 Task: Make a complex, multi-part model of a vintage camera with moving parts.
Action: Mouse moved to (225, 155)
Screenshot: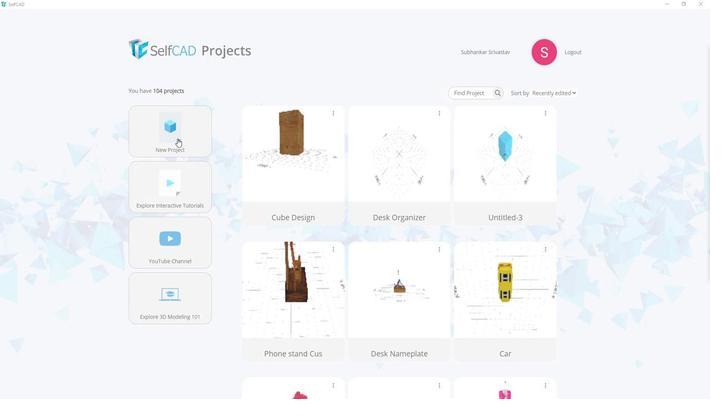 
Action: Mouse pressed left at (225, 155)
Screenshot: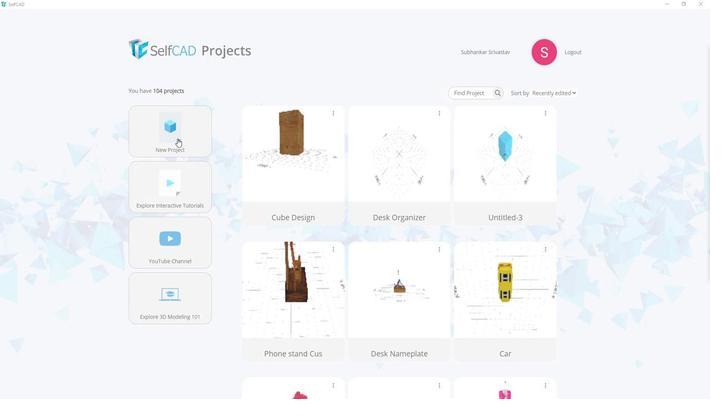 
Action: Mouse moved to (363, 175)
Screenshot: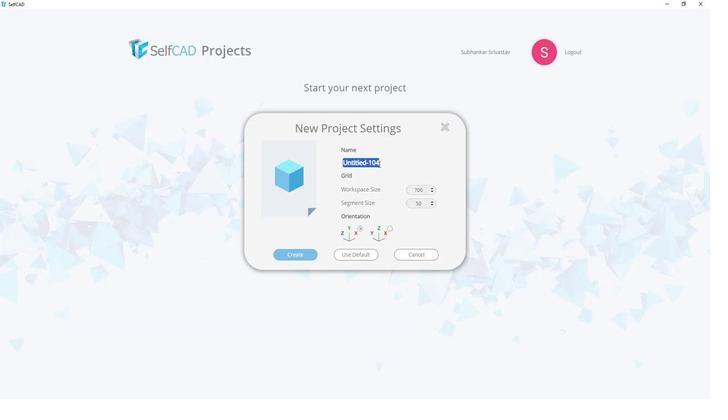 
Action: Mouse pressed left at (363, 175)
Screenshot: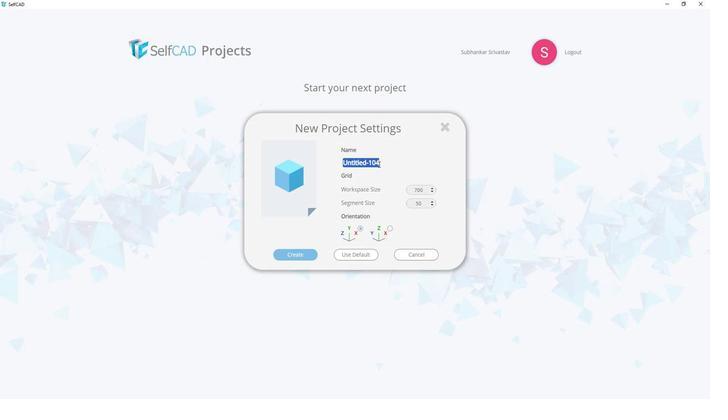 
Action: Mouse pressed left at (363, 175)
Screenshot: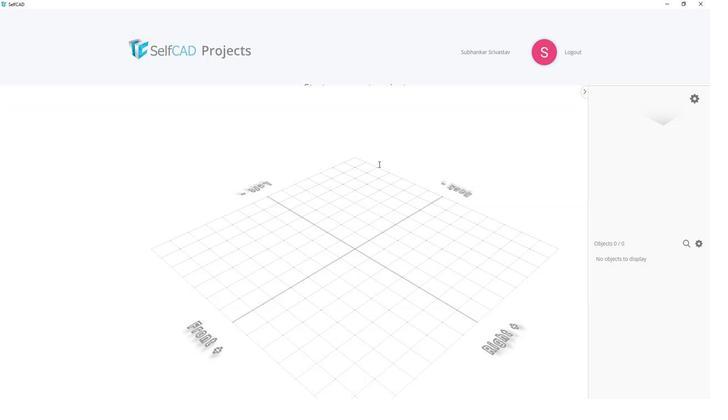 
Action: Key pressed <Key.shift><Key.shift><Key.shift><Key.shift><Key.shift><Key.shift><Key.shift><Key.shift><Key.shift><Key.shift><Key.shift><Key.shift><Key.shift><Key.shift>Camera
Screenshot: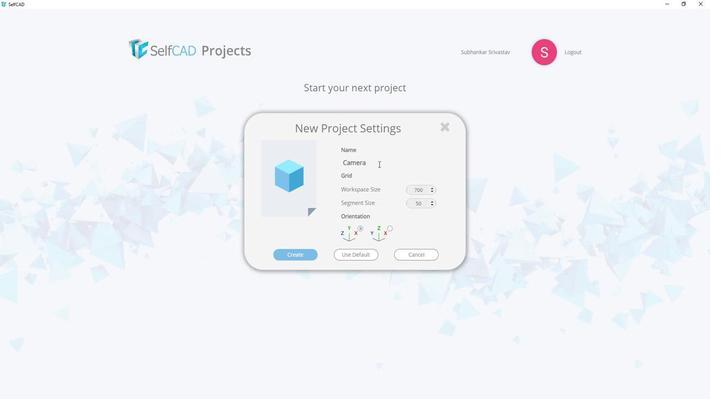 
Action: Mouse moved to (304, 245)
Screenshot: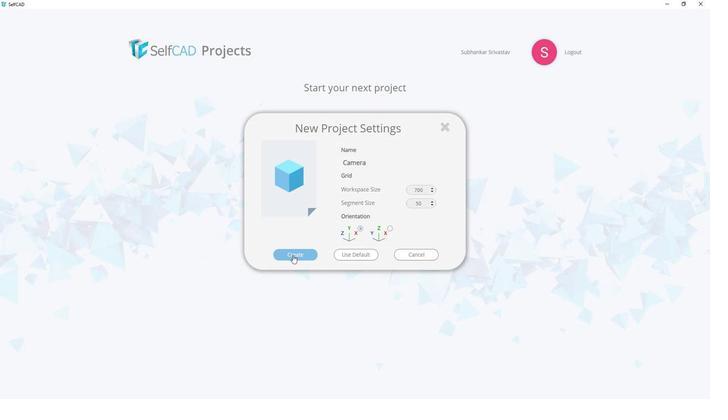 
Action: Mouse pressed left at (304, 245)
Screenshot: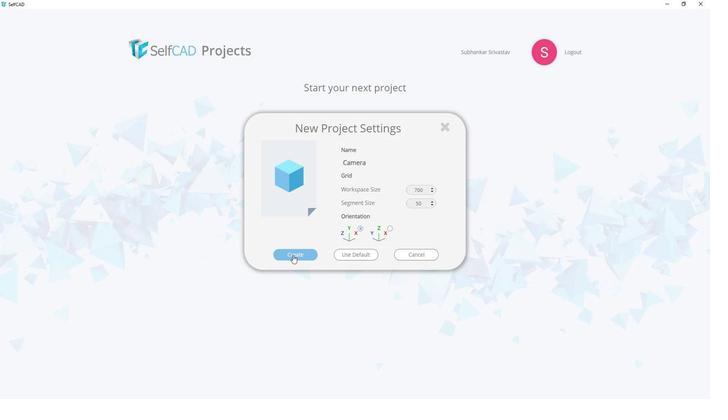
Action: Mouse moved to (397, 240)
Screenshot: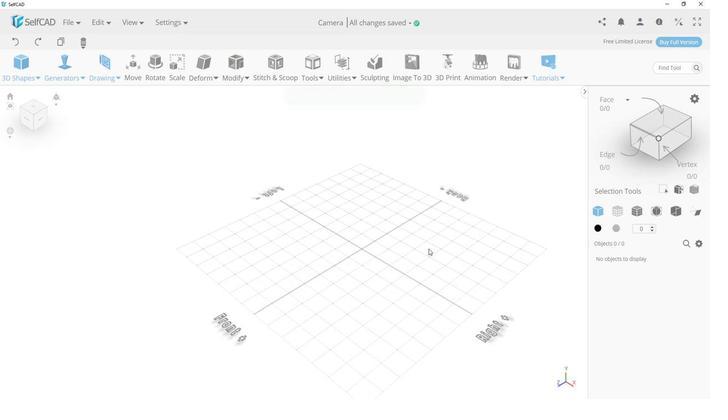 
Action: Mouse scrolled (397, 240) with delta (0, 0)
Screenshot: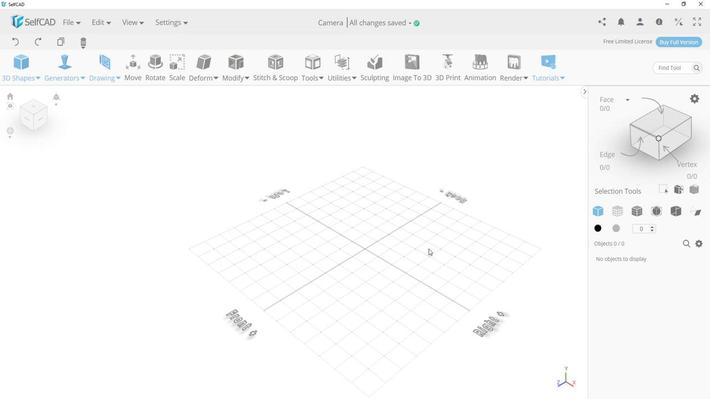 
Action: Mouse scrolled (397, 240) with delta (0, 0)
Screenshot: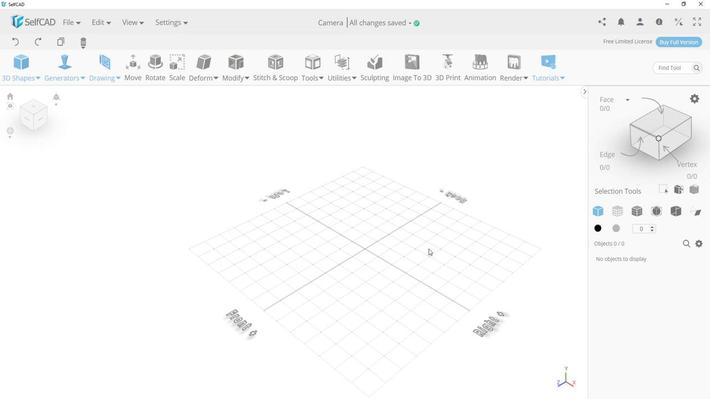 
Action: Mouse scrolled (397, 240) with delta (0, 0)
Screenshot: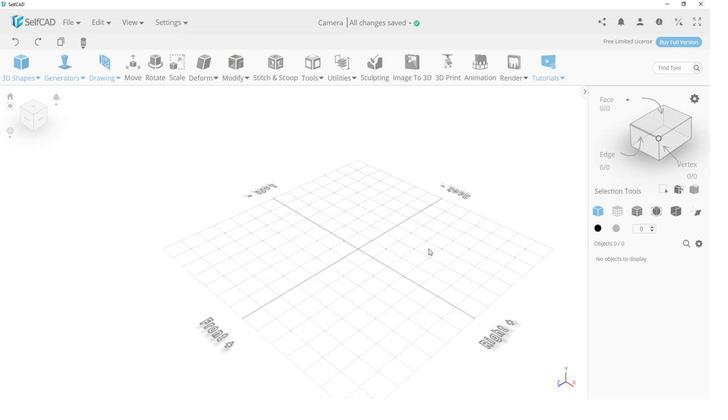 
Action: Mouse scrolled (397, 241) with delta (0, 0)
Screenshot: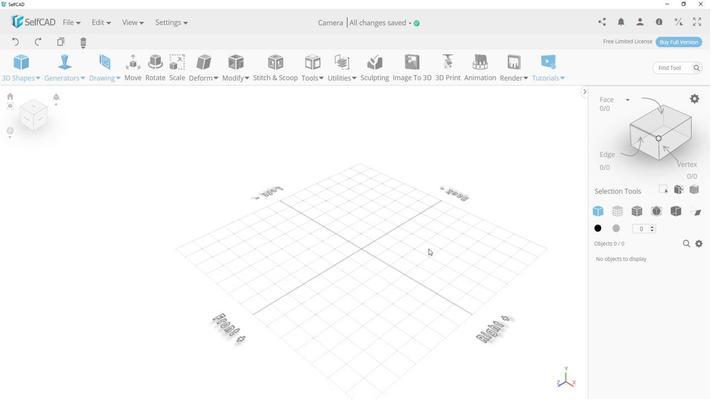 
Action: Mouse scrolled (397, 241) with delta (0, 0)
Screenshot: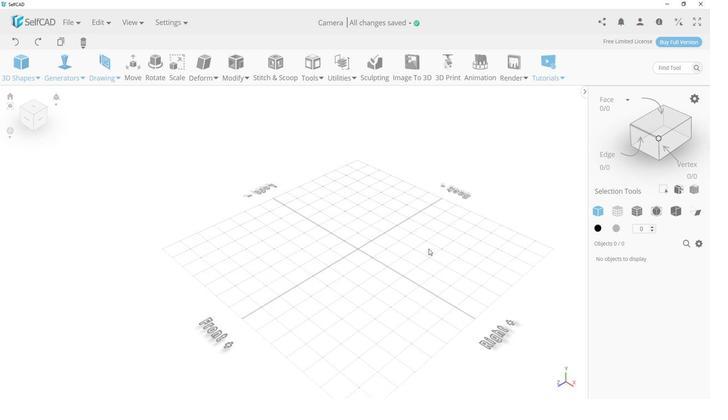 
Action: Mouse scrolled (397, 240) with delta (0, 0)
Screenshot: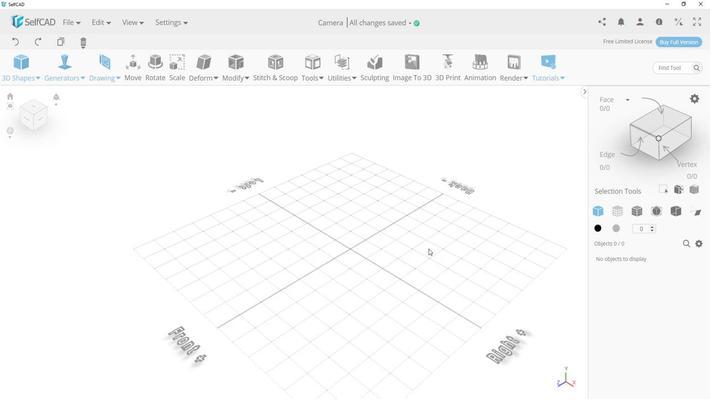 
Action: Mouse scrolled (397, 241) with delta (0, 0)
Screenshot: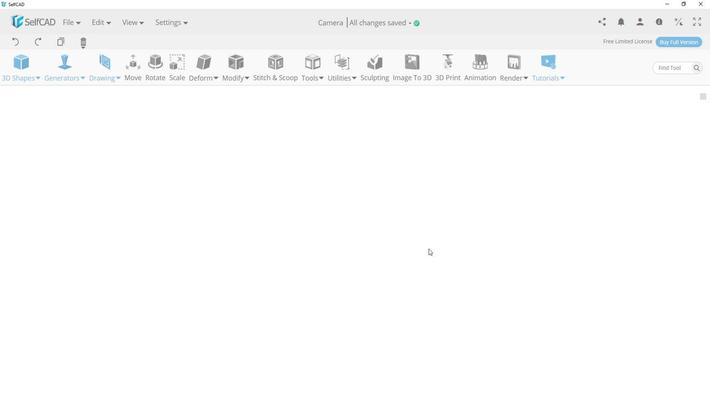 
Action: Mouse scrolled (397, 241) with delta (0, 0)
Screenshot: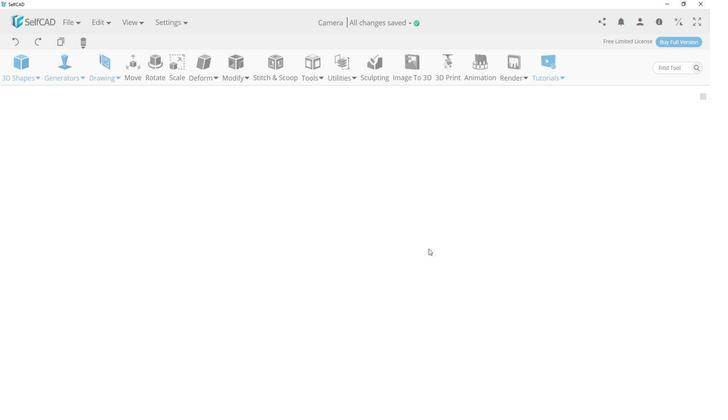 
Action: Mouse scrolled (397, 241) with delta (0, 0)
Screenshot: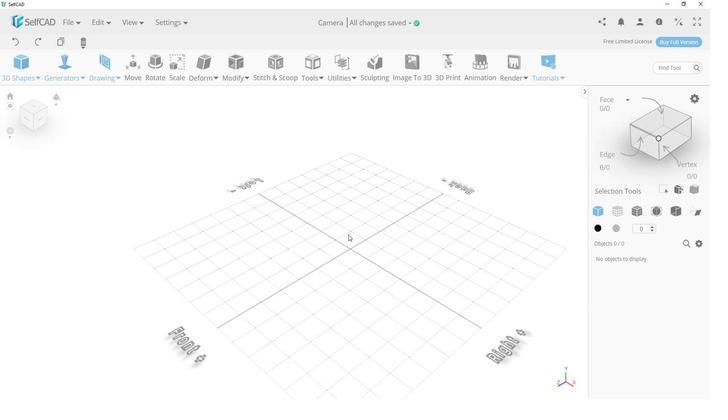 
Action: Mouse moved to (118, 104)
Screenshot: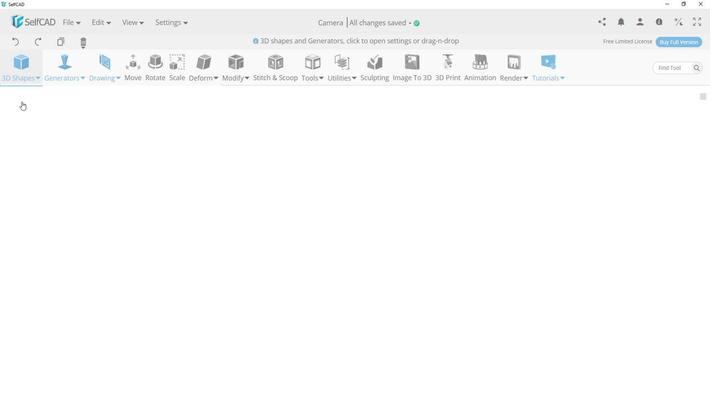 
Action: Mouse pressed left at (118, 104)
Screenshot: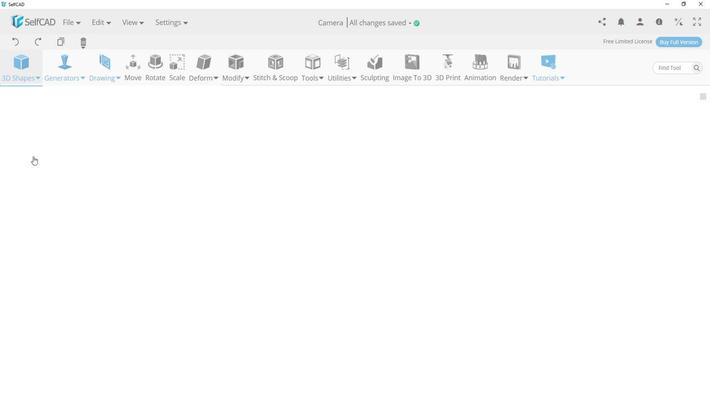 
Action: Mouse moved to (127, 170)
Screenshot: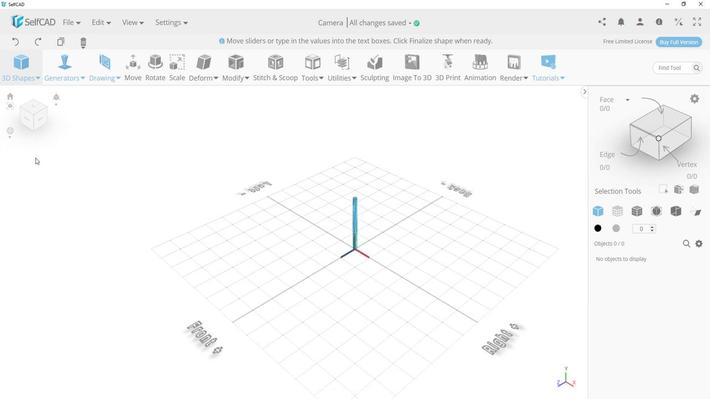 
Action: Mouse pressed left at (127, 170)
Screenshot: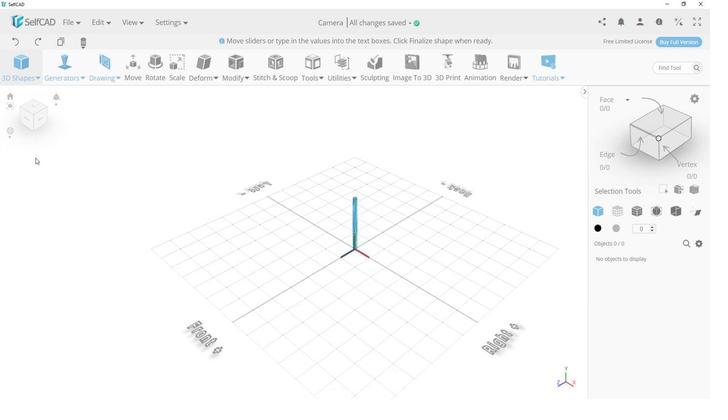 
Action: Mouse moved to (110, 160)
Screenshot: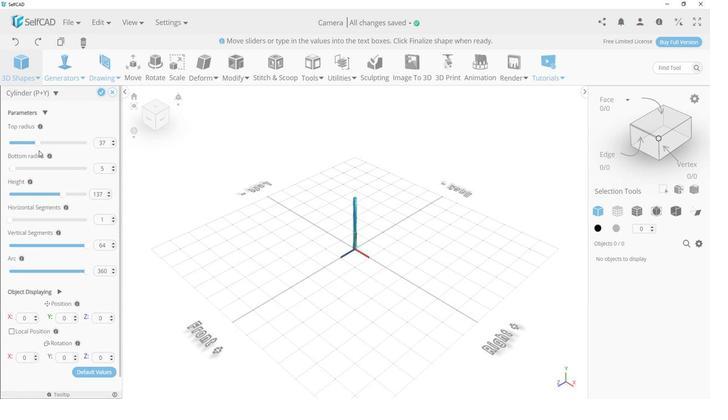 
Action: Mouse pressed left at (110, 160)
Screenshot: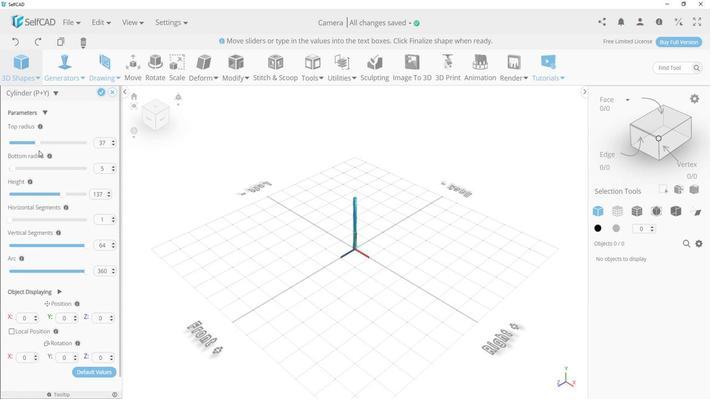 
Action: Mouse moved to (181, 158)
Screenshot: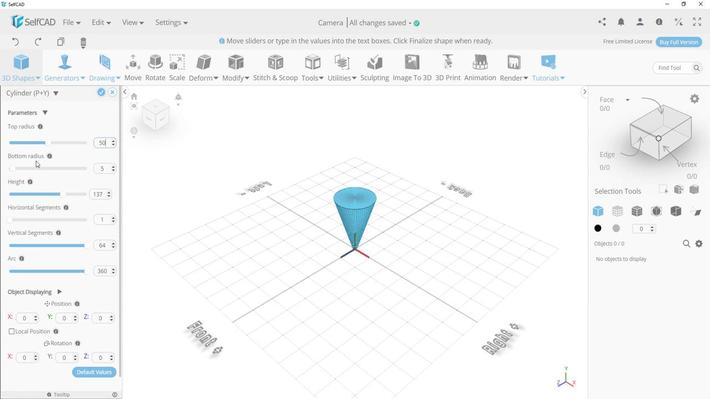 
Action: Mouse pressed left at (181, 158)
Screenshot: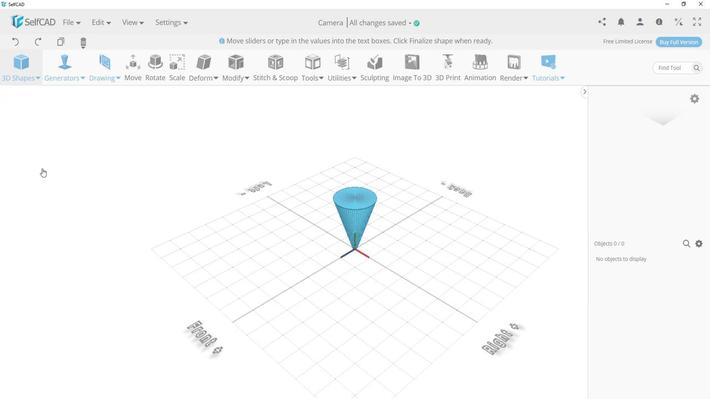 
Action: Mouse moved to (134, 179)
Screenshot: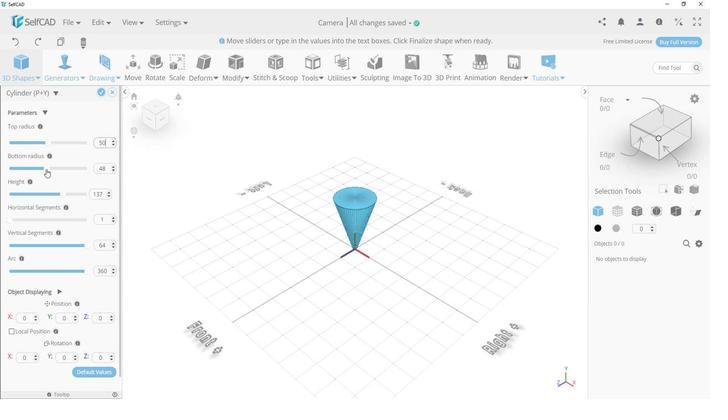 
Action: Mouse pressed left at (134, 179)
Screenshot: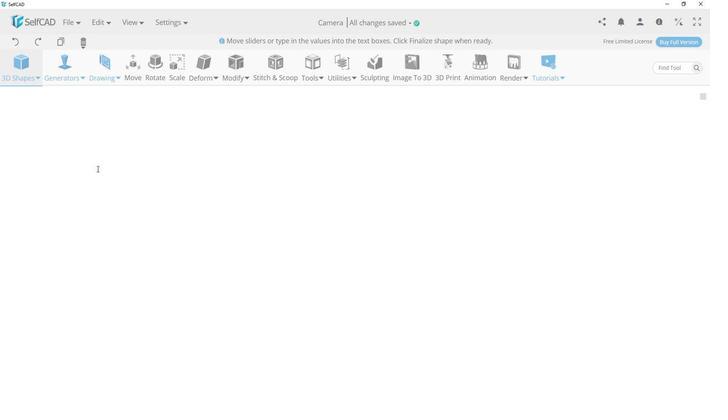 
Action: Mouse moved to (181, 178)
Screenshot: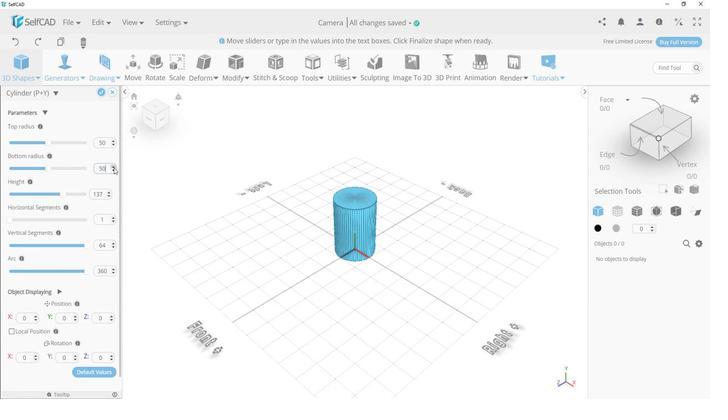 
Action: Mouse pressed left at (181, 178)
Screenshot: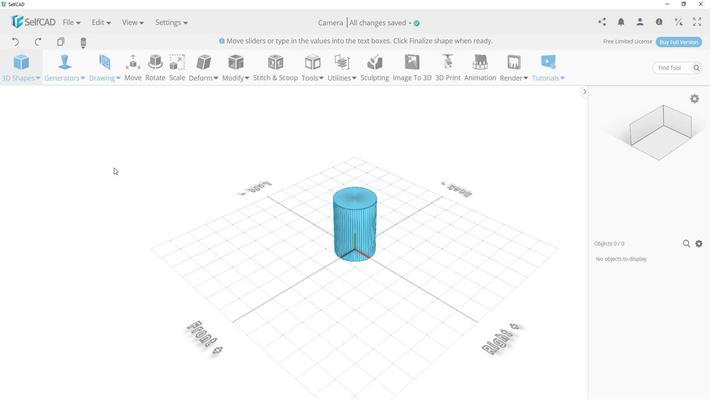 
Action: Mouse pressed left at (181, 178)
Screenshot: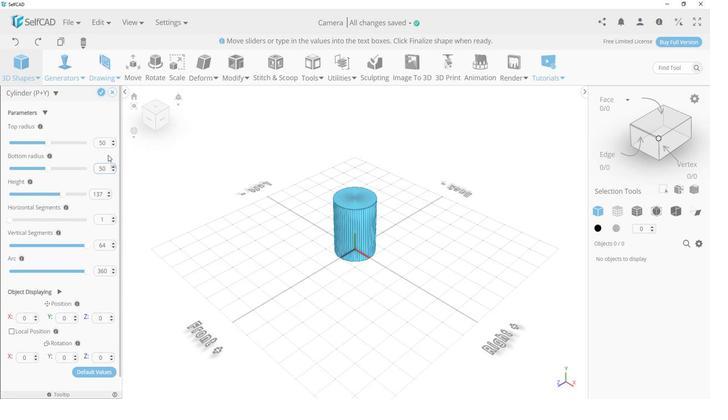
Action: Mouse moved to (171, 119)
Screenshot: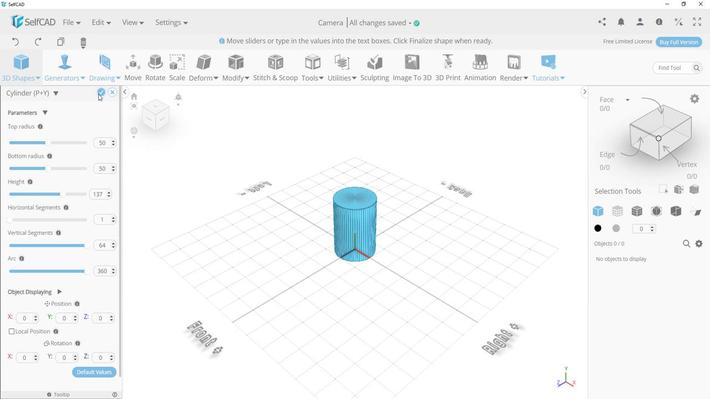 
Action: Mouse pressed left at (171, 119)
Screenshot: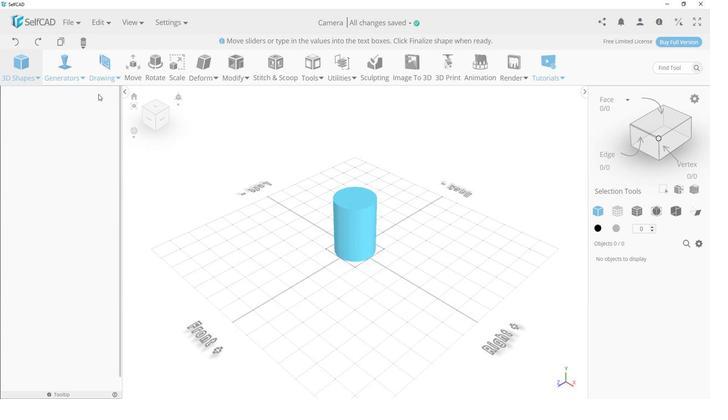 
Action: Mouse moved to (410, 189)
Screenshot: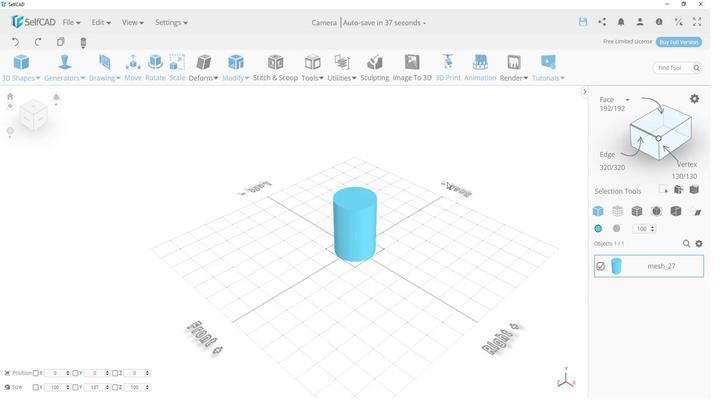 
Action: Mouse scrolled (410, 189) with delta (0, 0)
Screenshot: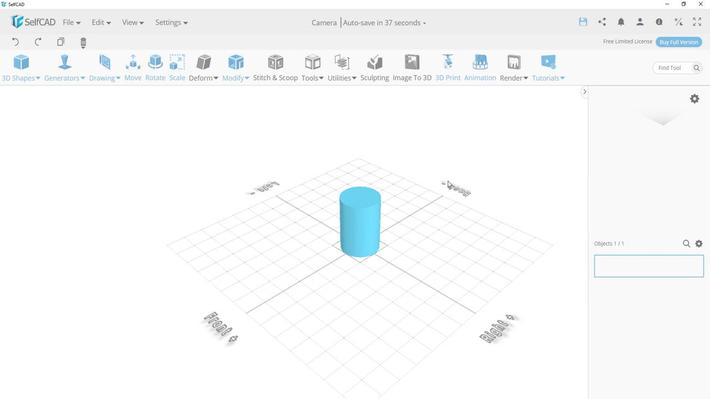 
Action: Mouse moved to (411, 187)
Screenshot: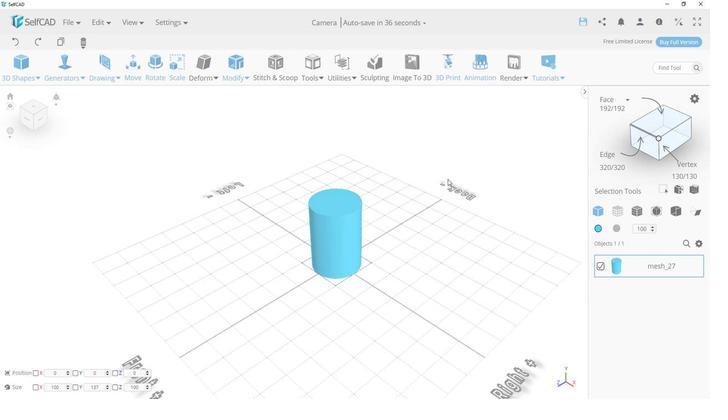 
Action: Mouse scrolled (411, 187) with delta (0, 0)
Screenshot: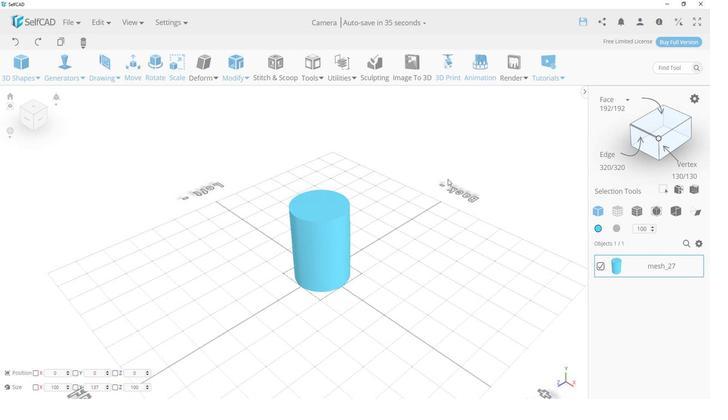 
Action: Mouse scrolled (411, 187) with delta (0, 0)
Screenshot: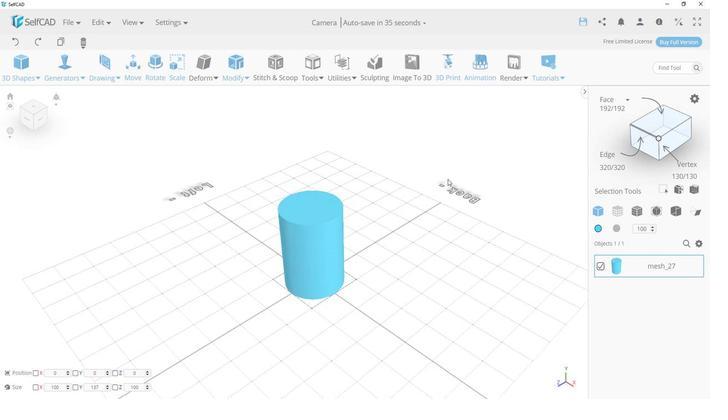 
Action: Mouse scrolled (411, 187) with delta (0, 0)
Screenshot: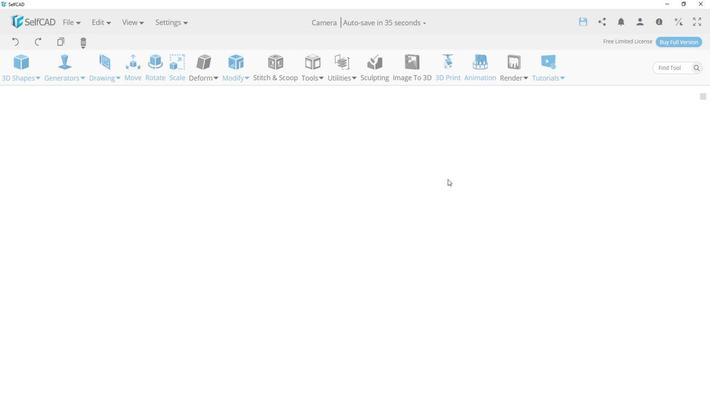 
Action: Mouse scrolled (411, 187) with delta (0, 0)
Screenshot: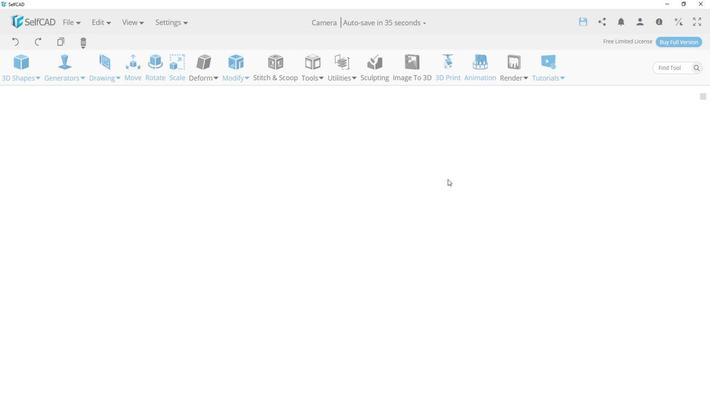 
Action: Mouse moved to (411, 186)
Screenshot: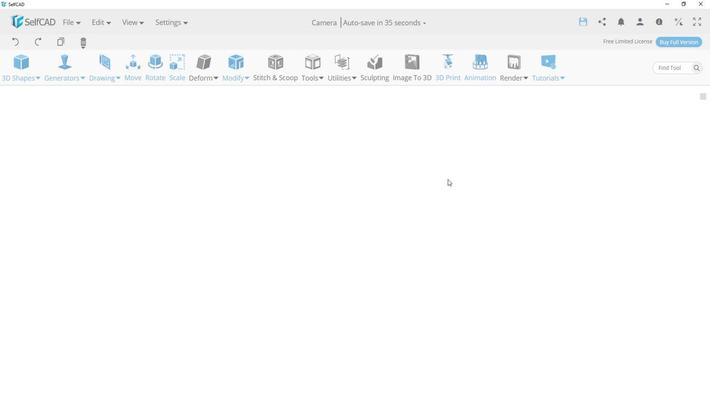 
Action: Mouse scrolled (411, 187) with delta (0, 0)
Screenshot: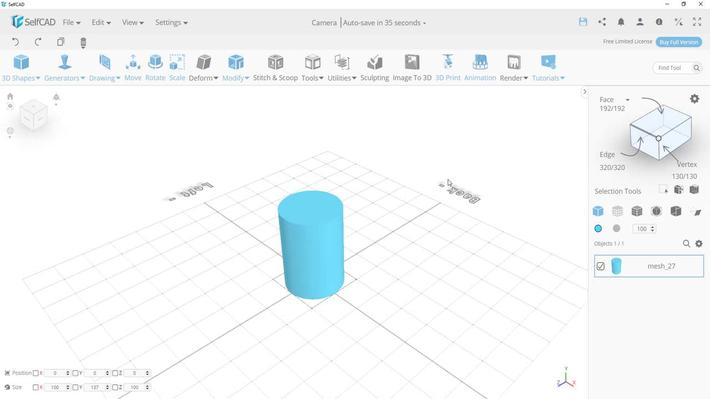 
Action: Mouse scrolled (411, 187) with delta (0, 0)
Screenshot: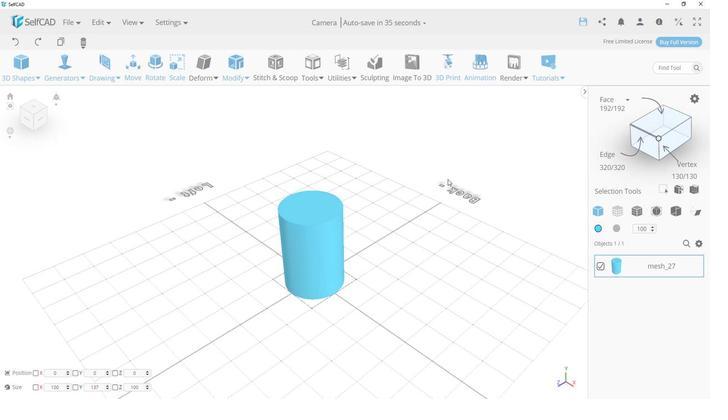 
Action: Mouse scrolled (411, 187) with delta (0, 0)
Screenshot: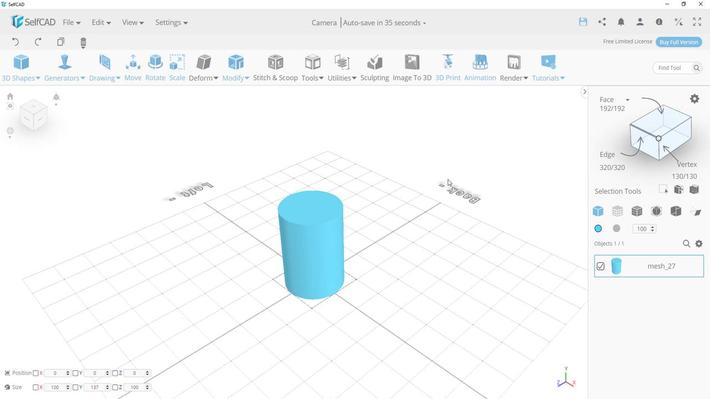 
Action: Mouse moved to (366, 199)
Screenshot: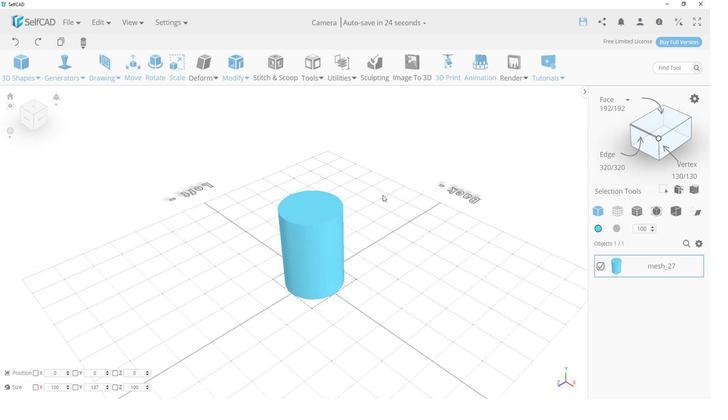 
Action: Key pressed <Key.space>
Screenshot: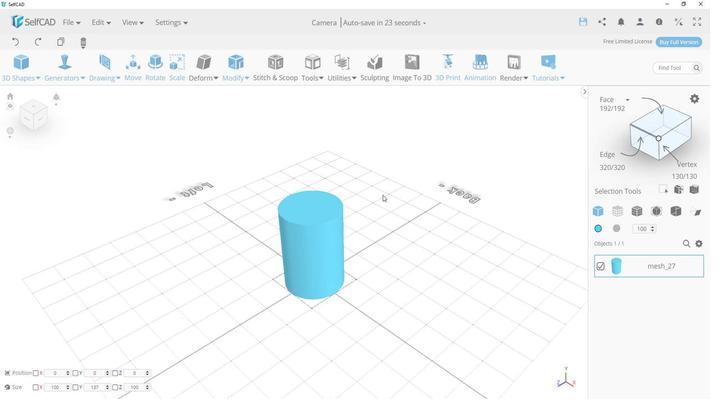 
Action: Mouse moved to (321, 228)
Screenshot: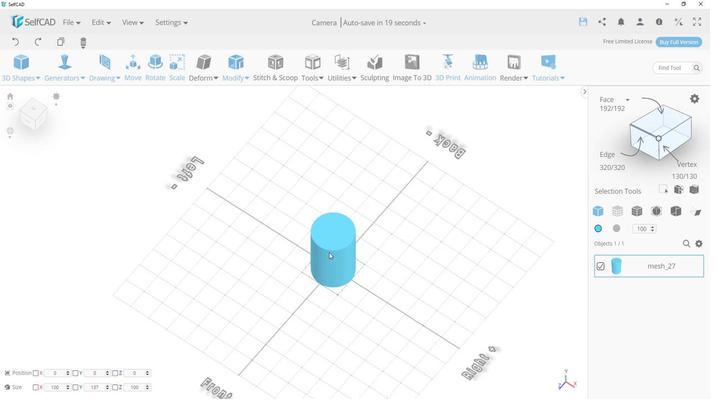 
Action: Mouse pressed left at (321, 228)
Screenshot: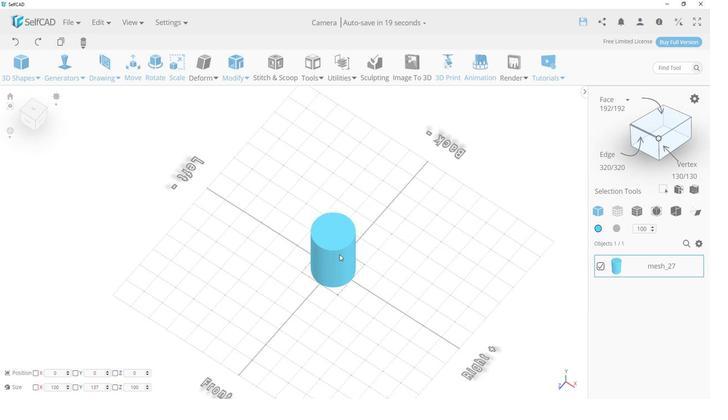 
Action: Mouse moved to (374, 225)
Screenshot: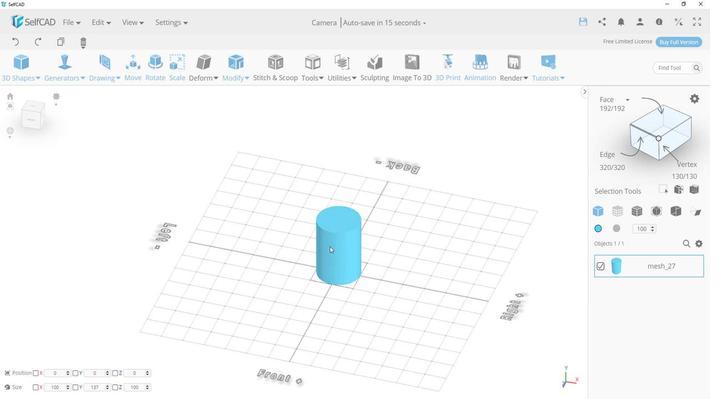 
Action: Mouse pressed left at (374, 225)
Screenshot: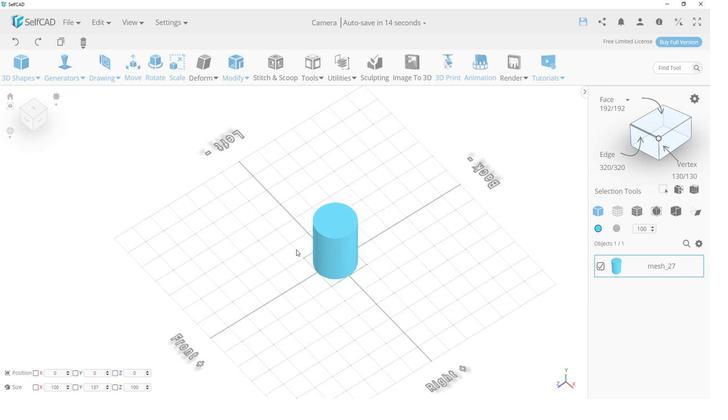 
Action: Mouse moved to (289, 188)
Screenshot: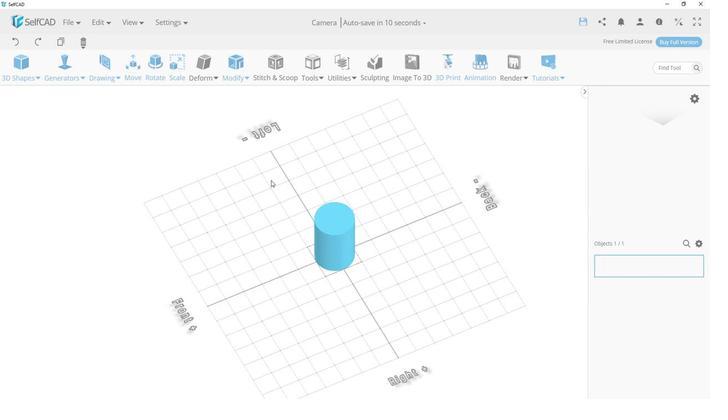 
Action: Mouse scrolled (289, 187) with delta (0, 0)
Screenshot: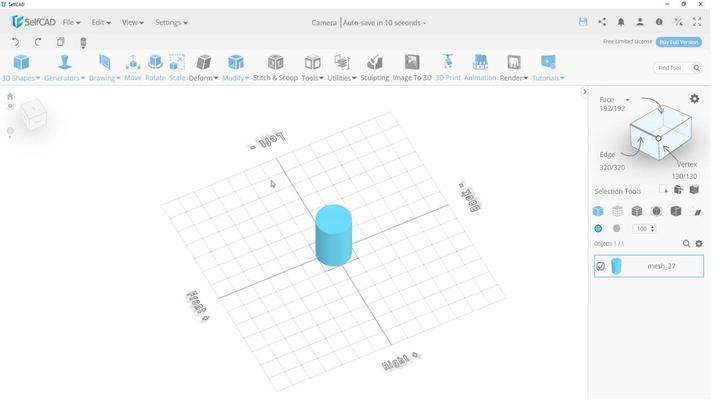 
Action: Mouse scrolled (289, 187) with delta (0, 0)
Screenshot: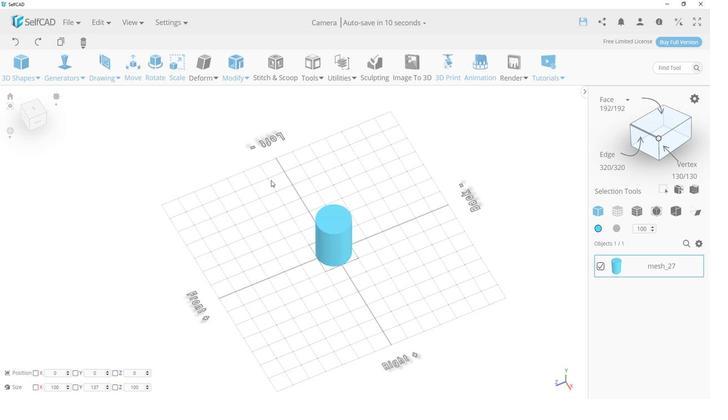 
Action: Mouse scrolled (289, 188) with delta (0, 0)
Screenshot: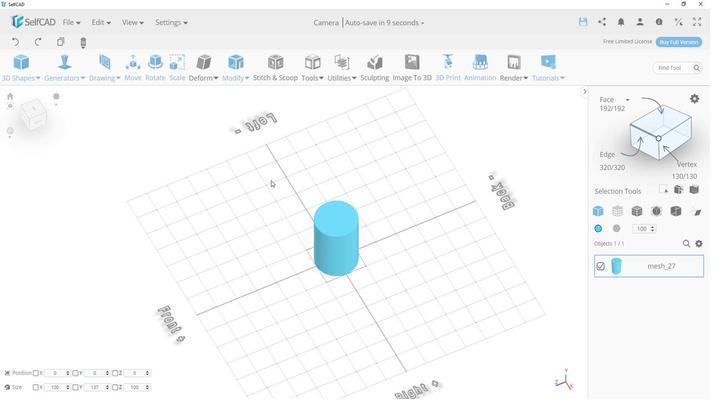 
Action: Mouse scrolled (289, 188) with delta (0, 0)
Screenshot: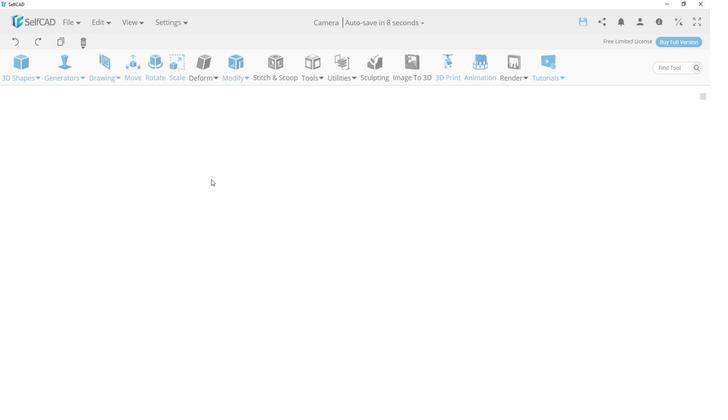 
Action: Mouse moved to (345, 248)
Screenshot: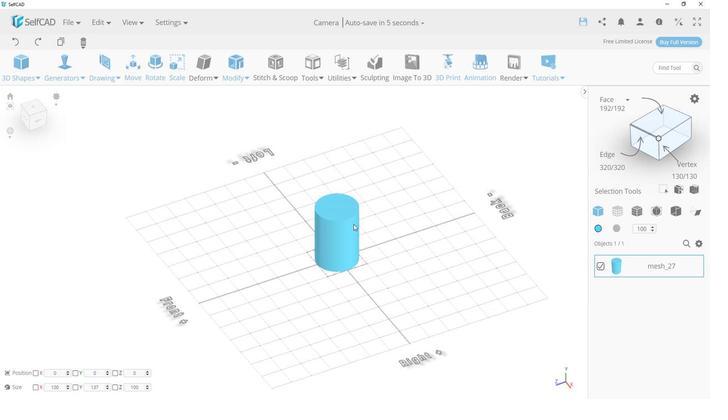 
Action: Mouse pressed left at (345, 248)
Screenshot: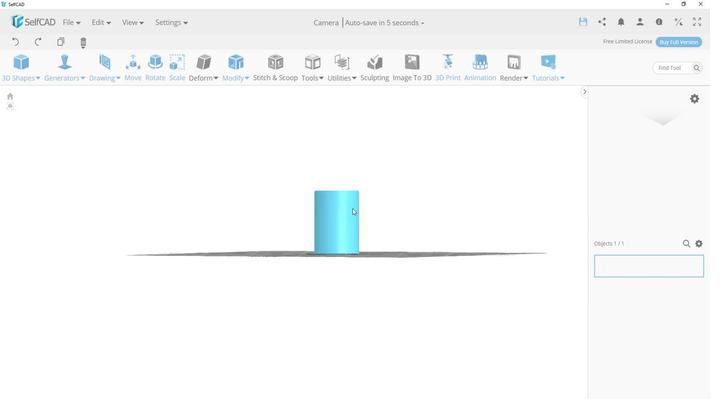 
Action: Mouse moved to (113, 347)
Screenshot: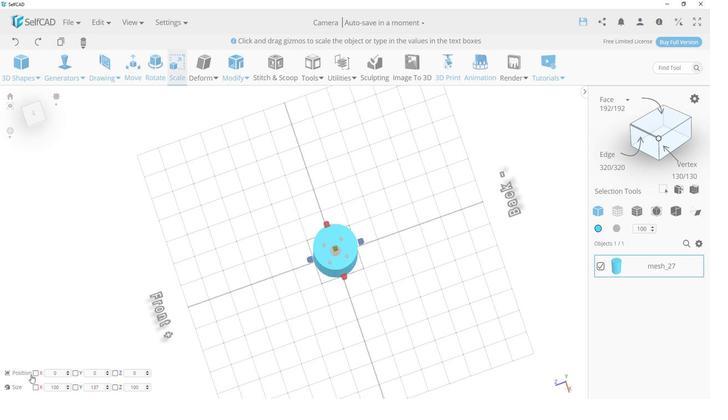 
Action: Mouse pressed left at (113, 347)
Screenshot: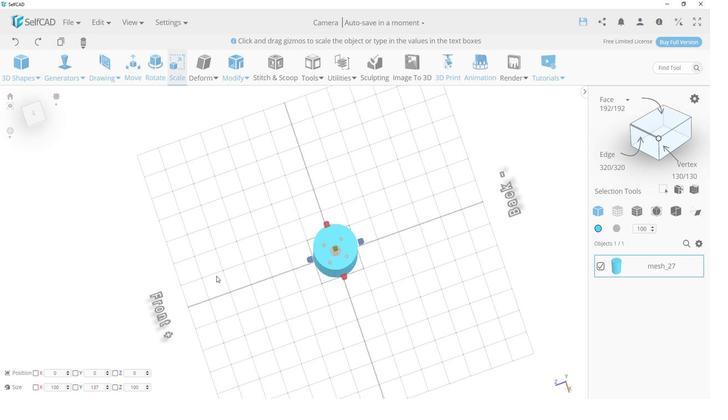 
Action: Mouse moved to (340, 263)
Screenshot: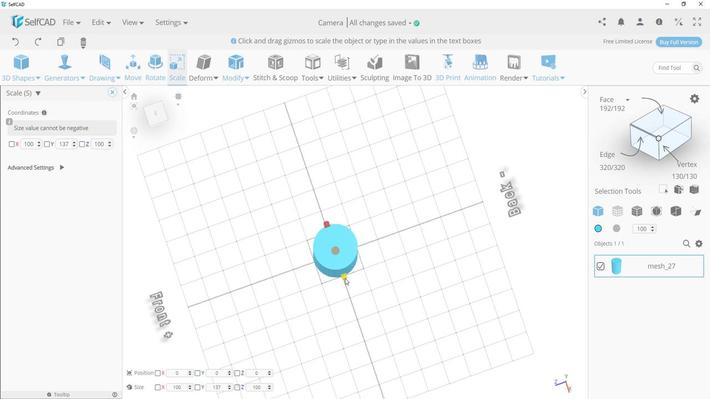 
Action: Mouse pressed left at (340, 263)
Screenshot: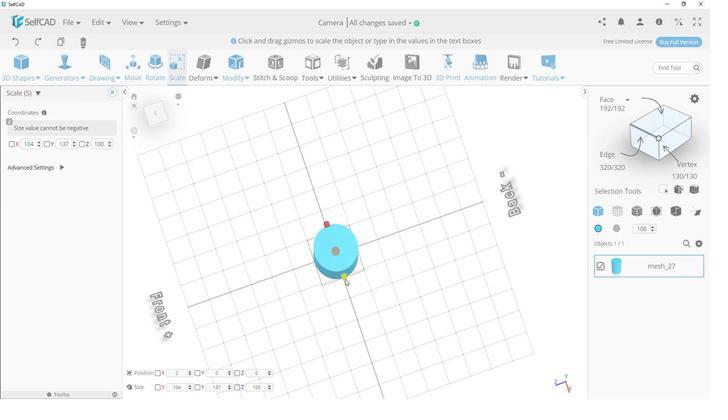 
Action: Mouse moved to (368, 263)
Screenshot: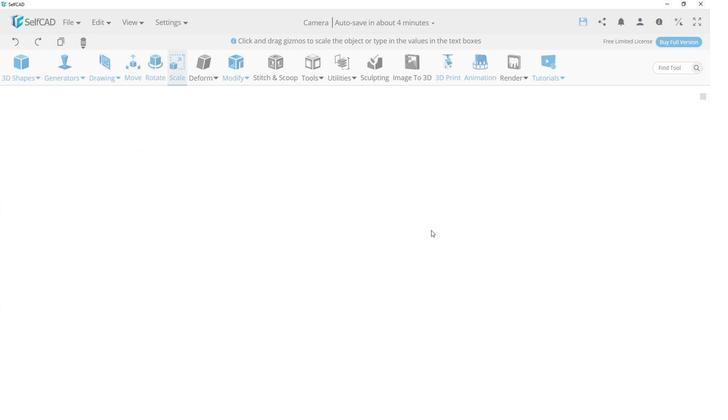 
Action: Mouse pressed left at (368, 263)
Screenshot: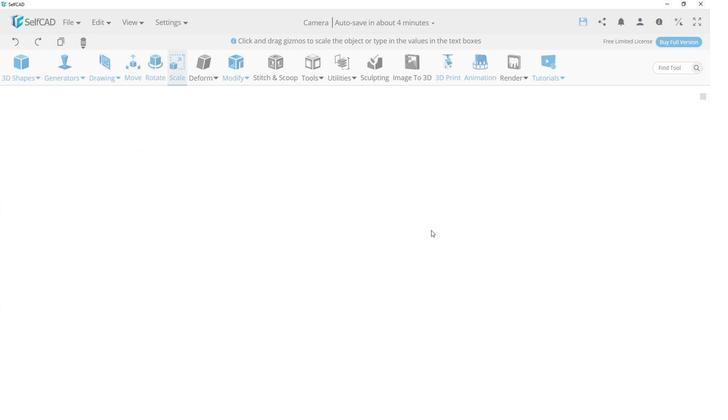 
Action: Mouse moved to (342, 243)
Screenshot: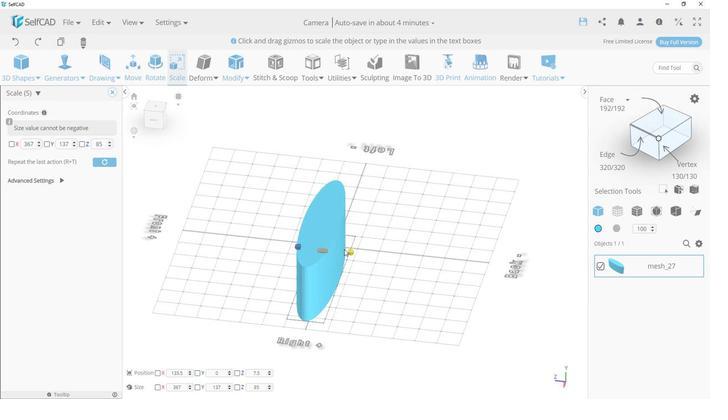 
Action: Mouse pressed left at (342, 243)
Screenshot: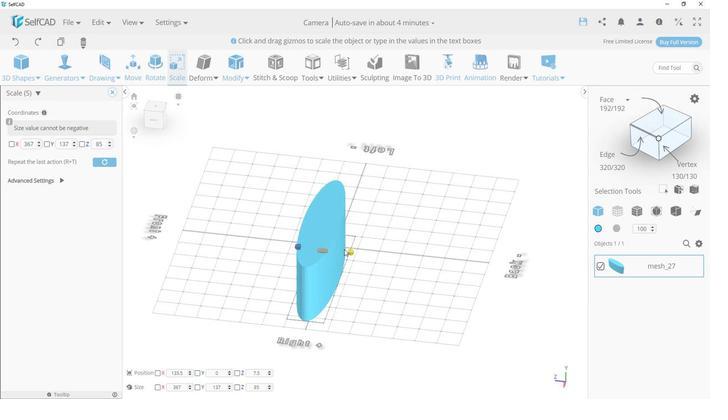 
Action: Mouse moved to (367, 213)
Screenshot: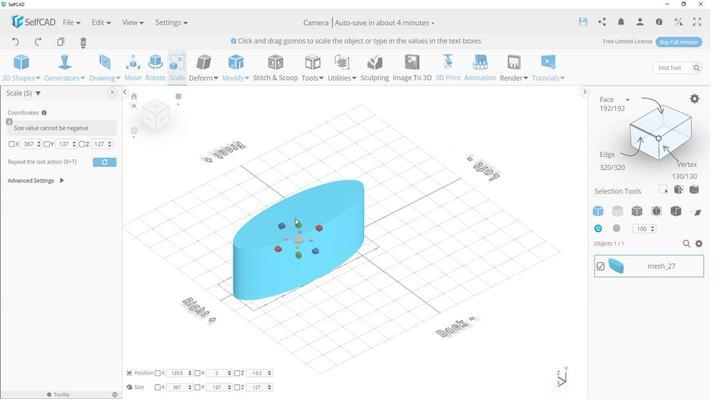 
Action: Mouse pressed left at (367, 213)
Screenshot: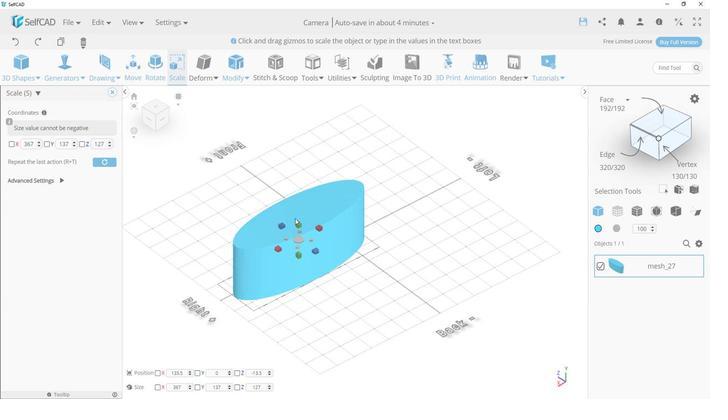 
Action: Mouse moved to (321, 224)
Screenshot: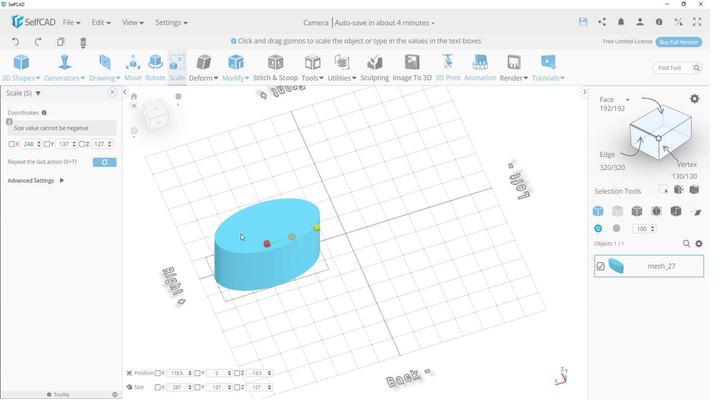 
Action: Mouse pressed left at (321, 224)
Screenshot: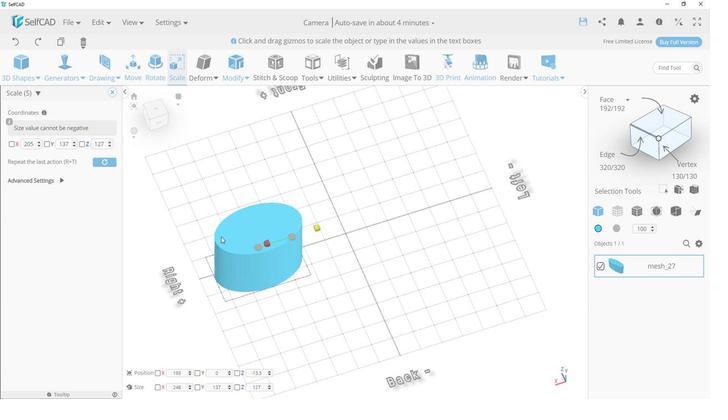 
Action: Mouse moved to (319, 211)
Screenshot: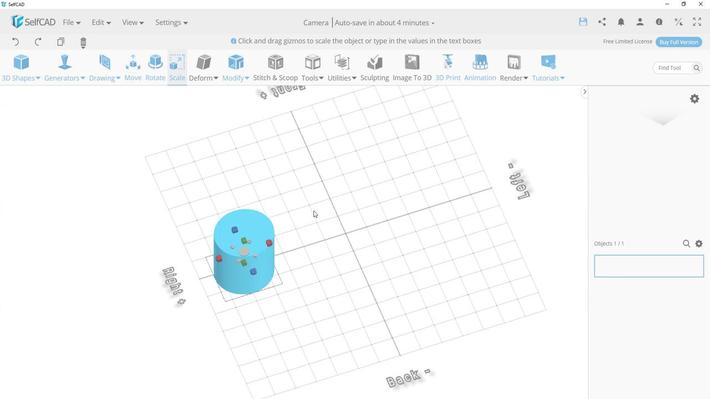 
Action: Mouse pressed left at (319, 211)
Screenshot: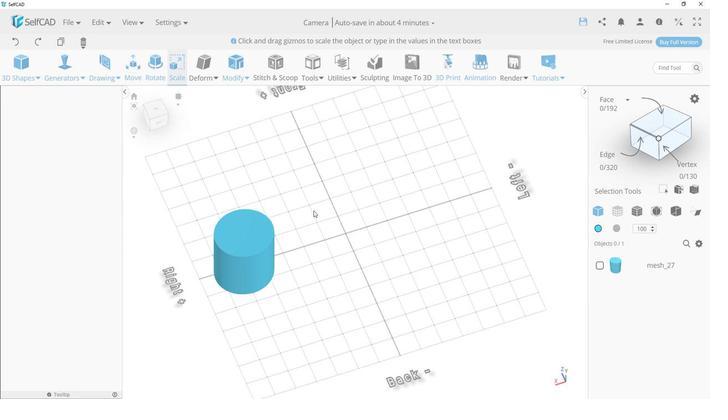 
Action: Mouse moved to (127, 124)
Screenshot: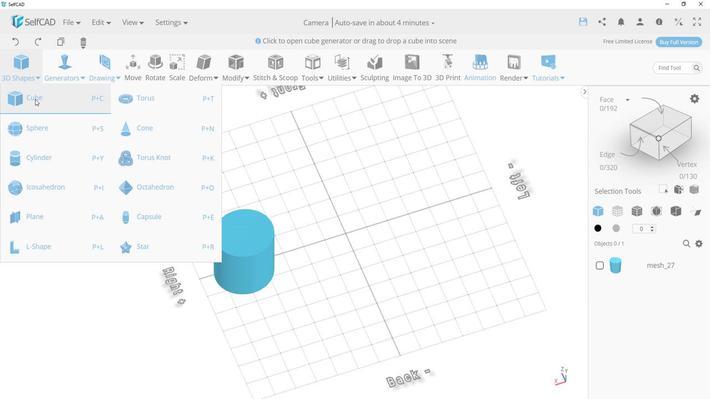 
Action: Mouse pressed left at (127, 124)
Screenshot: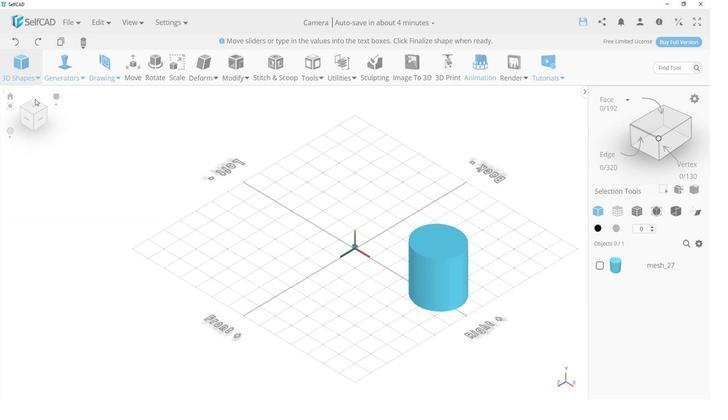 
Action: Mouse moved to (230, 169)
Screenshot: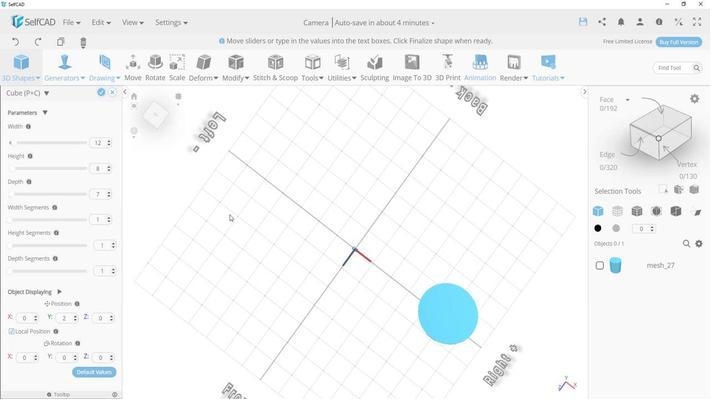 
Action: Mouse pressed left at (230, 169)
Screenshot: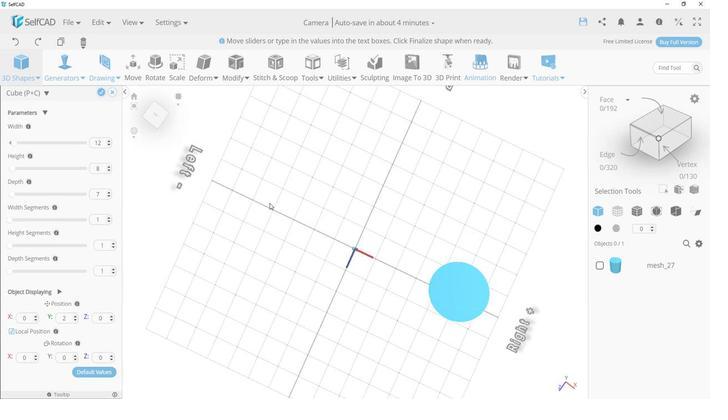 
Action: Mouse moved to (110, 160)
Screenshot: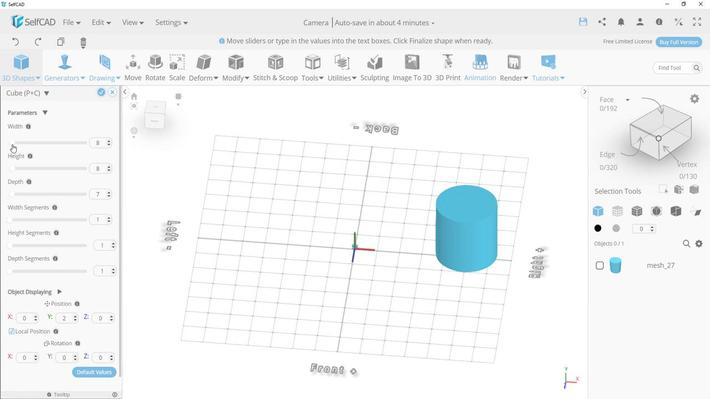 
Action: Mouse pressed left at (110, 160)
Screenshot: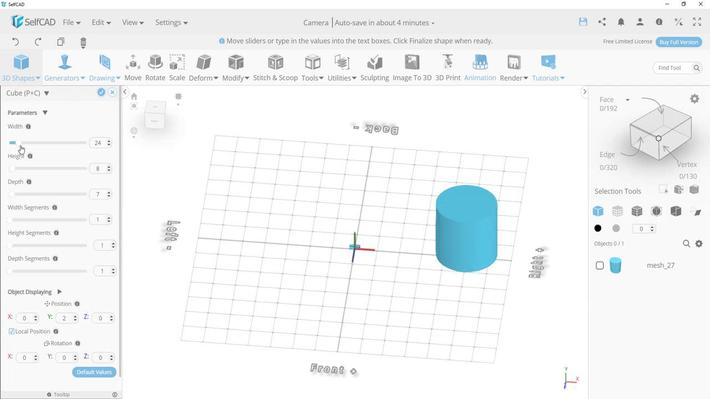 
Action: Mouse moved to (110, 177)
Screenshot: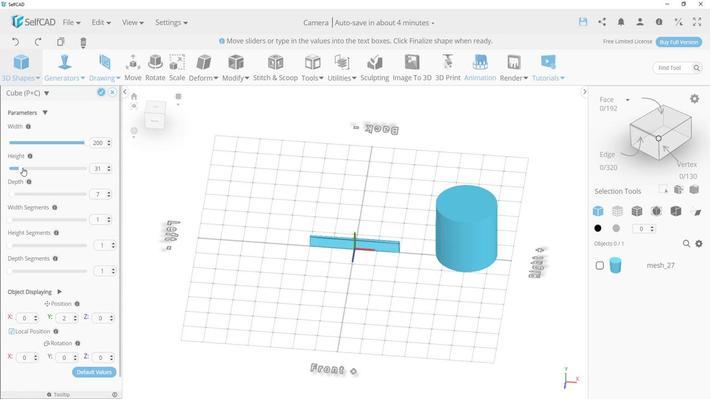 
Action: Mouse pressed left at (110, 177)
Screenshot: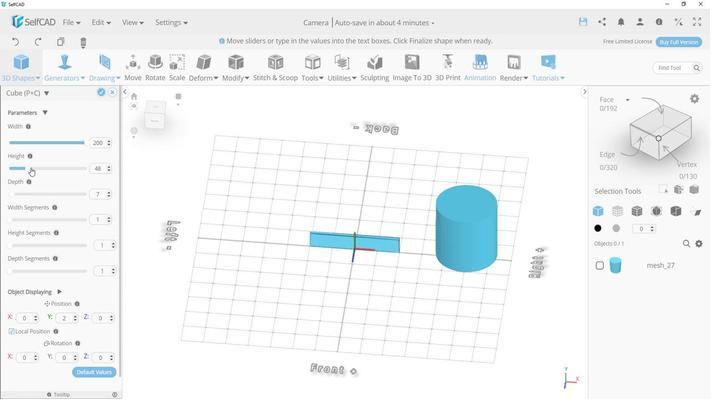 
Action: Mouse moved to (177, 178)
Screenshot: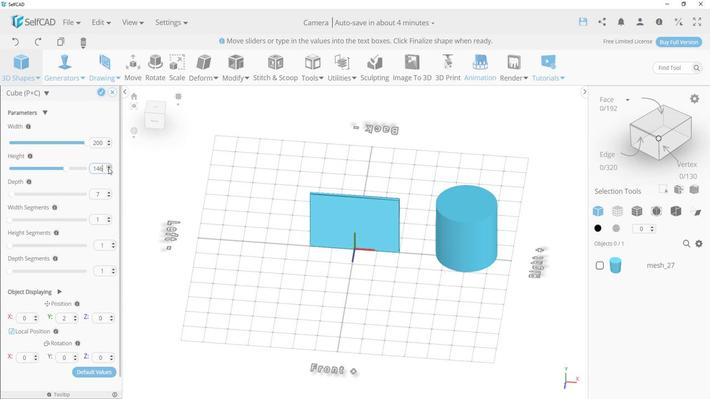 
Action: Mouse pressed left at (177, 178)
Screenshot: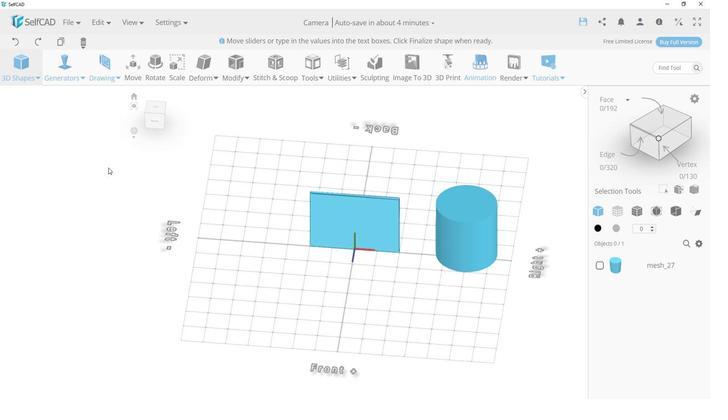 
Action: Mouse moved to (177, 178)
Screenshot: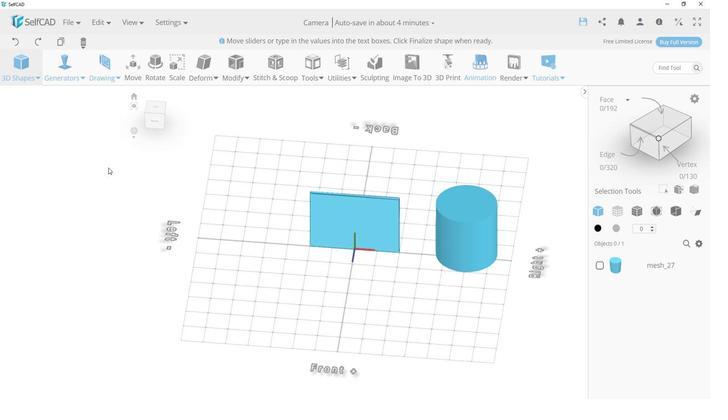 
Action: Mouse pressed left at (177, 178)
Screenshot: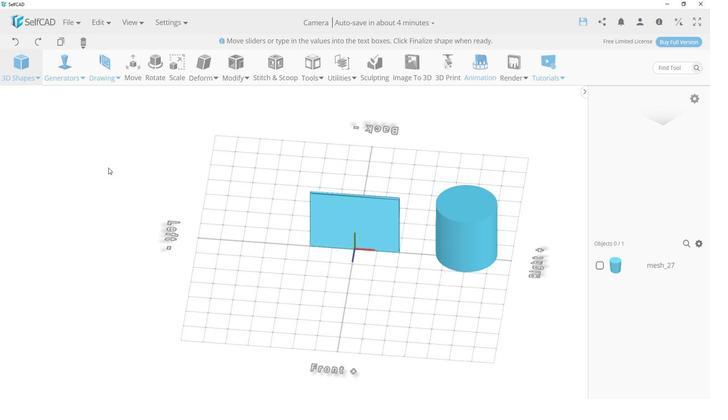 
Action: Mouse pressed left at (177, 178)
Screenshot: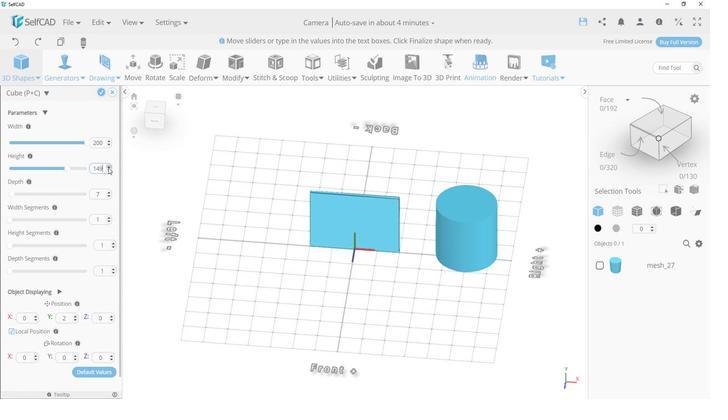 
Action: Mouse pressed left at (177, 178)
Screenshot: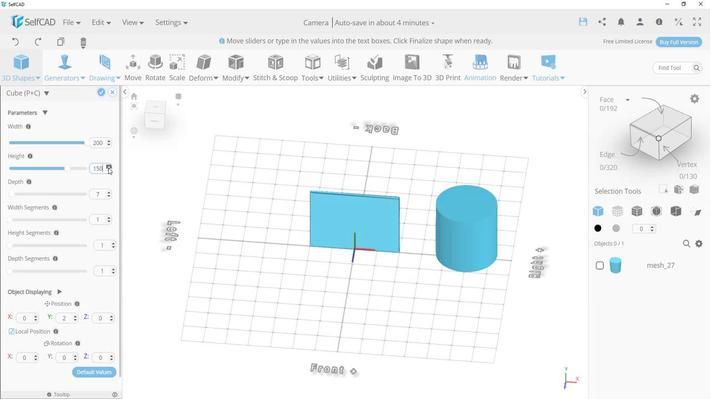 
Action: Mouse pressed left at (177, 178)
Screenshot: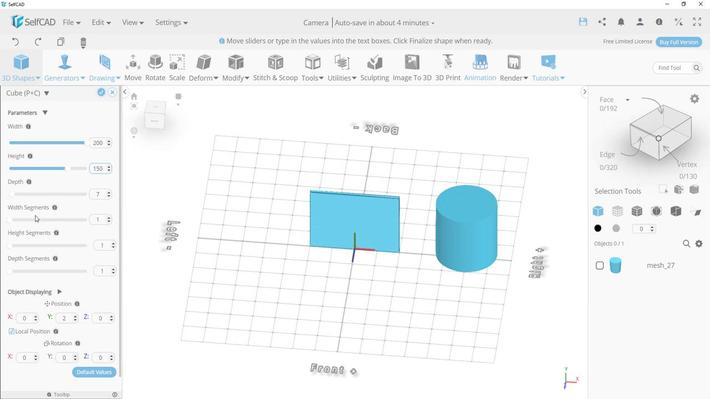 
Action: Mouse moved to (110, 199)
Screenshot: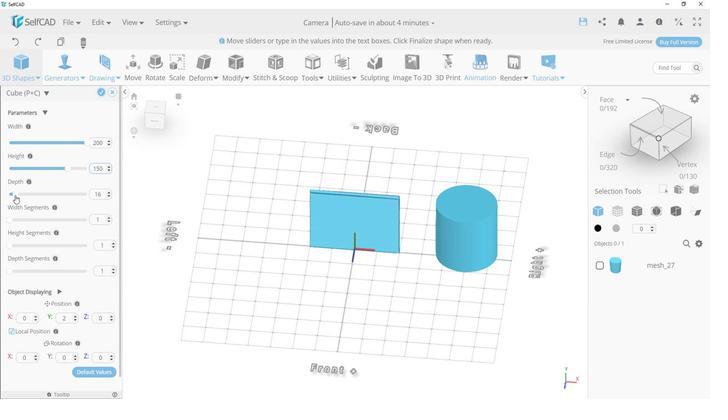 
Action: Mouse pressed left at (110, 199)
Screenshot: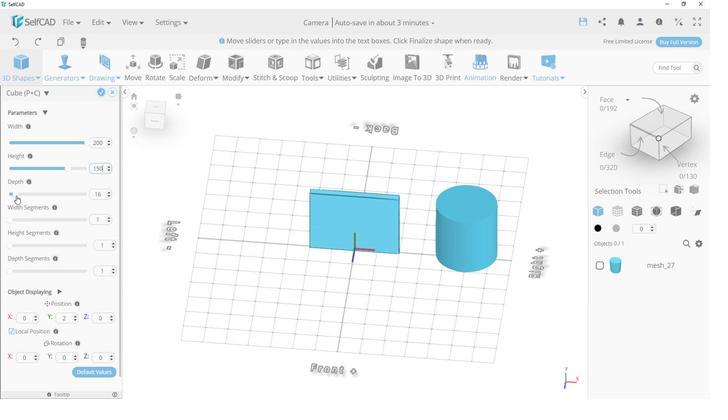 
Action: Mouse moved to (176, 200)
Screenshot: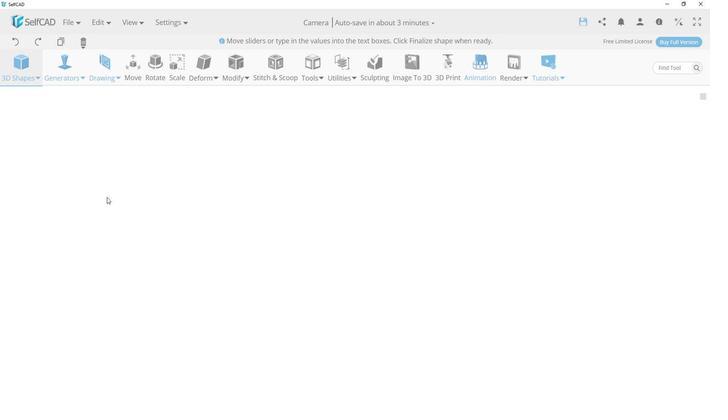 
Action: Mouse pressed left at (176, 200)
Screenshot: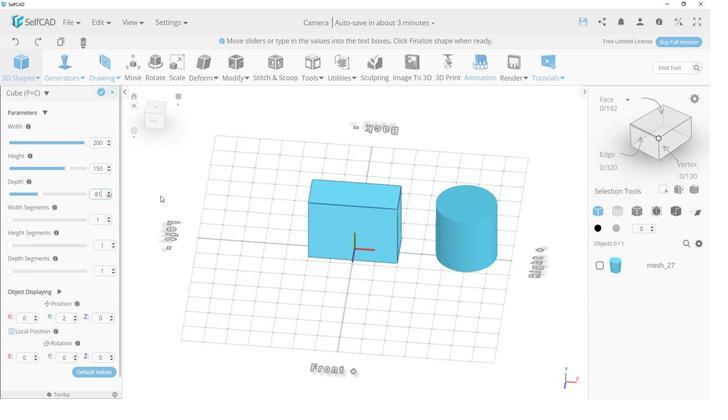 
Action: Mouse moved to (275, 199)
Screenshot: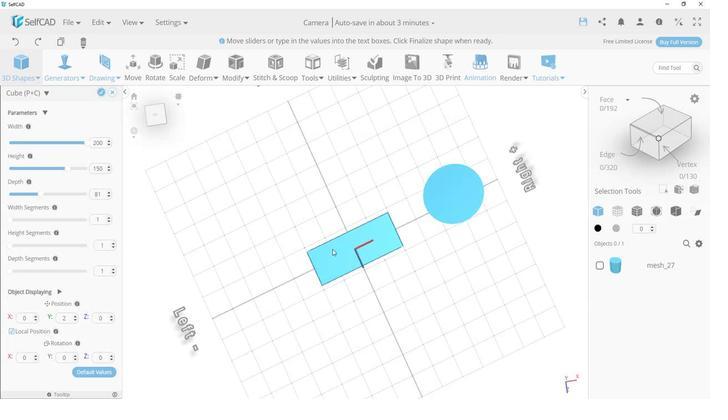 
Action: Mouse pressed left at (275, 199)
Screenshot: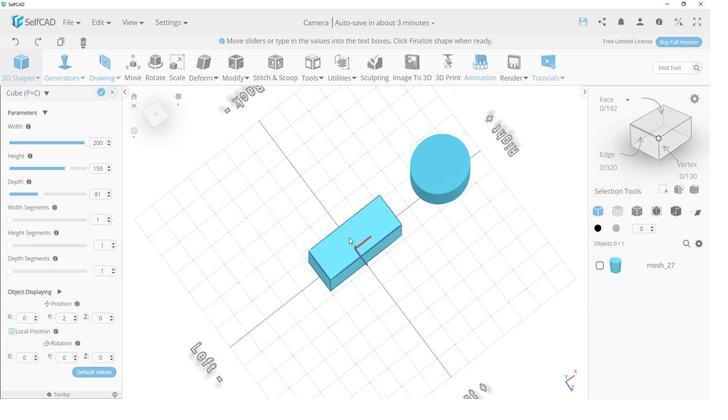 
Action: Mouse moved to (178, 201)
Screenshot: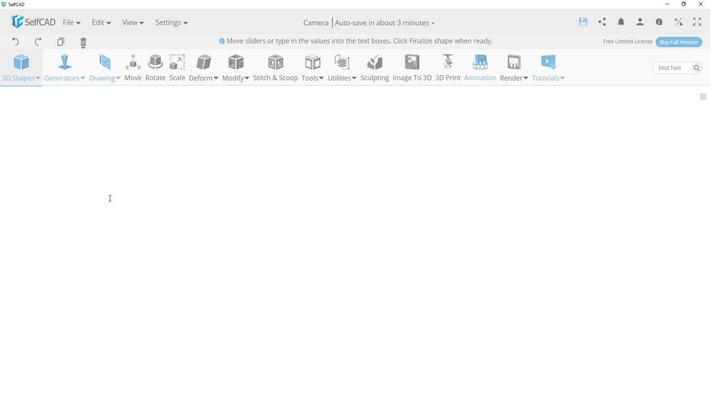 
Action: Mouse pressed left at (178, 201)
Screenshot: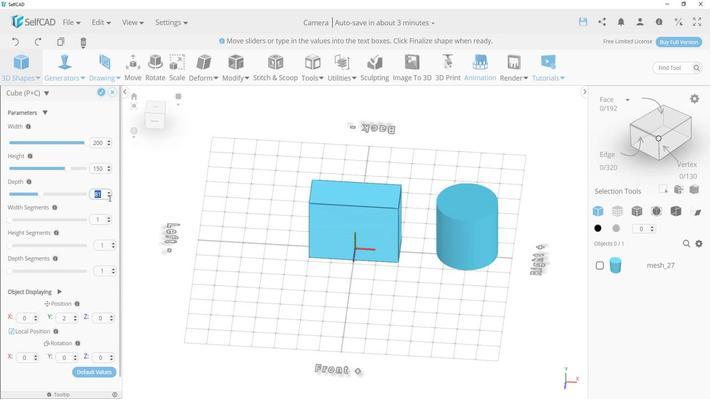 
Action: Mouse moved to (178, 199)
Screenshot: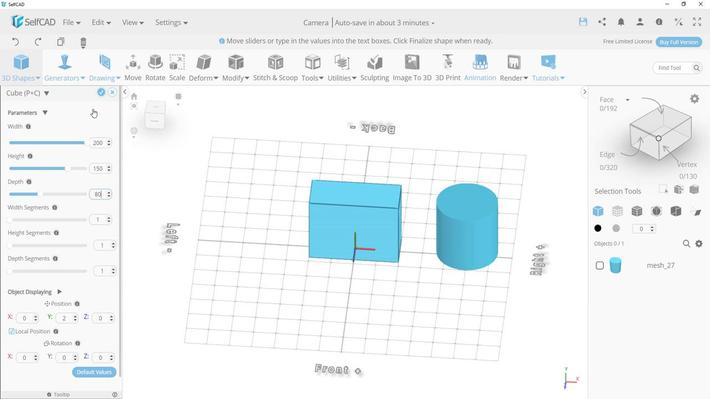 
Action: Mouse pressed left at (178, 199)
Screenshot: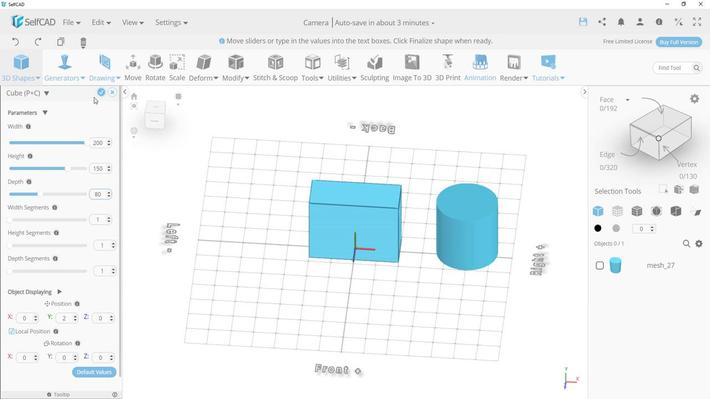 
Action: Mouse moved to (172, 119)
Screenshot: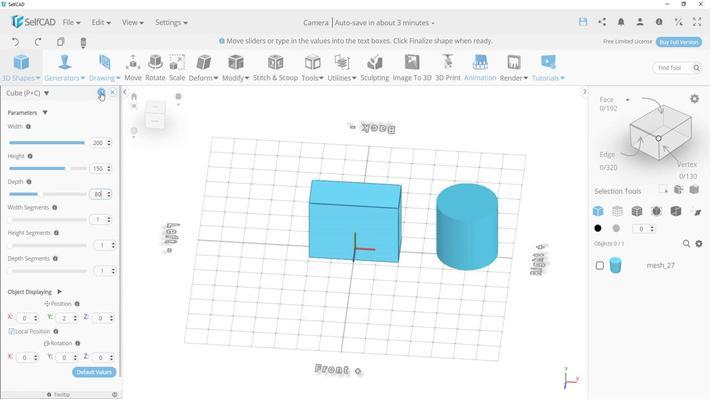 
Action: Mouse pressed left at (172, 119)
Screenshot: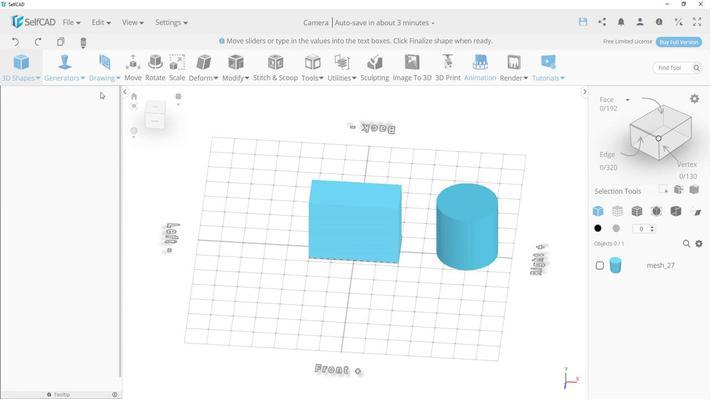 
Action: Mouse moved to (324, 235)
Screenshot: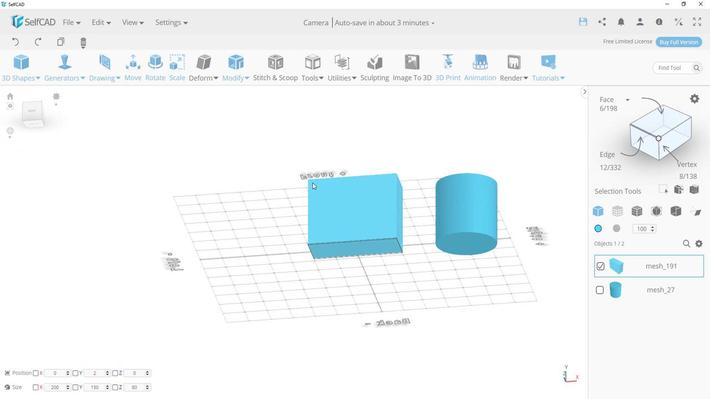 
Action: Mouse pressed left at (324, 235)
Screenshot: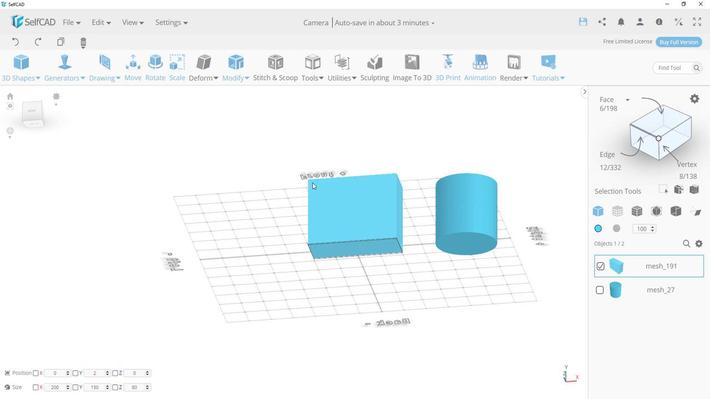 
Action: Mouse moved to (196, 99)
Screenshot: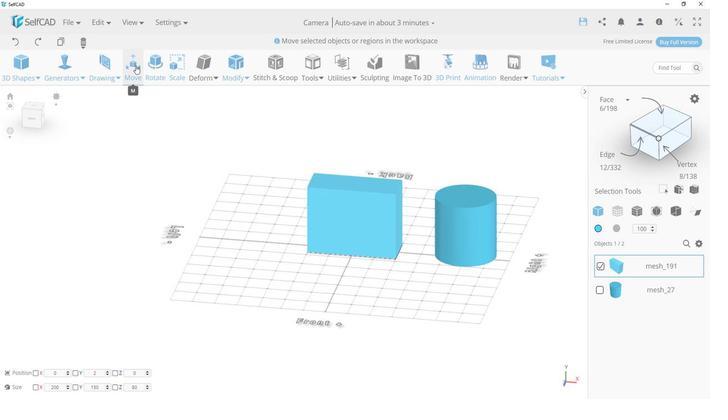 
Action: Mouse pressed left at (196, 99)
Screenshot: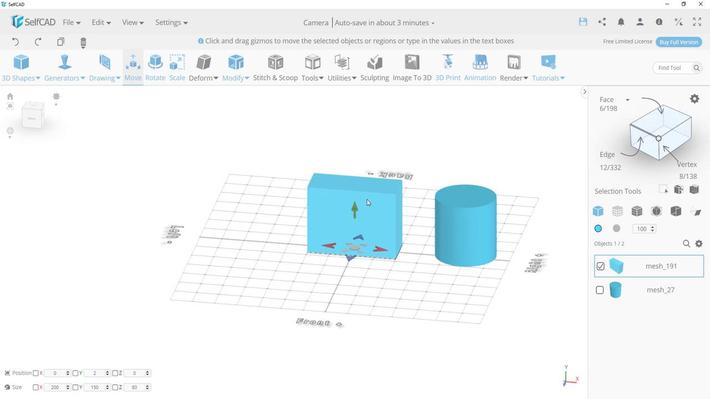 
Action: Mouse moved to (347, 209)
Screenshot: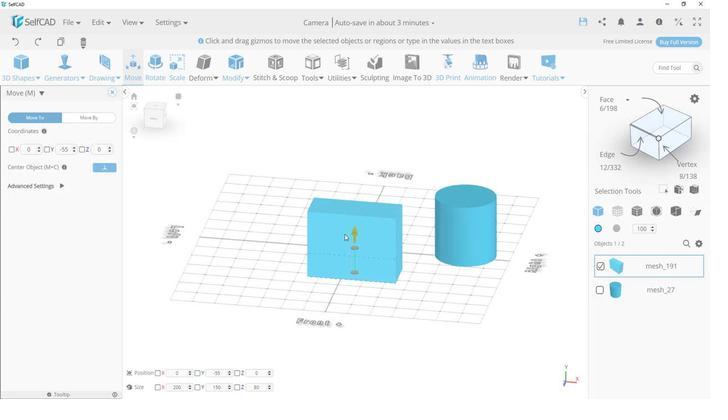 
Action: Mouse pressed left at (347, 209)
Screenshot: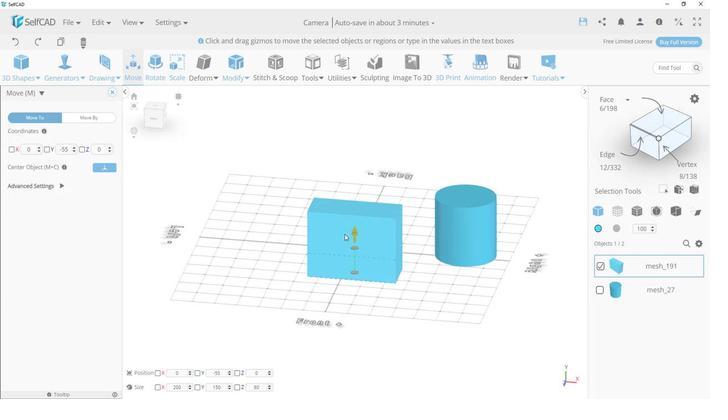 
Action: Mouse moved to (322, 210)
Screenshot: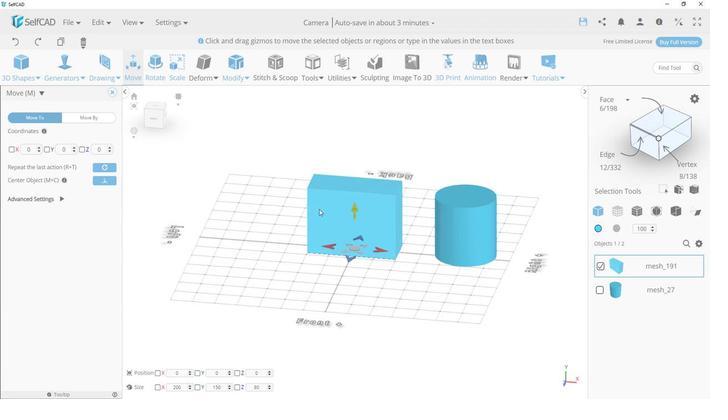 
Action: Mouse pressed left at (322, 210)
Screenshot: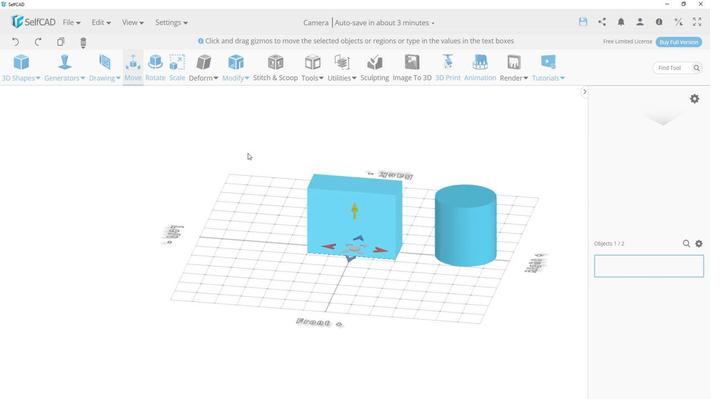 
Action: Mouse moved to (208, 105)
Screenshot: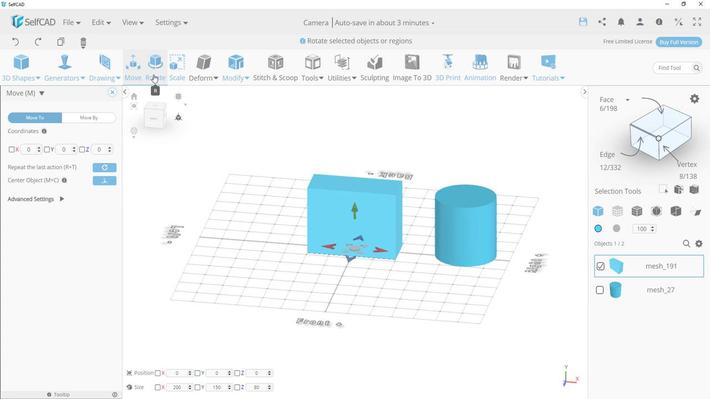 
Action: Mouse pressed left at (208, 105)
Screenshot: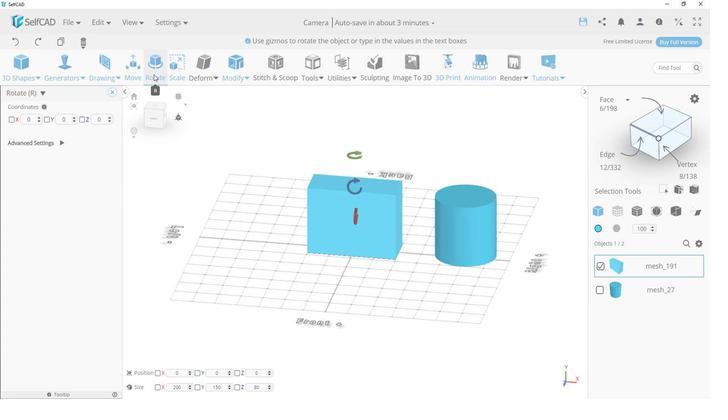 
Action: Mouse moved to (518, 254)
Screenshot: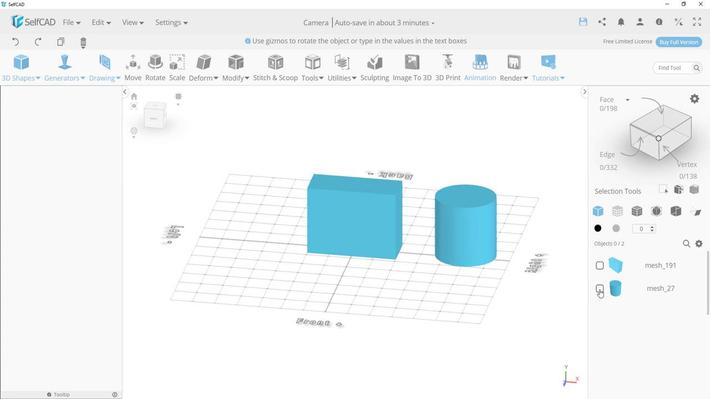 
Action: Mouse pressed left at (518, 254)
Screenshot: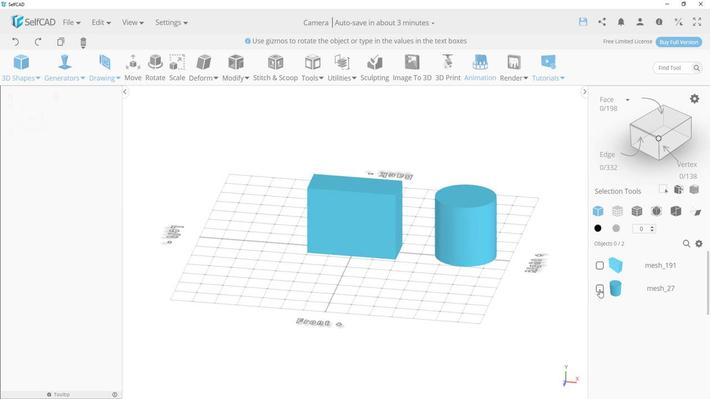 
Action: Mouse moved to (515, 272)
Screenshot: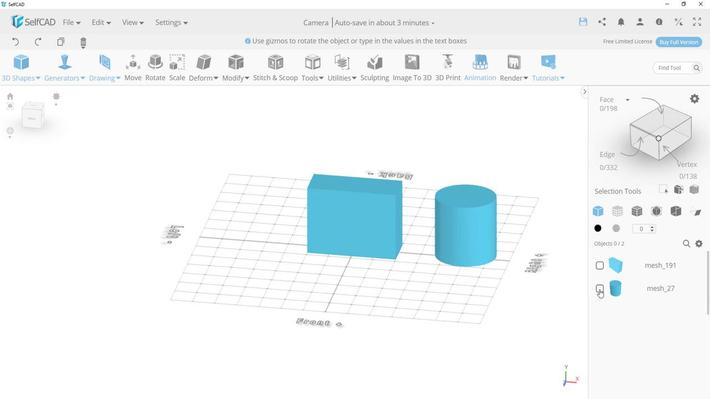 
Action: Mouse pressed left at (515, 272)
Screenshot: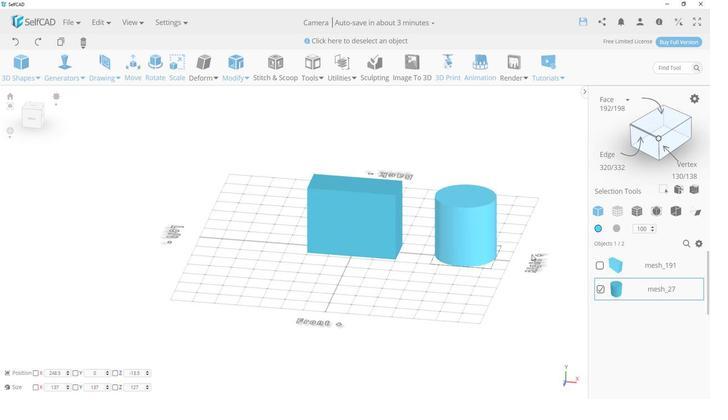 
Action: Mouse moved to (382, 265)
Screenshot: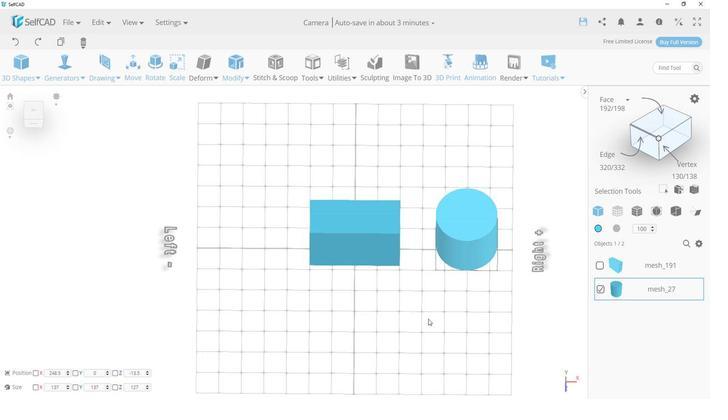 
Action: Mouse pressed left at (382, 265)
Screenshot: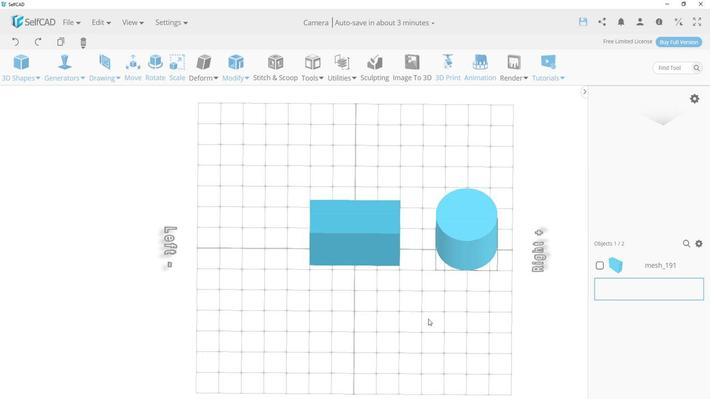 
Action: Mouse moved to (198, 101)
Screenshot: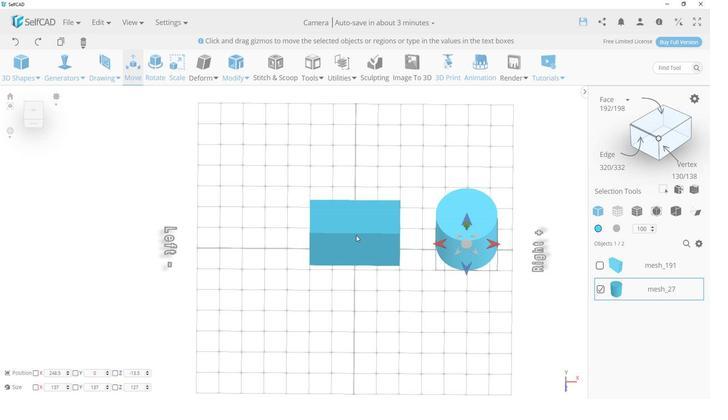
Action: Mouse pressed left at (198, 101)
Screenshot: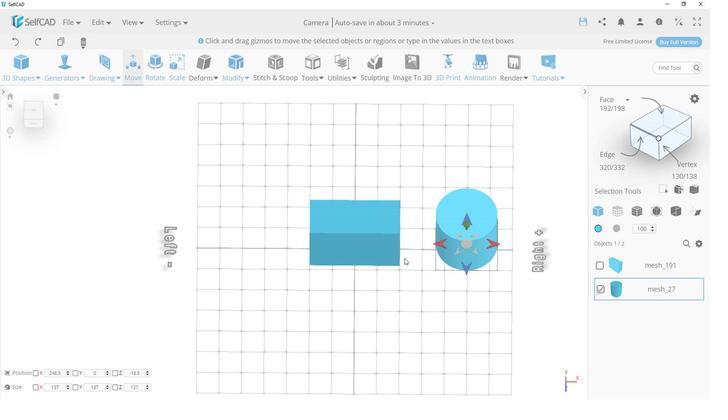 
Action: Mouse moved to (407, 238)
Screenshot: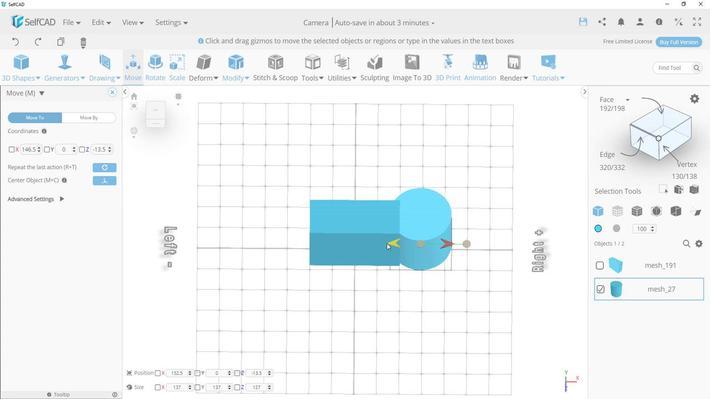 
Action: Mouse pressed left at (407, 238)
Screenshot: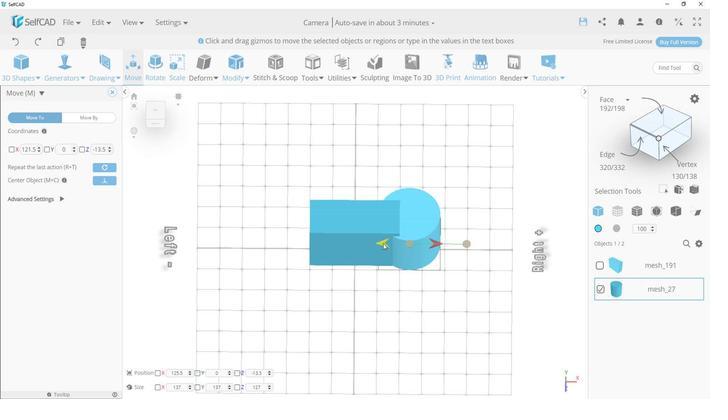
Action: Mouse moved to (351, 259)
Screenshot: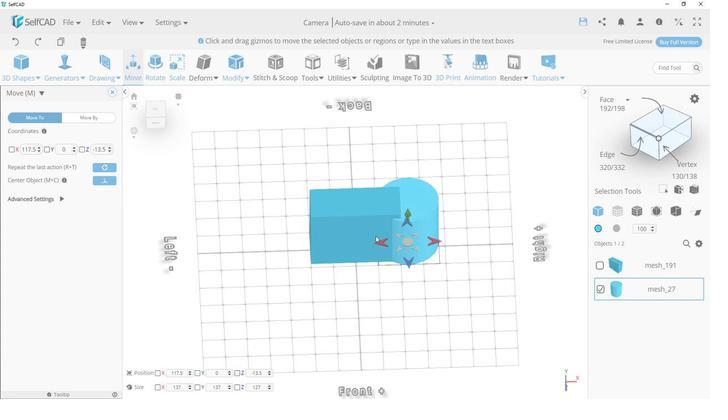 
Action: Mouse pressed left at (351, 259)
Screenshot: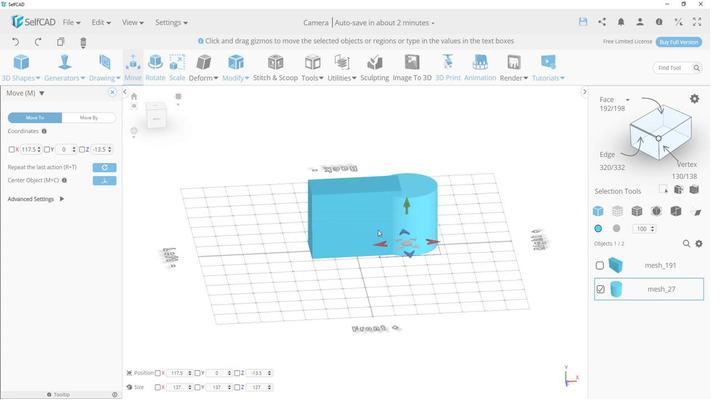 
Action: Mouse moved to (368, 220)
Screenshot: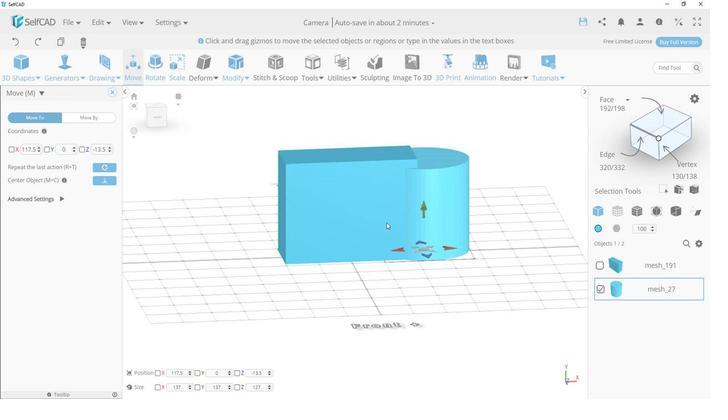 
Action: Mouse scrolled (368, 220) with delta (0, 0)
Screenshot: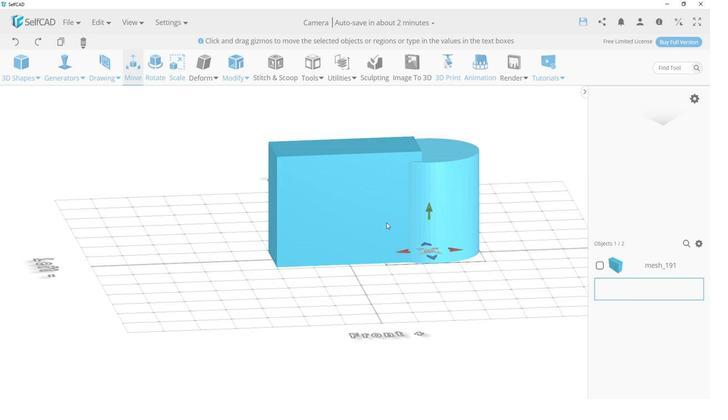 
Action: Mouse scrolled (368, 220) with delta (0, 0)
Screenshot: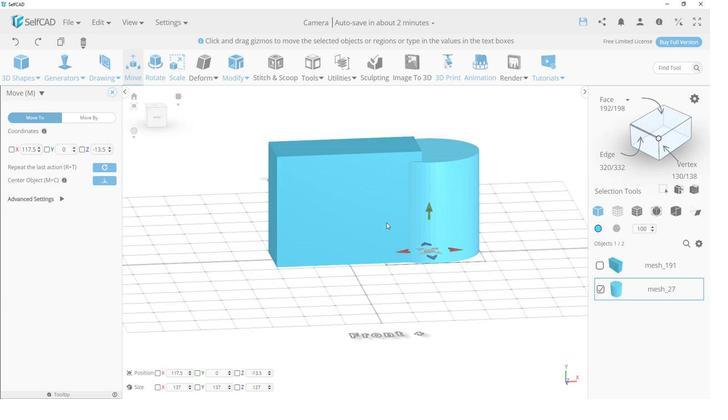
Action: Mouse scrolled (368, 220) with delta (0, 0)
Screenshot: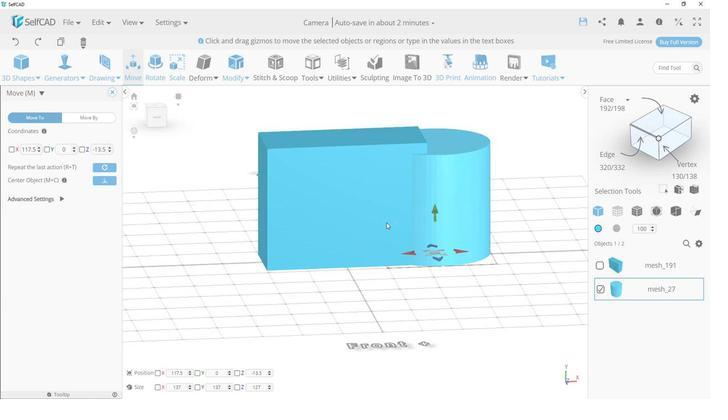 
Action: Mouse scrolled (368, 220) with delta (0, 0)
Screenshot: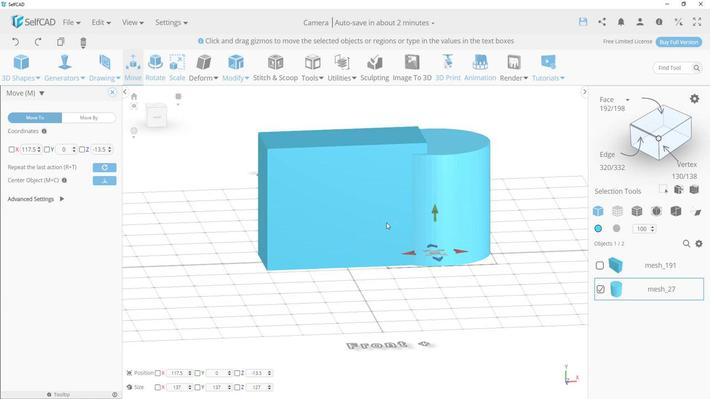 
Action: Mouse scrolled (368, 220) with delta (0, 0)
Screenshot: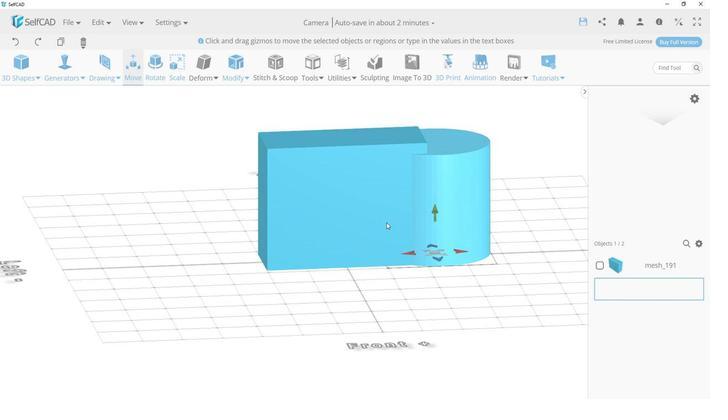 
Action: Mouse scrolled (368, 220) with delta (0, 0)
Screenshot: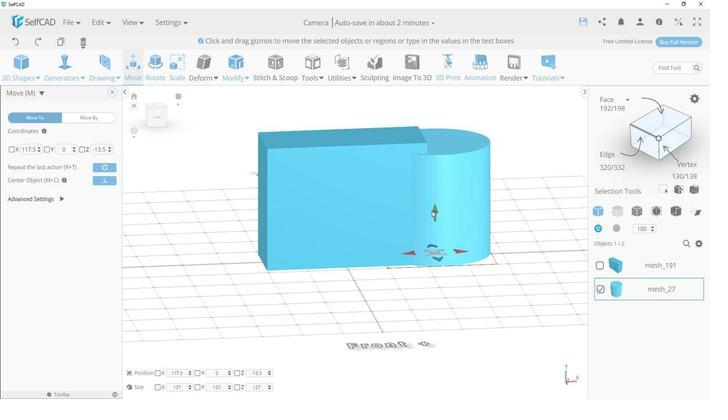 
Action: Mouse moved to (461, 210)
Screenshot: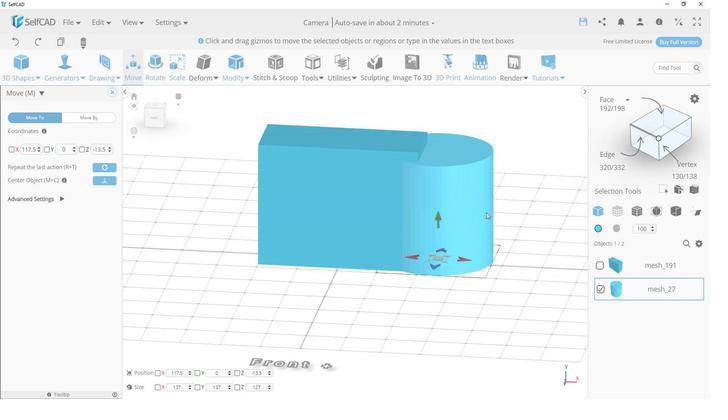 
Action: Mouse pressed left at (461, 210)
Screenshot: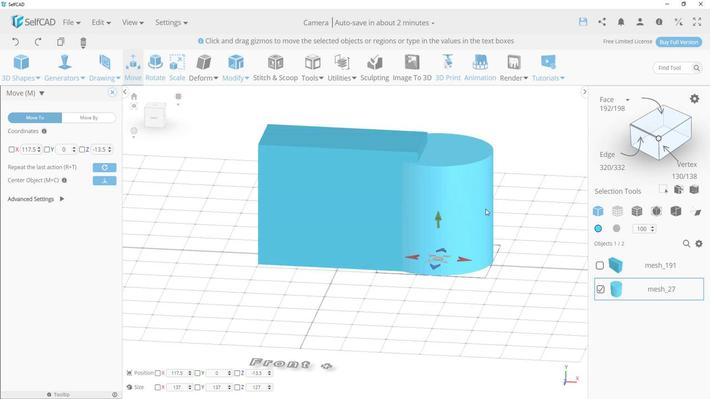 
Action: Mouse moved to (403, 215)
Screenshot: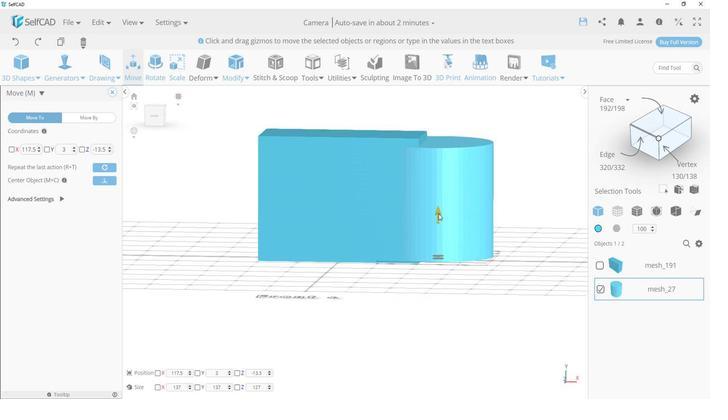 
Action: Mouse pressed left at (403, 215)
Screenshot: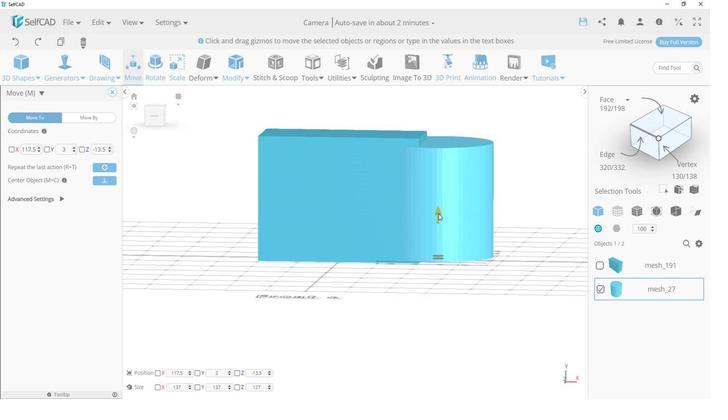 
Action: Mouse moved to (197, 348)
Screenshot: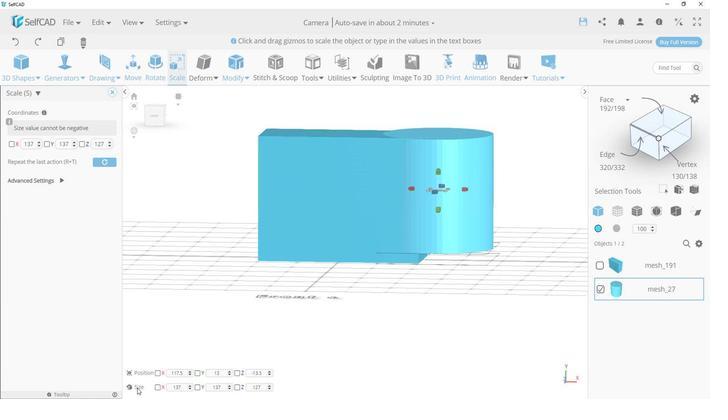 
Action: Mouse pressed left at (197, 348)
Screenshot: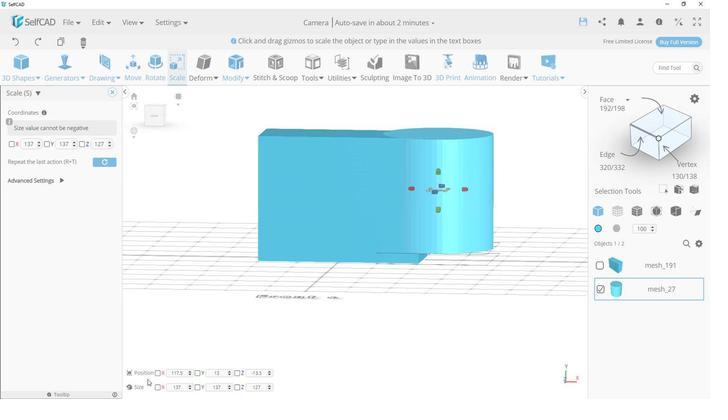 
Action: Mouse moved to (405, 210)
Screenshot: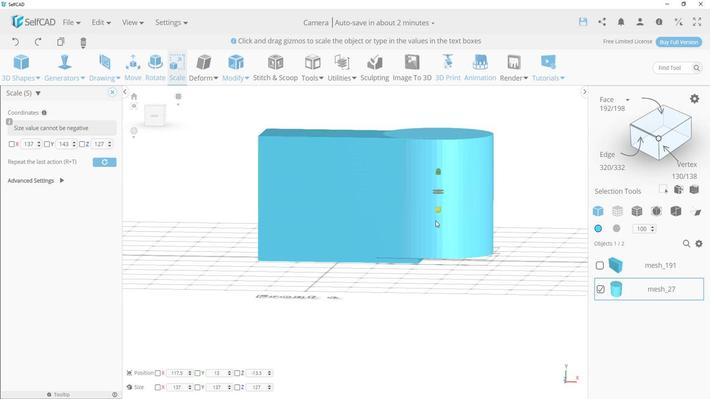 
Action: Mouse pressed left at (405, 210)
Screenshot: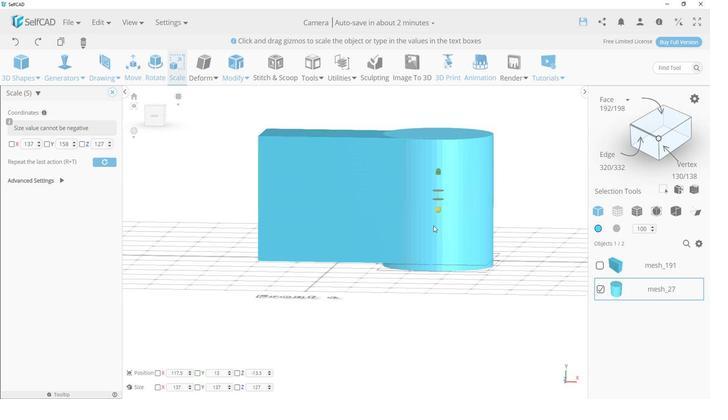 
Action: Mouse moved to (404, 182)
Screenshot: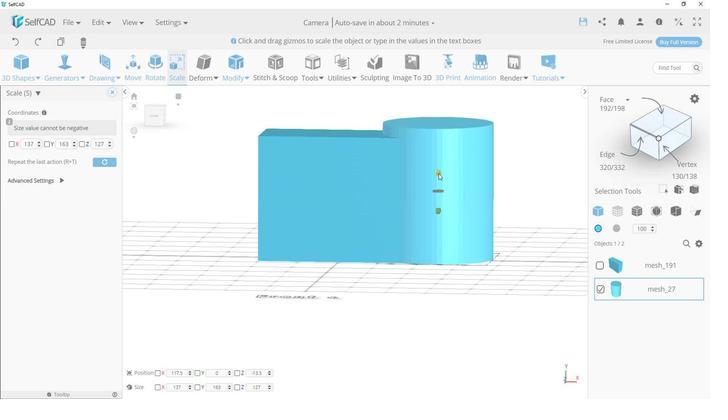 
Action: Mouse pressed left at (404, 182)
Screenshot: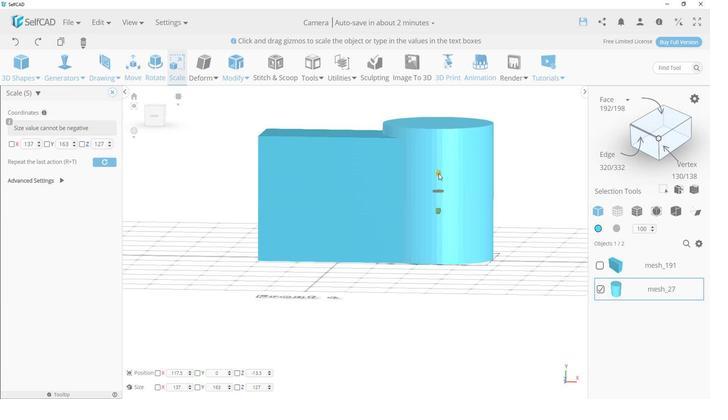 
Action: Mouse moved to (466, 165)
Screenshot: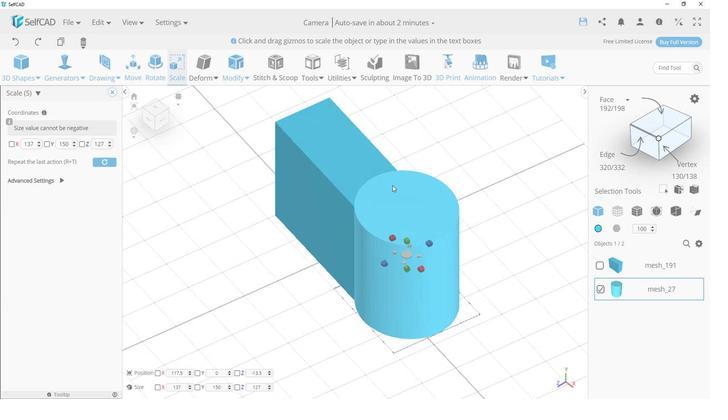 
Action: Mouse pressed left at (466, 165)
Screenshot: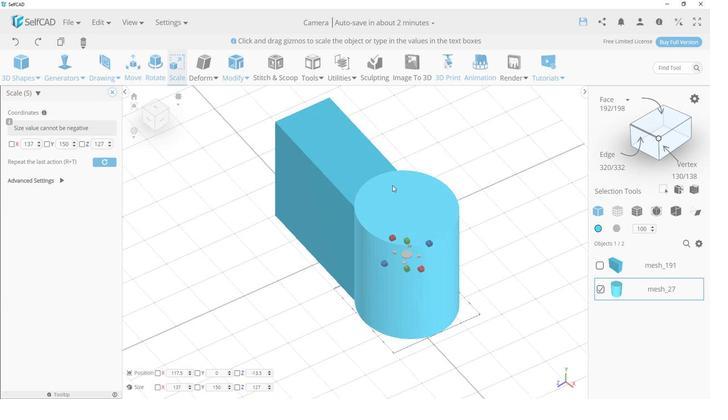 
Action: Mouse moved to (283, 338)
Screenshot: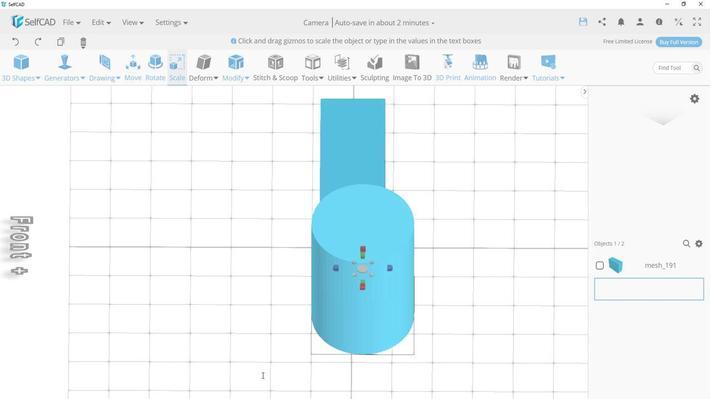 
Action: Mouse pressed left at (283, 338)
Screenshot: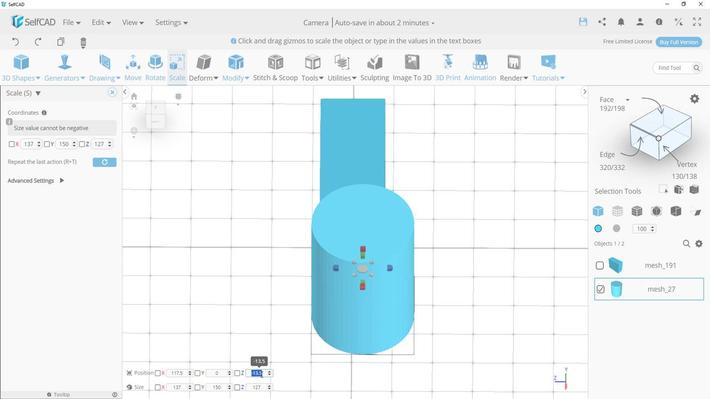 
Action: Mouse pressed left at (283, 338)
Screenshot: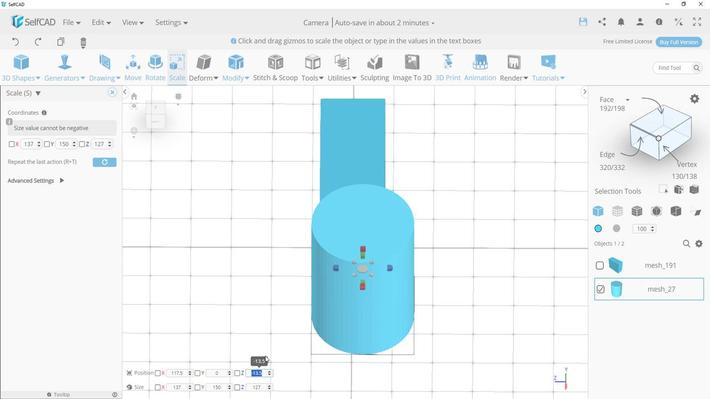 
Action: Mouse moved to (285, 323)
Screenshot: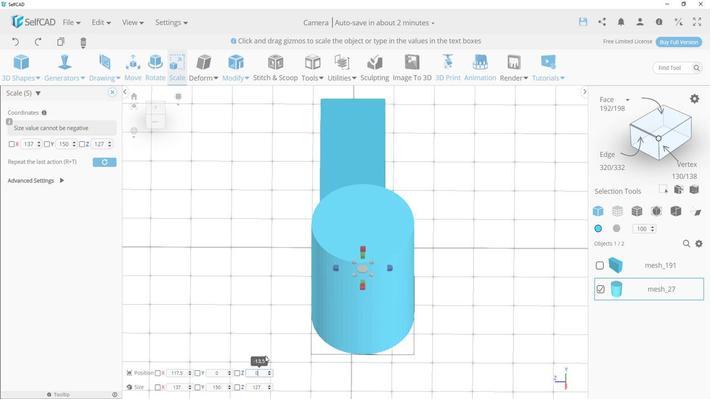 
Action: Key pressed 0<Key.enter>
Screenshot: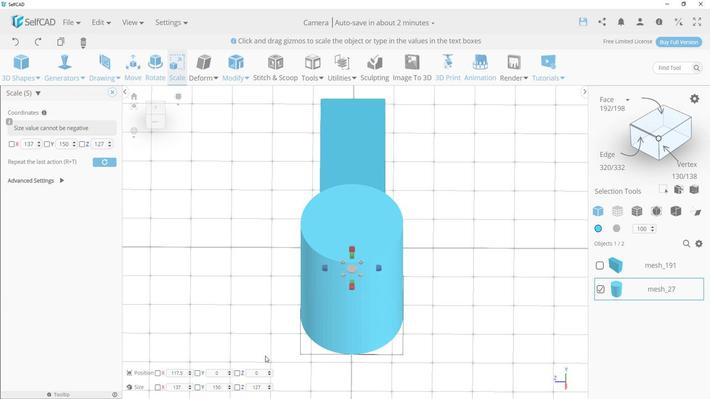 
Action: Mouse moved to (344, 256)
Screenshot: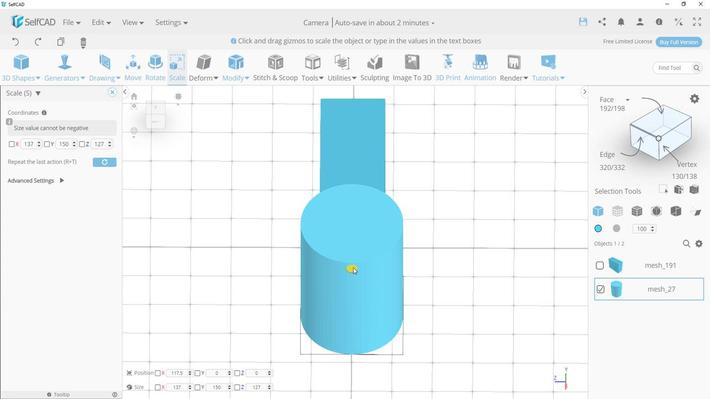 
Action: Mouse pressed left at (344, 256)
Screenshot: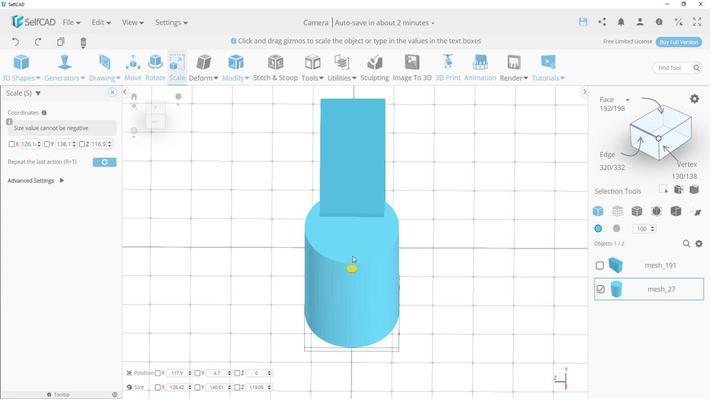 
Action: Mouse moved to (286, 230)
Screenshot: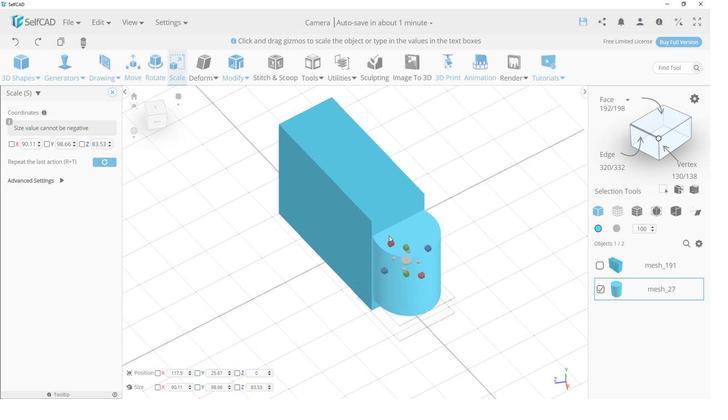 
Action: Mouse pressed left at (286, 230)
Screenshot: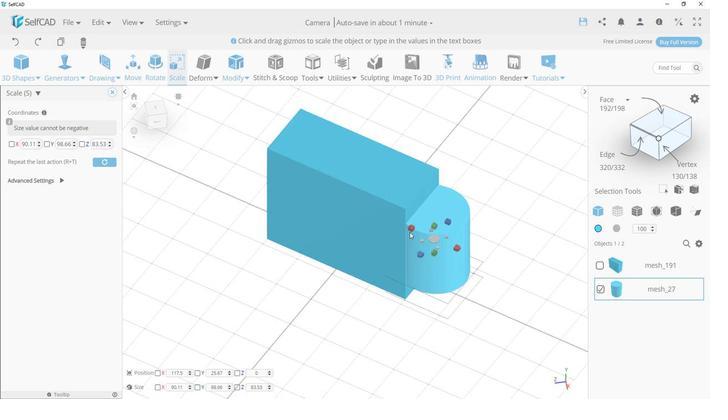 
Action: Mouse moved to (358, 248)
Screenshot: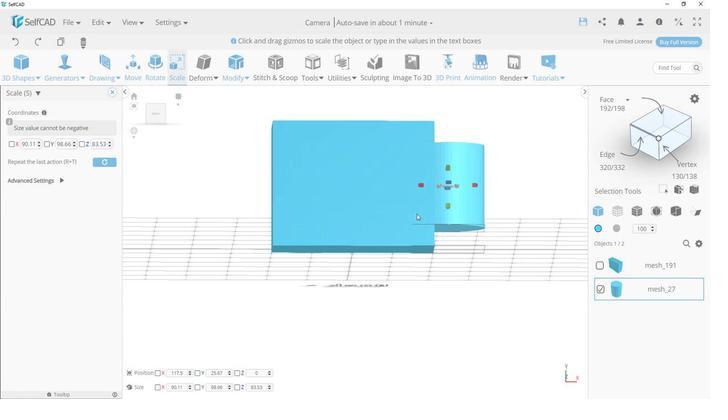 
Action: Mouse pressed left at (358, 248)
Screenshot: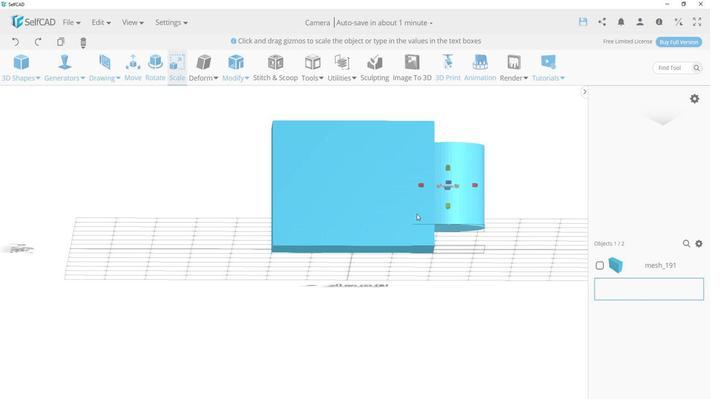 
Action: Mouse moved to (411, 207)
Screenshot: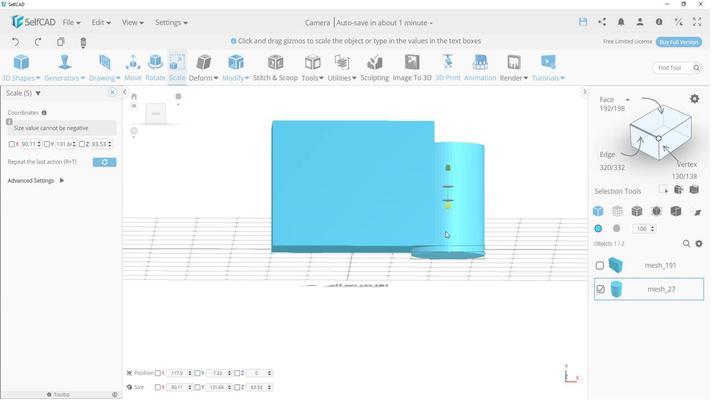 
Action: Mouse pressed left at (411, 207)
Screenshot: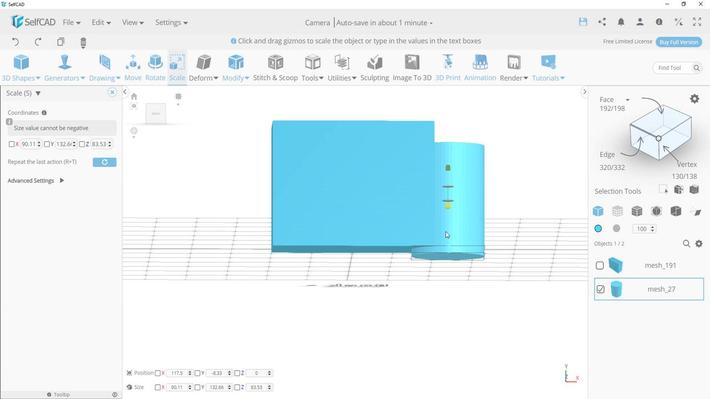 
Action: Mouse moved to (456, 218)
Screenshot: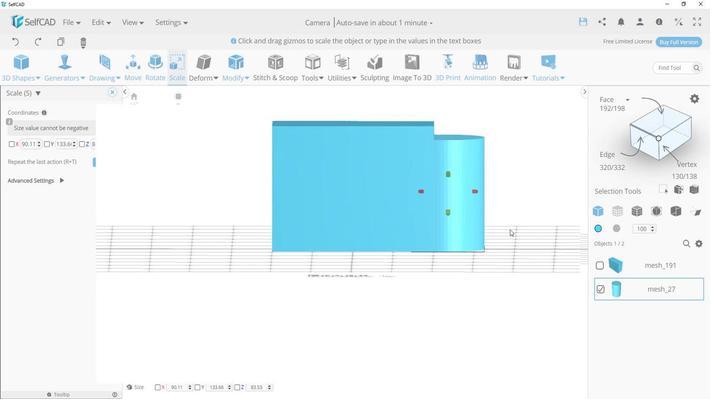 
Action: Mouse pressed left at (456, 218)
Screenshot: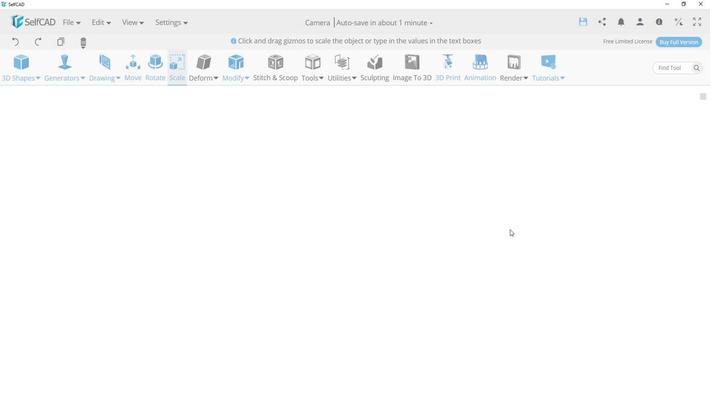 
Action: Mouse moved to (411, 185)
Screenshot: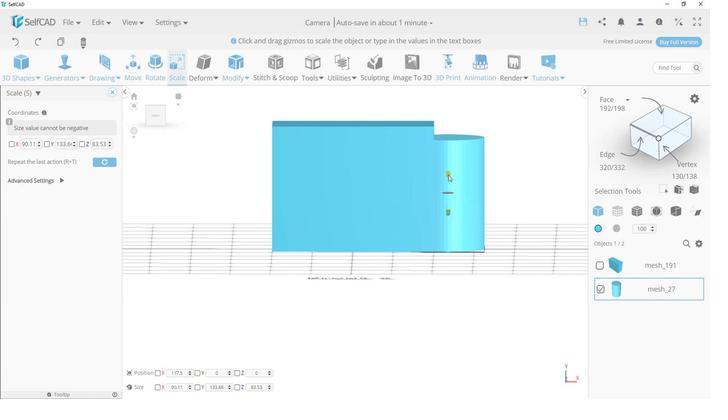 
Action: Mouse pressed left at (411, 185)
Screenshot: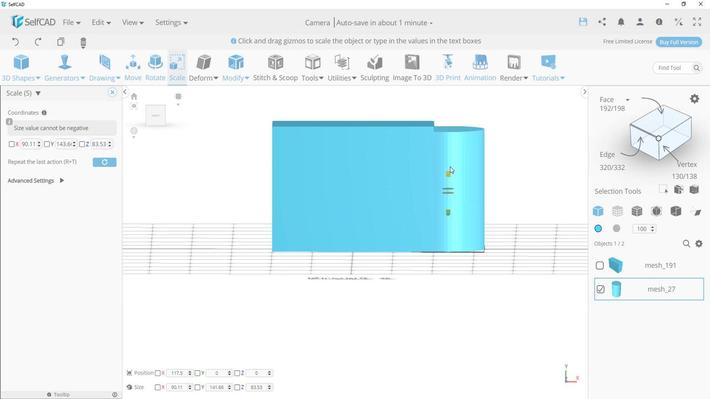 
Action: Mouse moved to (450, 166)
Screenshot: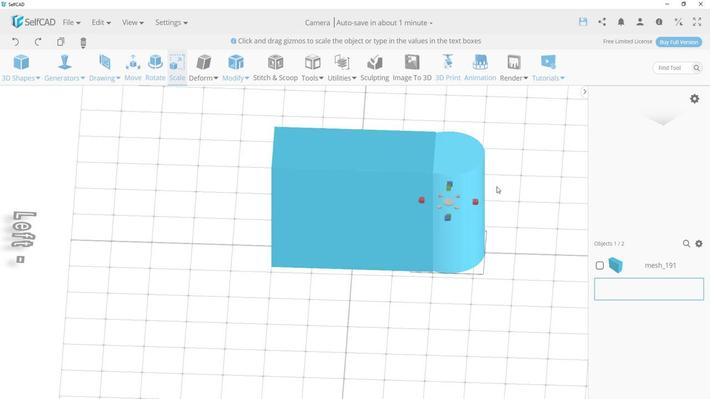 
Action: Mouse pressed left at (450, 166)
Screenshot: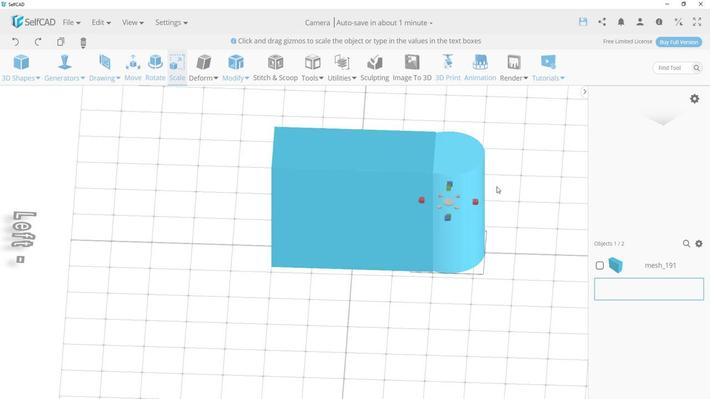 
Action: Mouse moved to (392, 207)
Screenshot: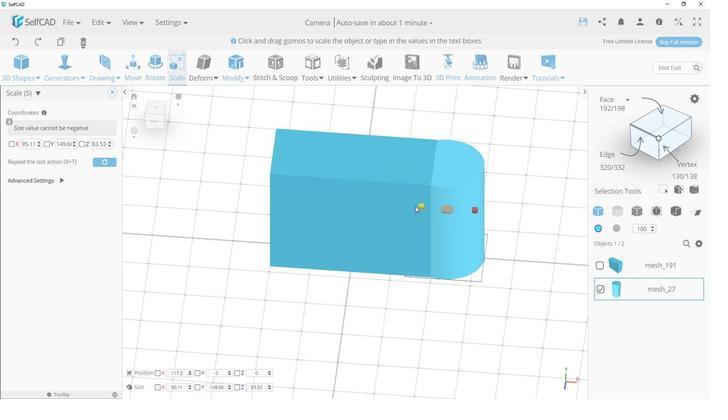 
Action: Mouse pressed left at (392, 207)
Screenshot: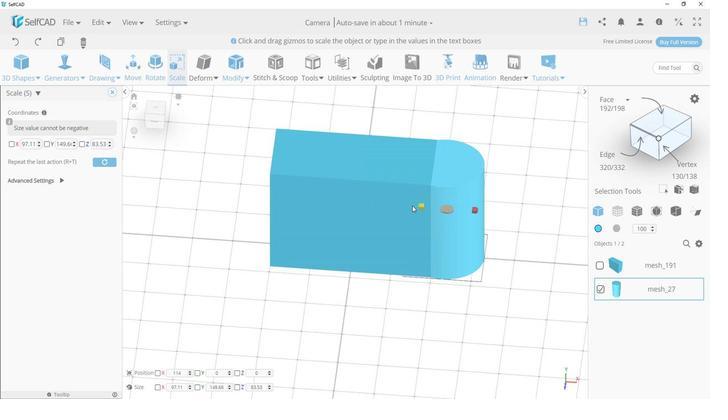
Action: Mouse moved to (449, 174)
Screenshot: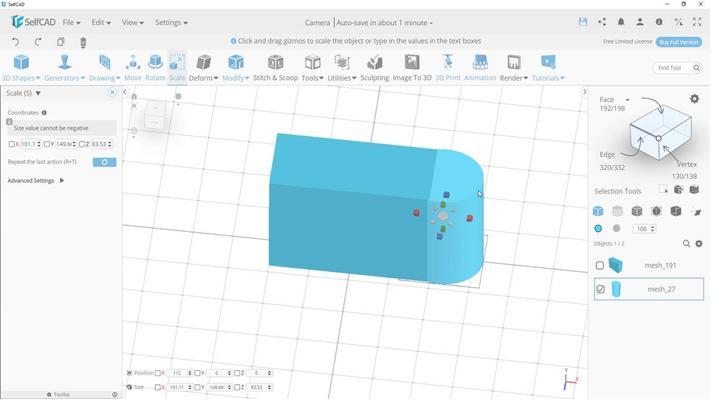 
Action: Mouse pressed left at (449, 174)
Screenshot: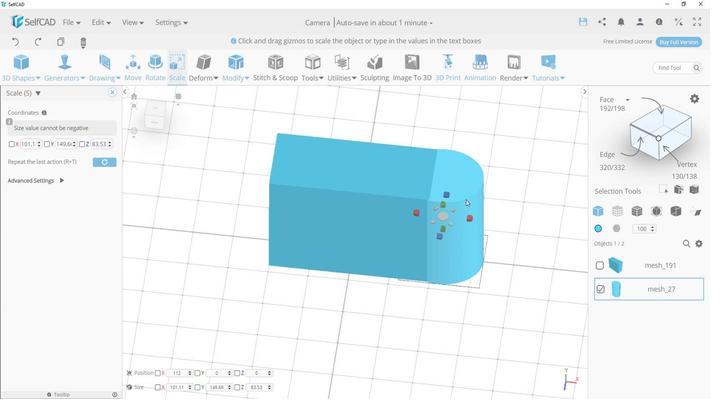 
Action: Mouse moved to (405, 215)
Screenshot: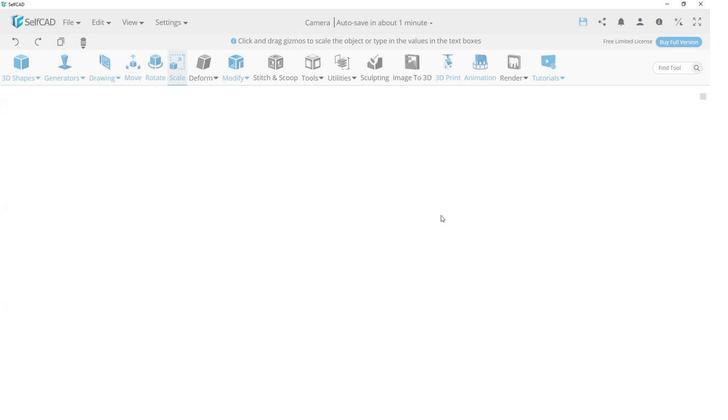 
Action: Mouse pressed left at (405, 215)
Screenshot: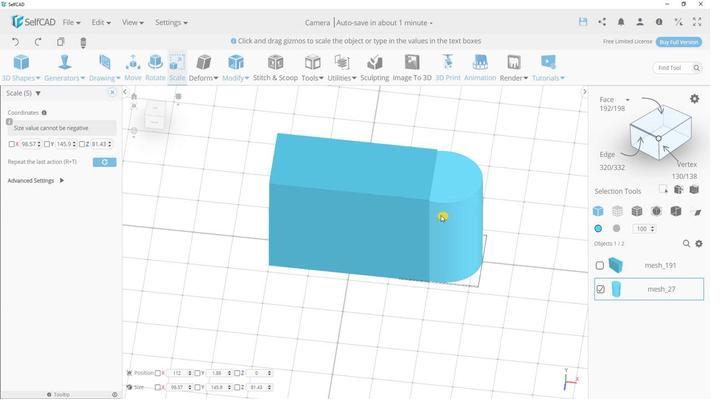 
Action: Mouse moved to (448, 202)
Screenshot: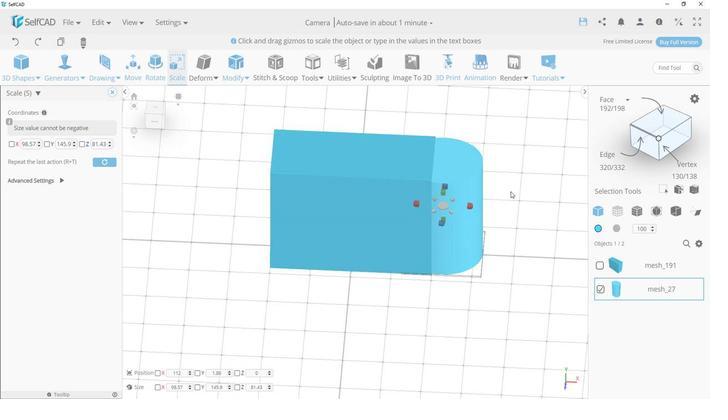 
Action: Mouse pressed left at (448, 202)
Screenshot: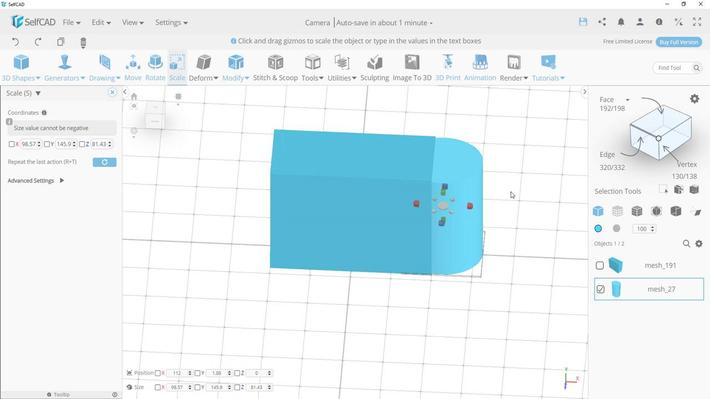 
Action: Mouse moved to (443, 213)
Screenshot: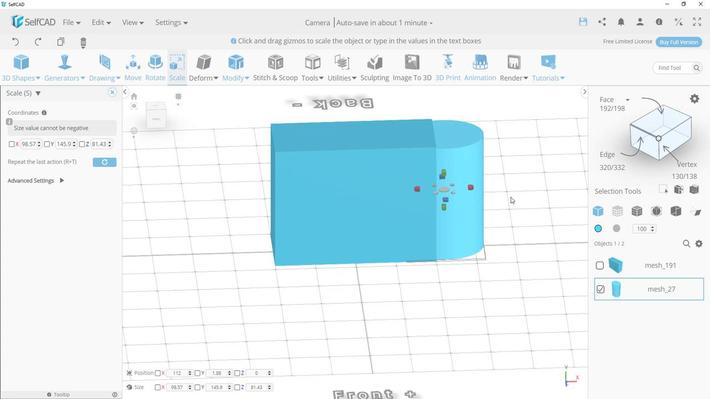 
Action: Mouse pressed left at (443, 213)
Screenshot: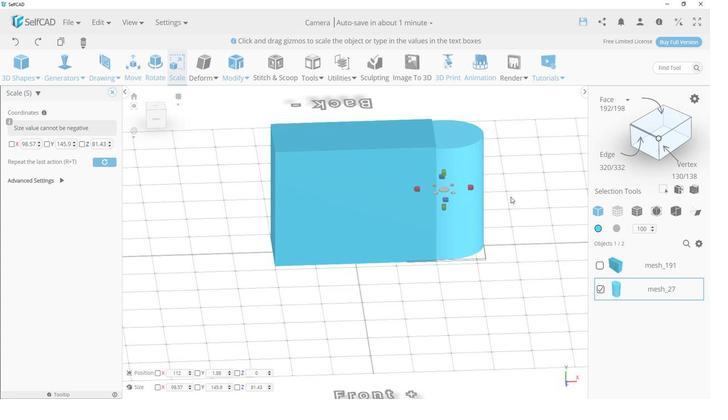 
Action: Mouse moved to (444, 213)
Screenshot: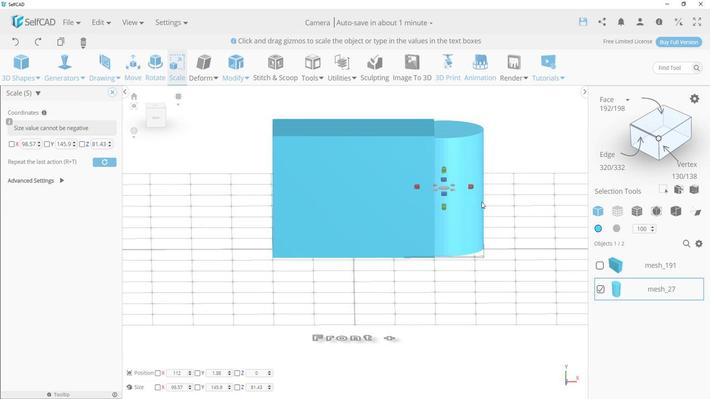 
Action: Mouse pressed left at (444, 213)
Screenshot: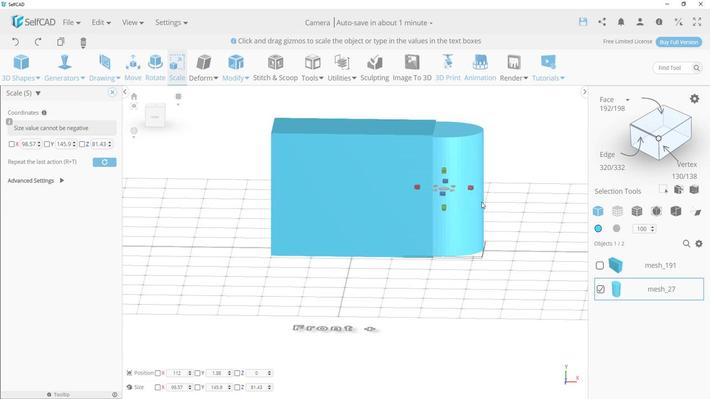 
Action: Mouse moved to (194, 347)
Screenshot: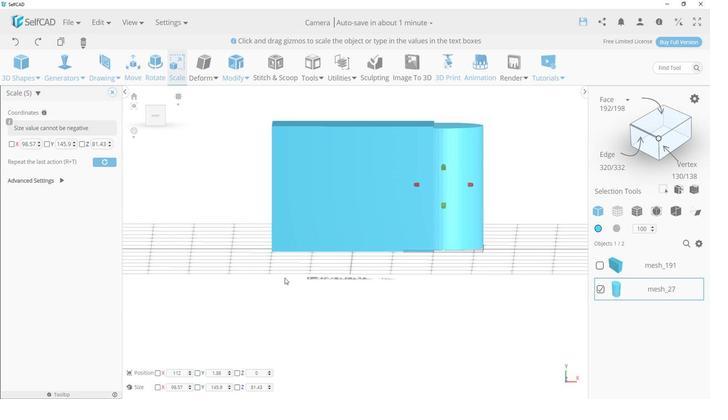 
Action: Mouse pressed left at (194, 347)
Screenshot: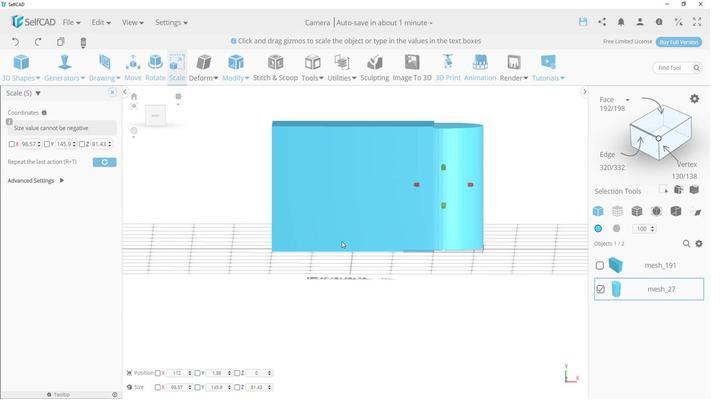
Action: Mouse moved to (407, 206)
Screenshot: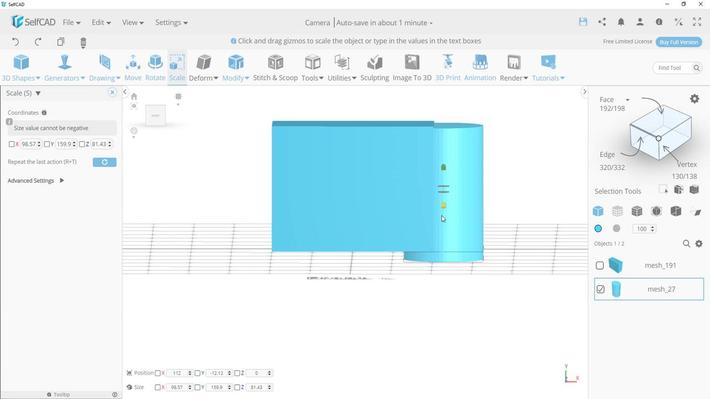 
Action: Mouse pressed left at (407, 206)
Screenshot: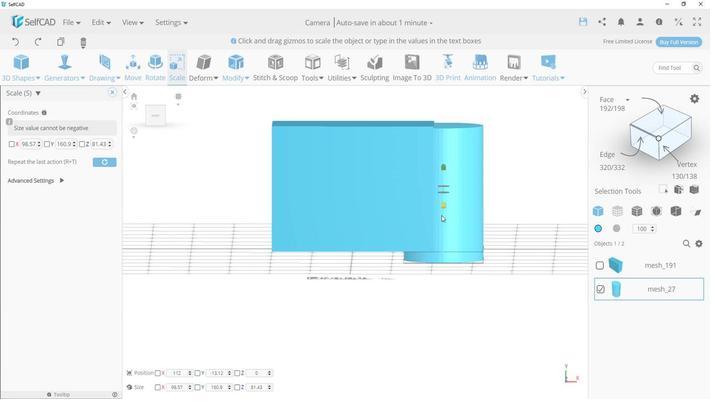 
Action: Mouse moved to (450, 177)
Screenshot: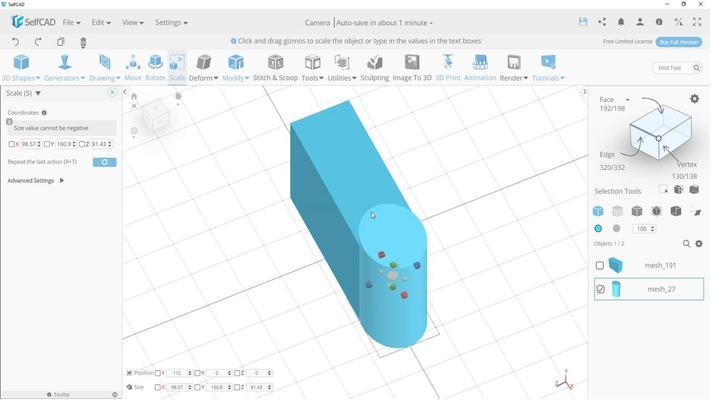 
Action: Mouse pressed left at (450, 177)
Screenshot: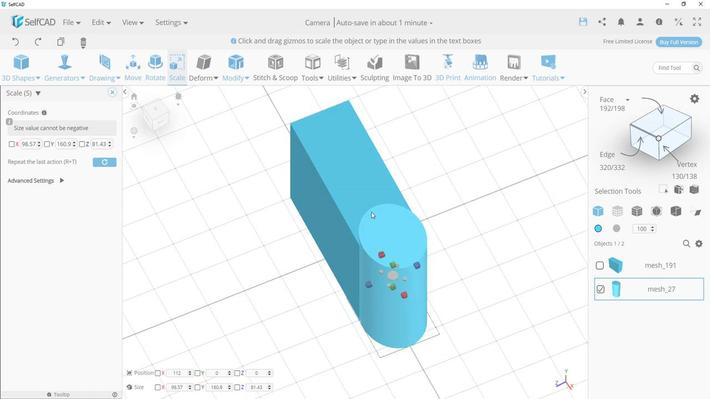 
Action: Mouse moved to (408, 214)
Screenshot: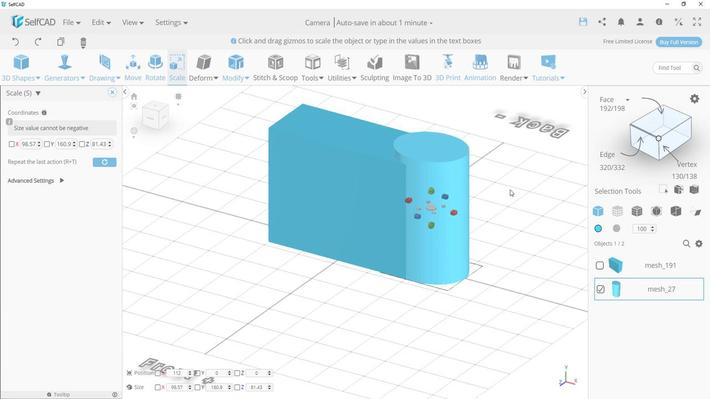 
Action: Mouse pressed left at (408, 214)
Screenshot: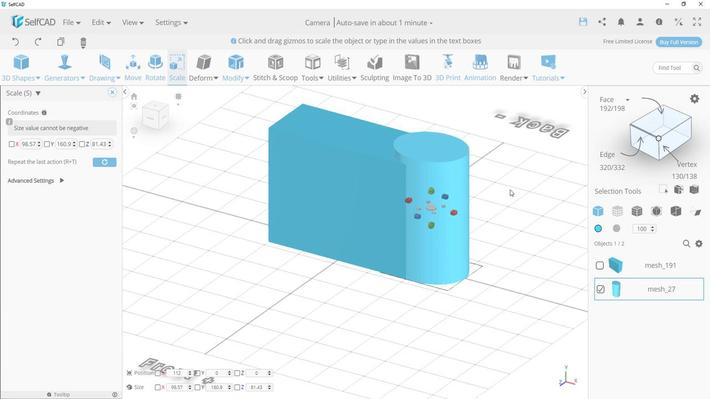 
Action: Mouse moved to (446, 197)
Screenshot: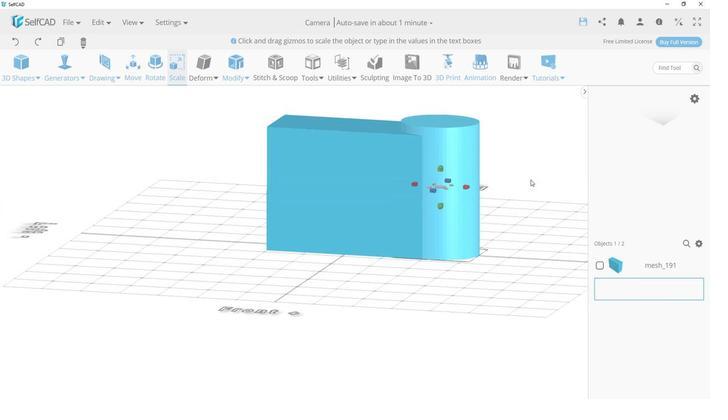 
Action: Mouse pressed left at (446, 197)
Screenshot: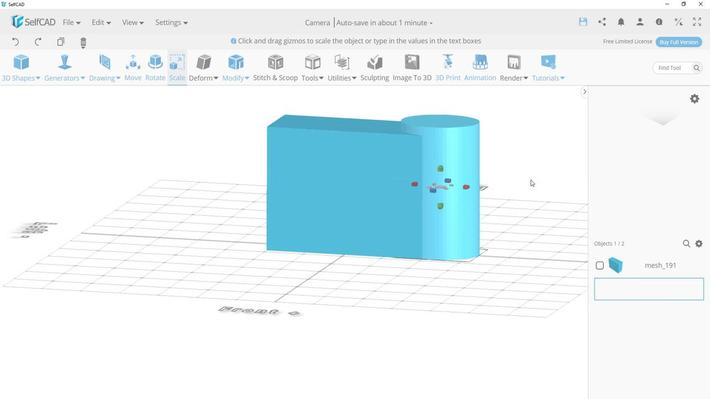 
Action: Mouse moved to (443, 191)
Screenshot: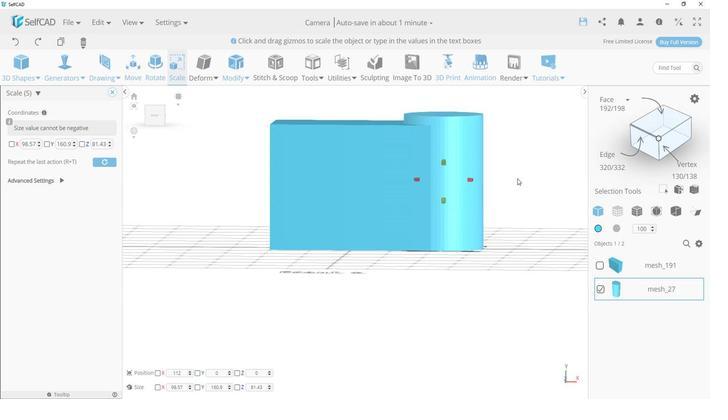
Action: Mouse pressed left at (443, 191)
Screenshot: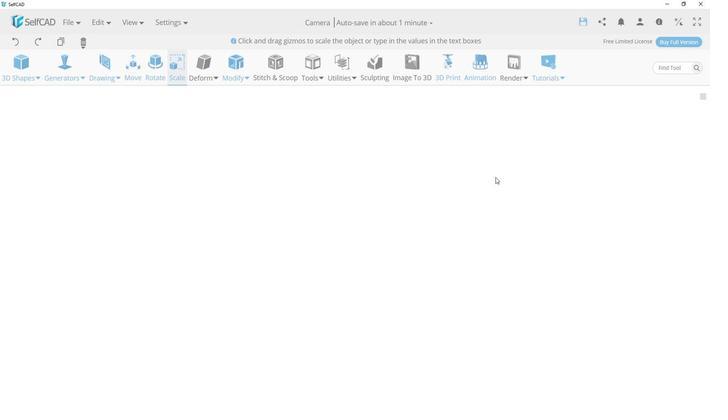 
Action: Mouse moved to (407, 173)
Screenshot: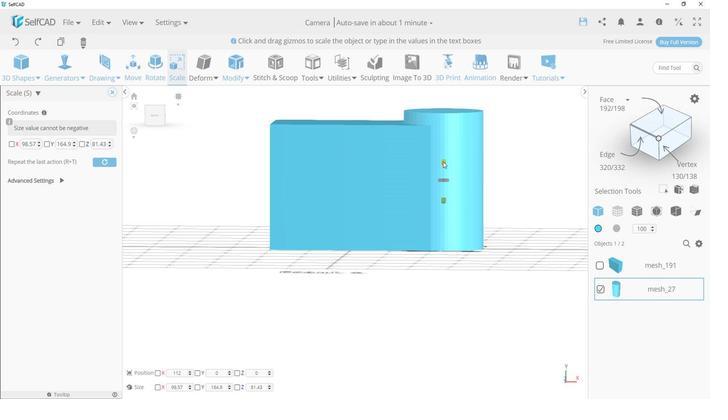 
Action: Mouse pressed left at (407, 173)
Screenshot: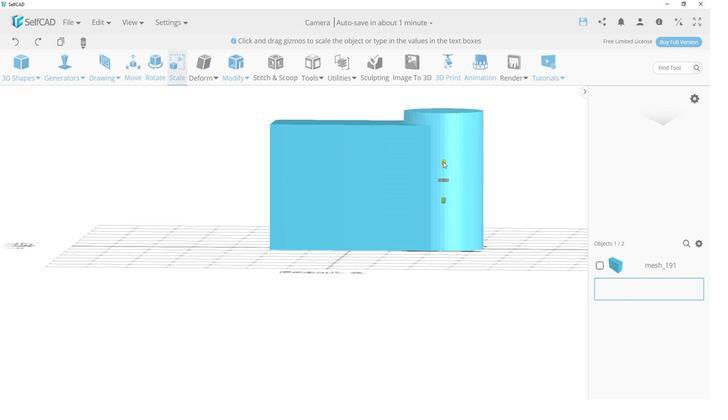 
Action: Mouse moved to (454, 162)
Screenshot: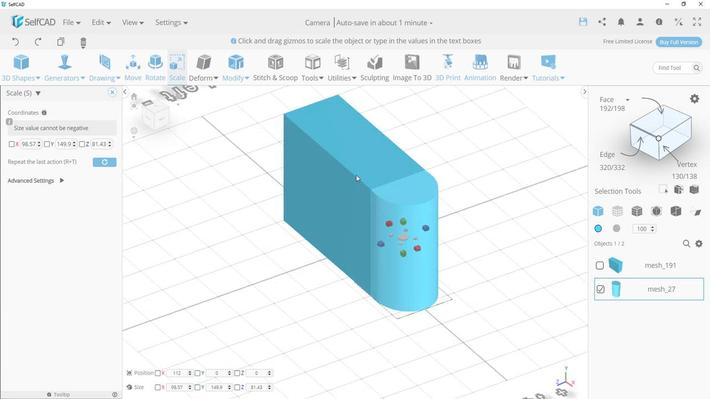 
Action: Mouse pressed left at (454, 162)
Screenshot: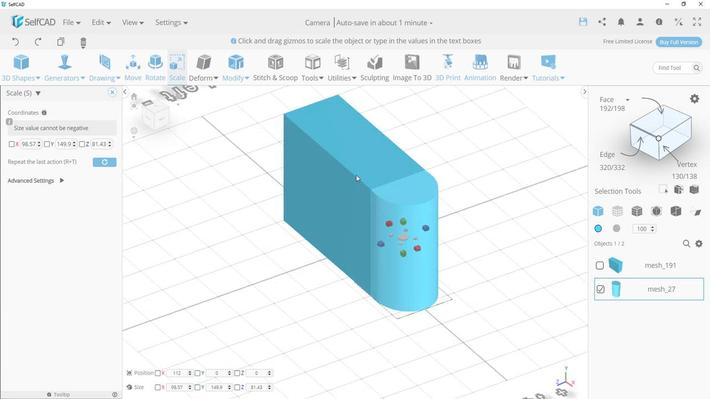 
Action: Mouse moved to (396, 174)
Screenshot: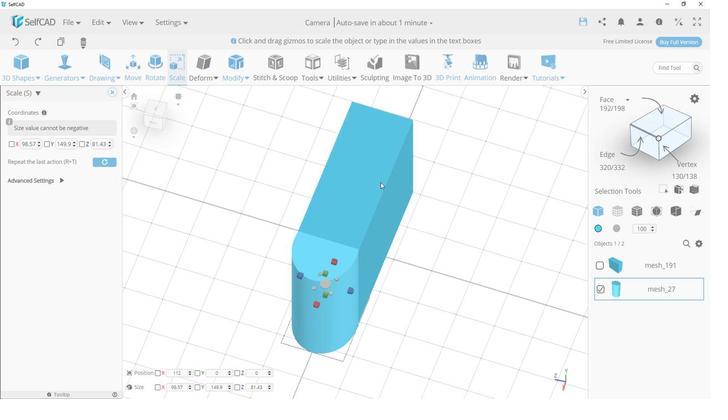 
Action: Mouse pressed left at (396, 174)
Screenshot: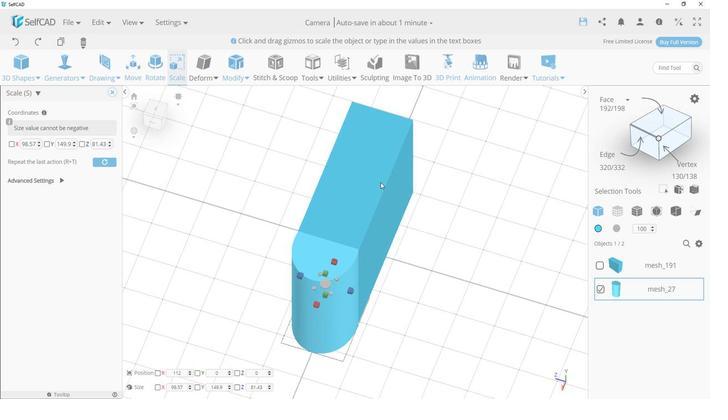 
Action: Mouse moved to (407, 196)
Screenshot: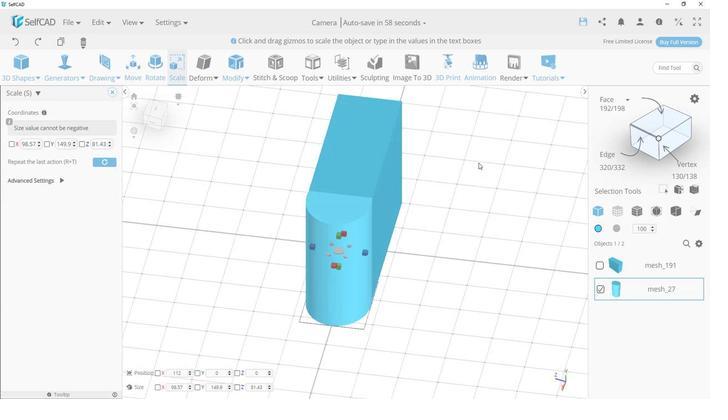 
Action: Mouse pressed left at (407, 196)
Screenshot: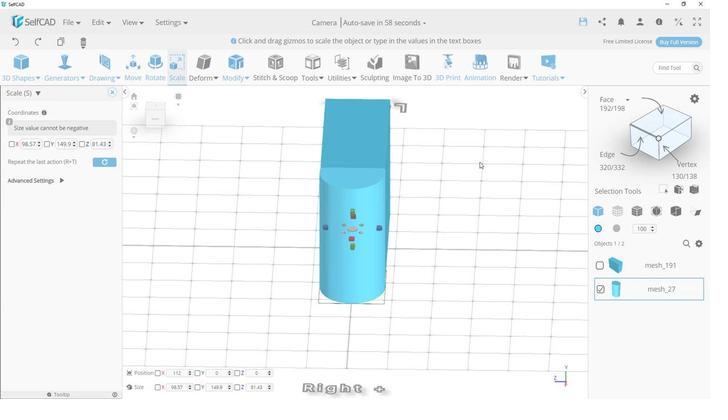 
Action: Mouse moved to (402, 195)
Screenshot: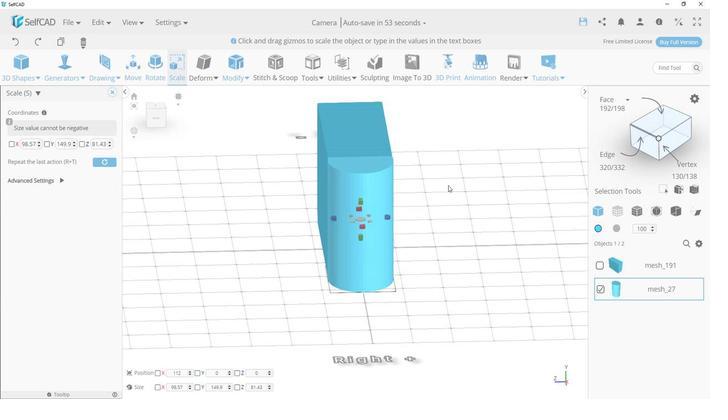 
Action: Mouse pressed left at (402, 195)
Screenshot: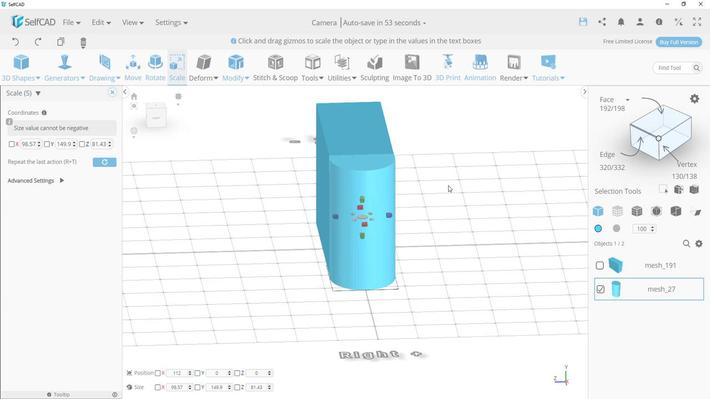 
Action: Mouse moved to (388, 204)
Screenshot: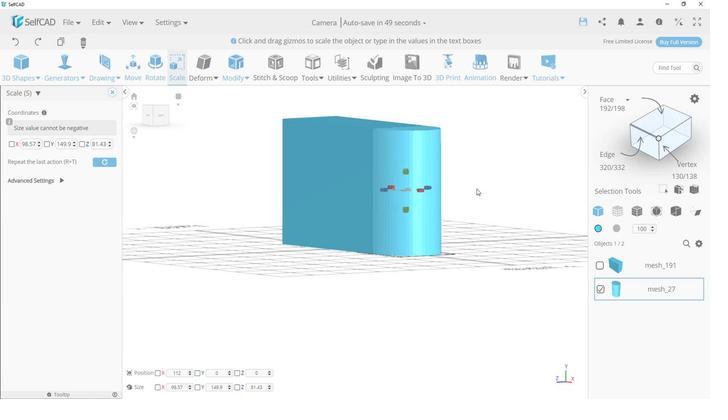 
Action: Mouse pressed left at (388, 204)
Screenshot: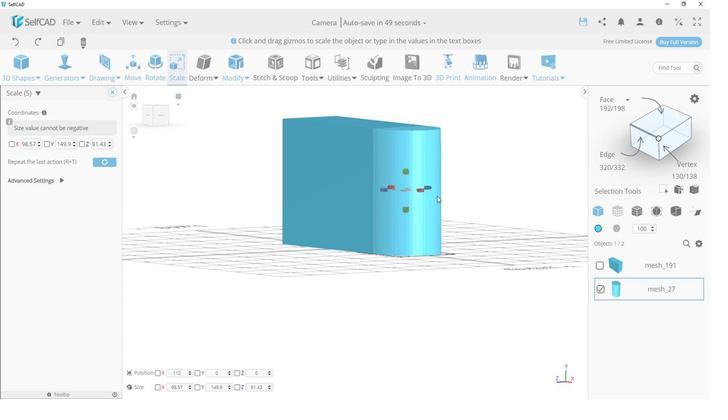 
Action: Mouse moved to (311, 222)
Screenshot: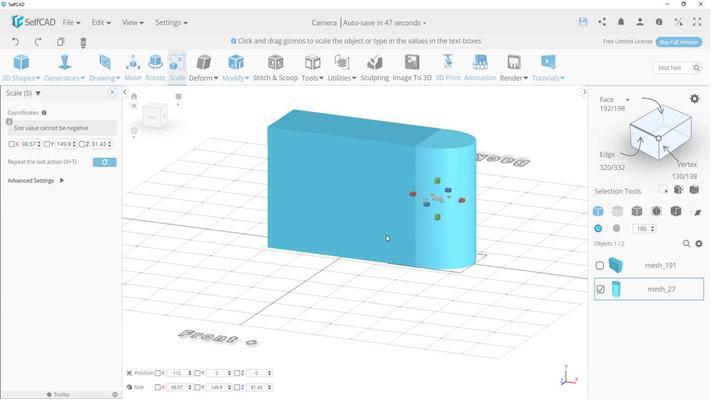 
Action: Mouse pressed left at (311, 222)
Screenshot: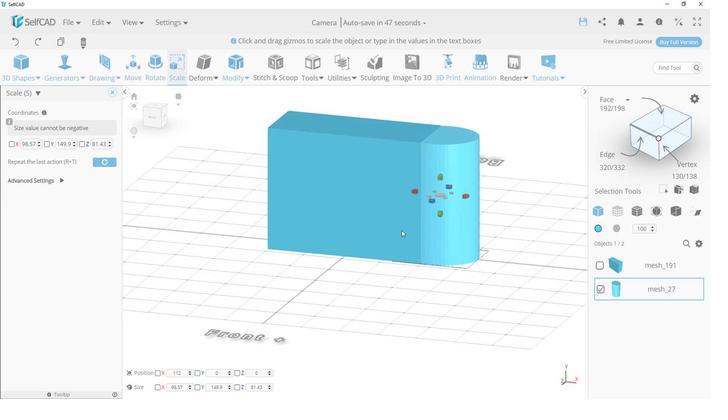 
Action: Mouse moved to (450, 168)
Screenshot: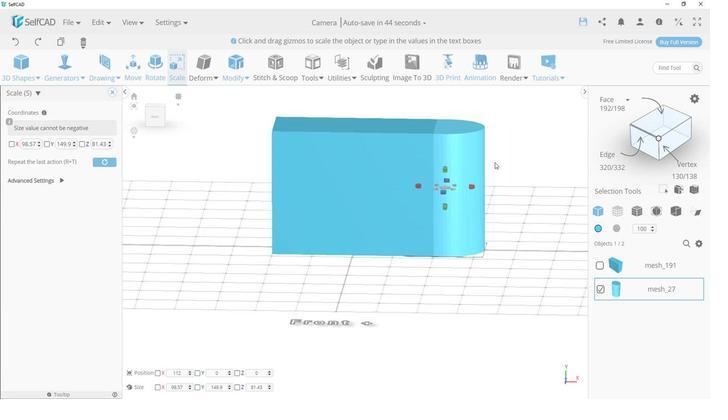 
Action: Mouse pressed left at (450, 168)
Screenshot: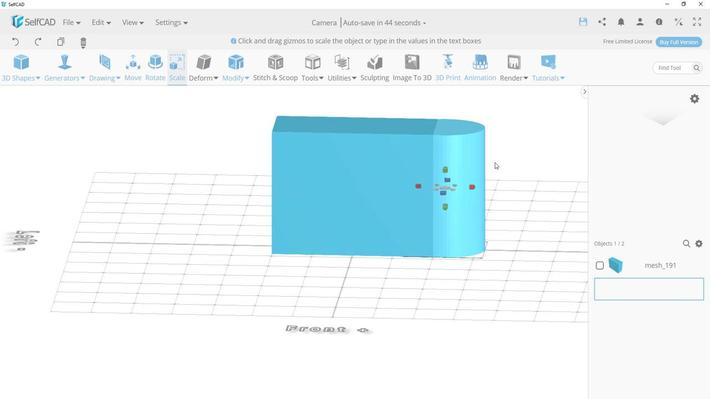 
Action: Mouse moved to (452, 173)
Screenshot: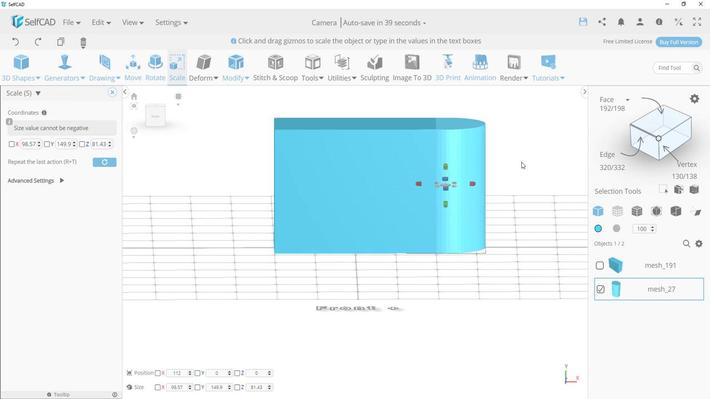 
Action: Mouse pressed left at (452, 173)
Screenshot: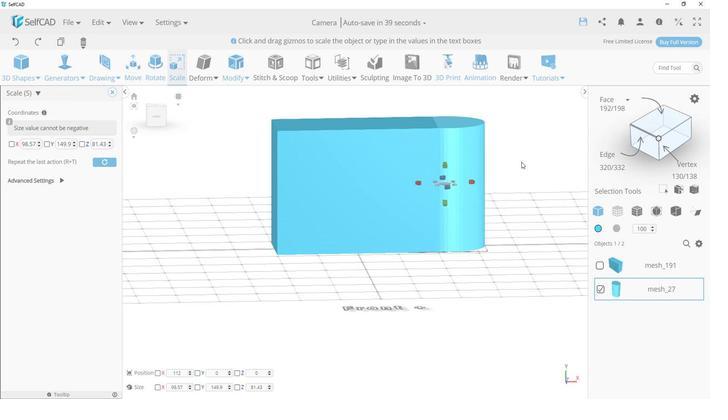 
Action: Mouse moved to (461, 173)
Screenshot: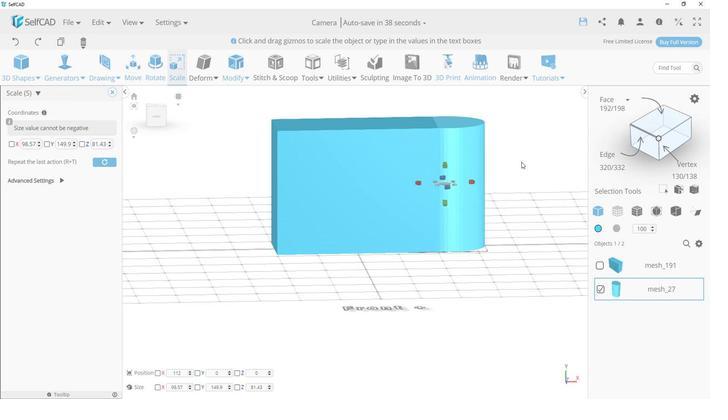 
Action: Mouse pressed left at (461, 173)
Screenshot: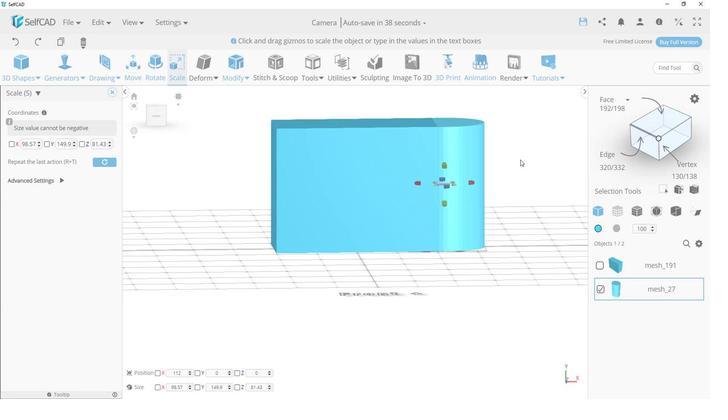 
Action: Mouse moved to (461, 172)
Screenshot: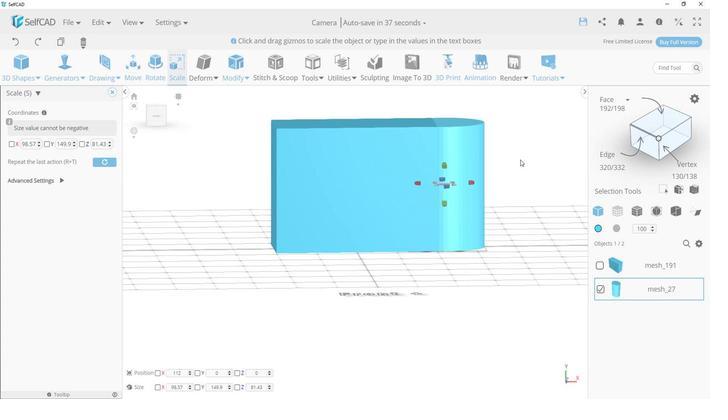 
Action: Mouse pressed left at (461, 172)
Screenshot: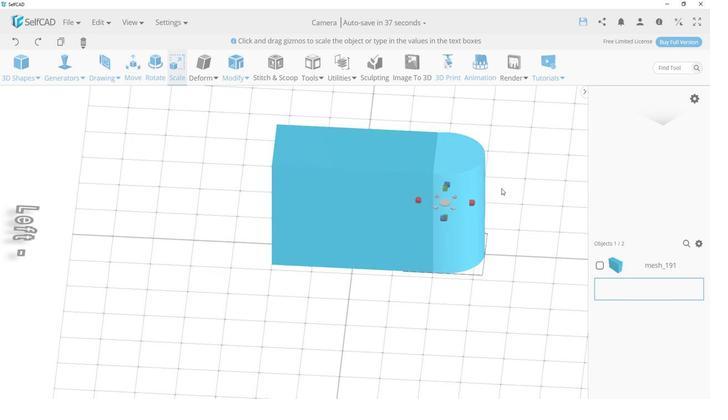 
Action: Mouse moved to (391, 204)
Screenshot: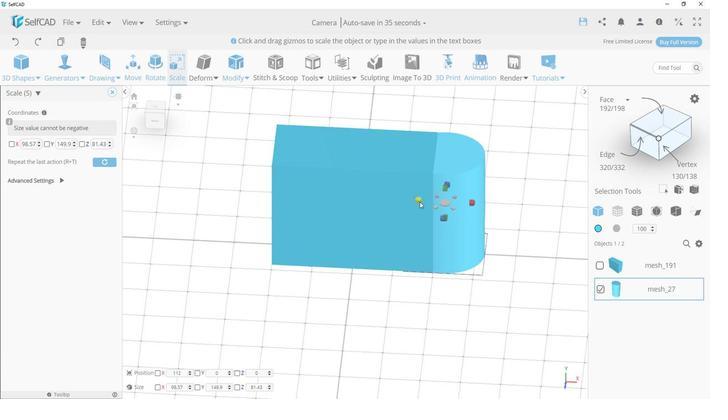 
Action: Mouse pressed left at (391, 204)
Screenshot: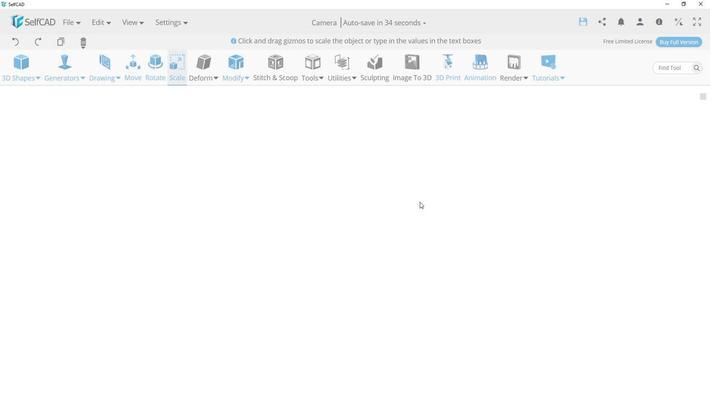 
Action: Mouse moved to (445, 192)
Screenshot: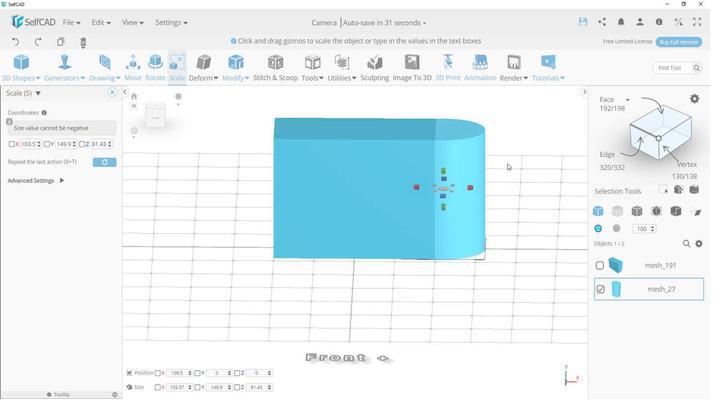 
Action: Mouse pressed left at (445, 192)
Screenshot: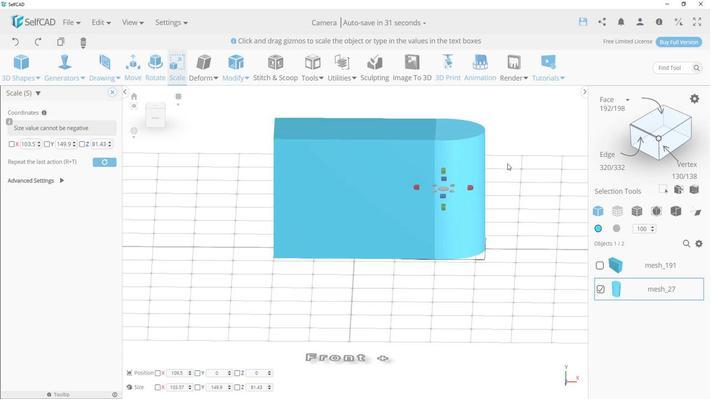 
Action: Mouse moved to (413, 224)
Screenshot: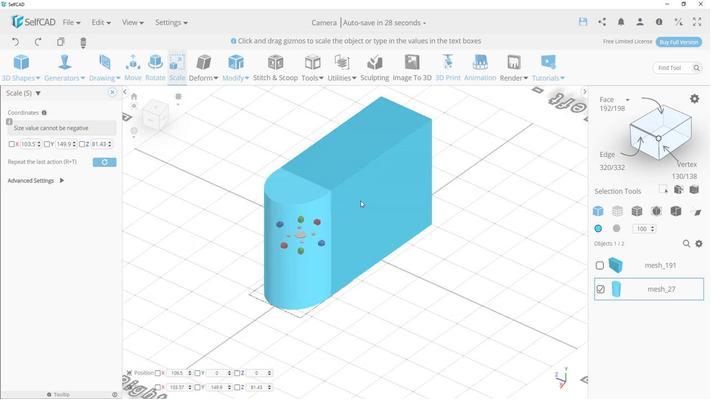 
Action: Mouse pressed left at (413, 224)
Screenshot: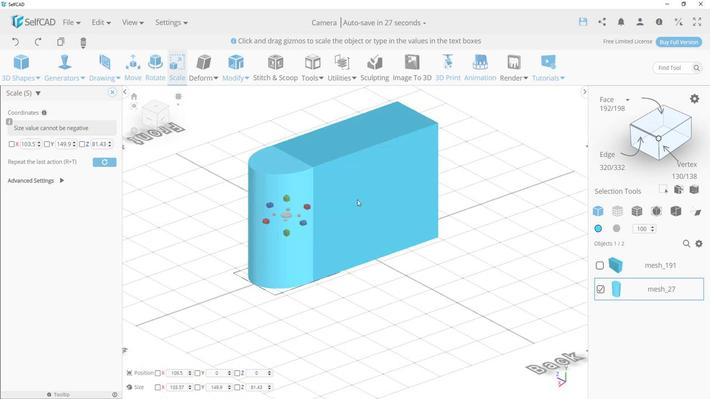 
Action: Mouse moved to (258, 250)
Screenshot: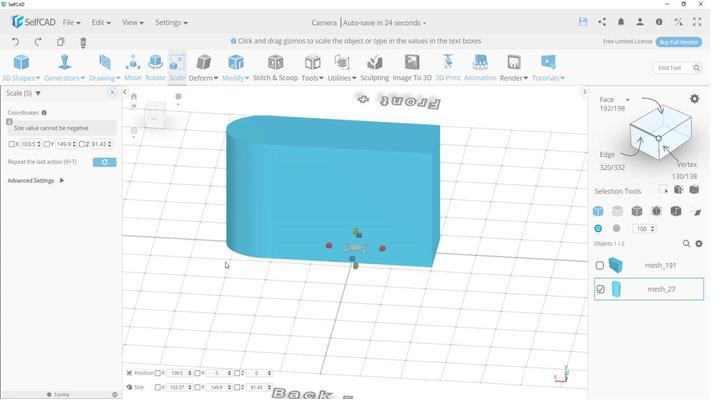 
Action: Mouse pressed left at (258, 250)
Screenshot: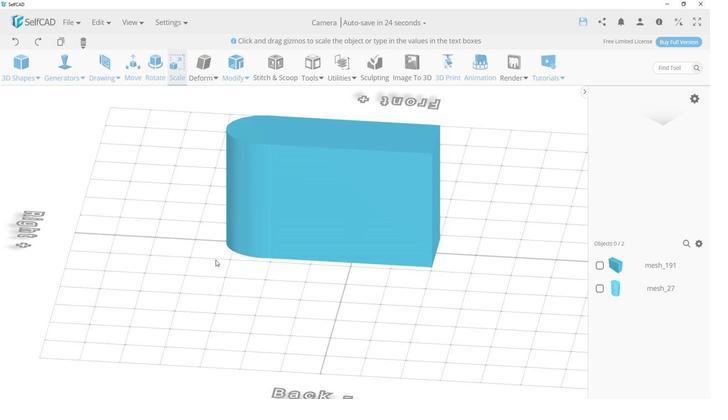 
Action: Mouse moved to (240, 247)
Screenshot: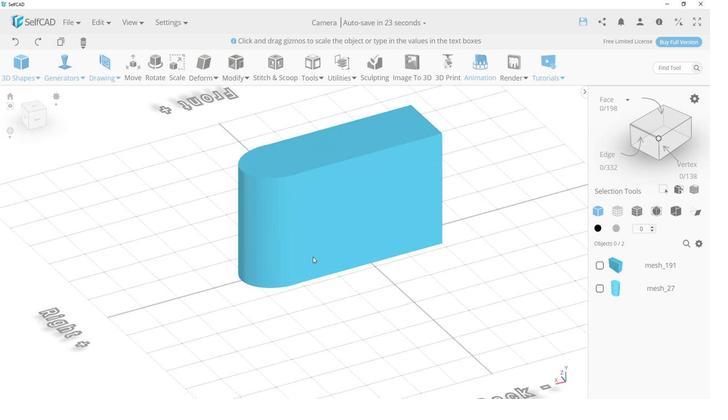 
Action: Mouse pressed left at (240, 247)
Screenshot: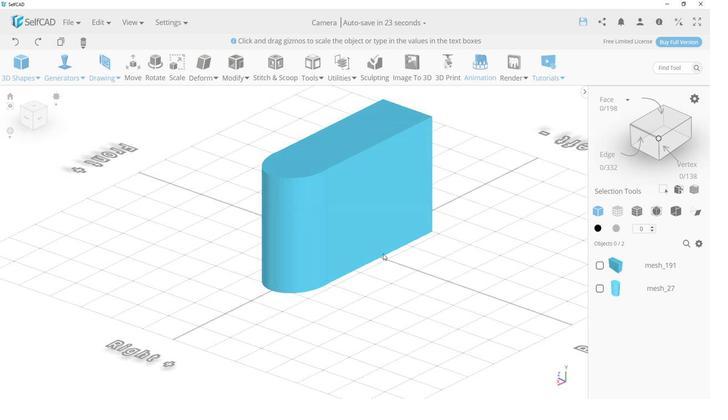 
Action: Mouse moved to (310, 250)
Screenshot: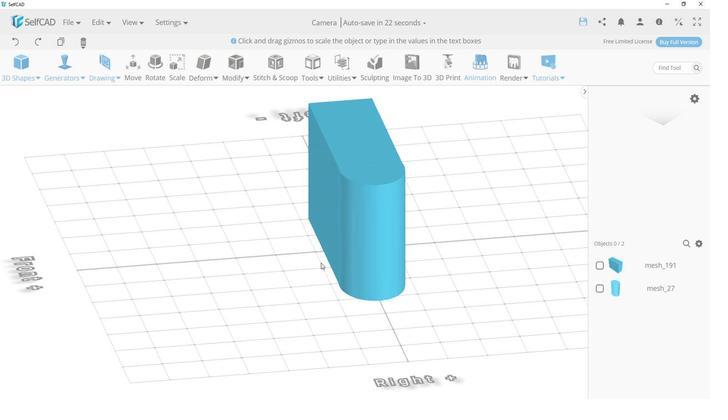 
Action: Mouse pressed left at (310, 250)
Screenshot: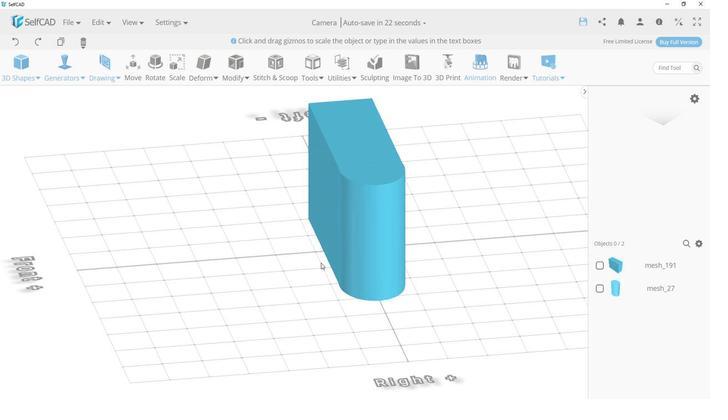 
Action: Mouse moved to (358, 216)
Screenshot: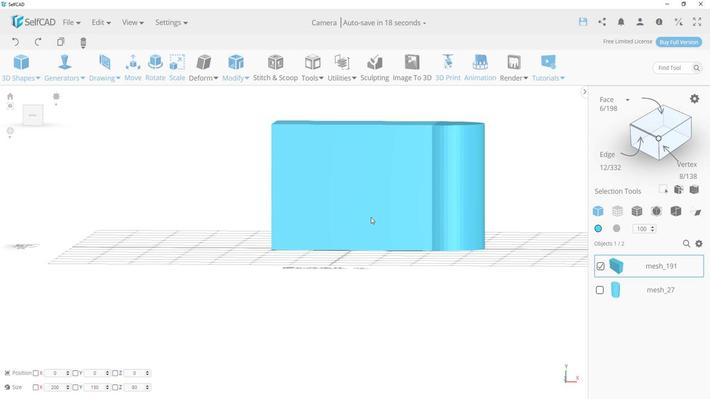 
Action: Mouse pressed left at (358, 216)
Screenshot: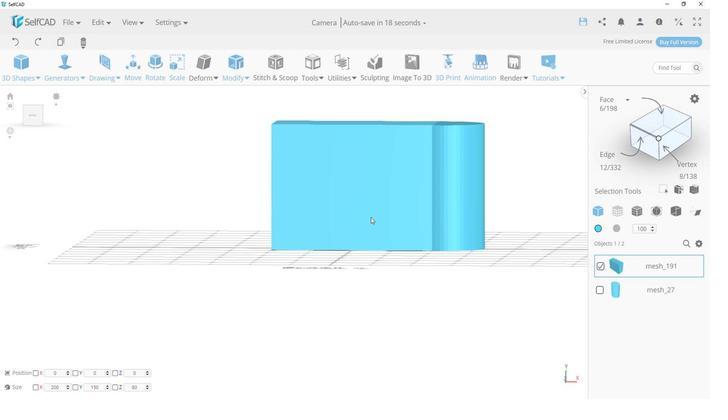 
Action: Mouse moved to (422, 200)
Screenshot: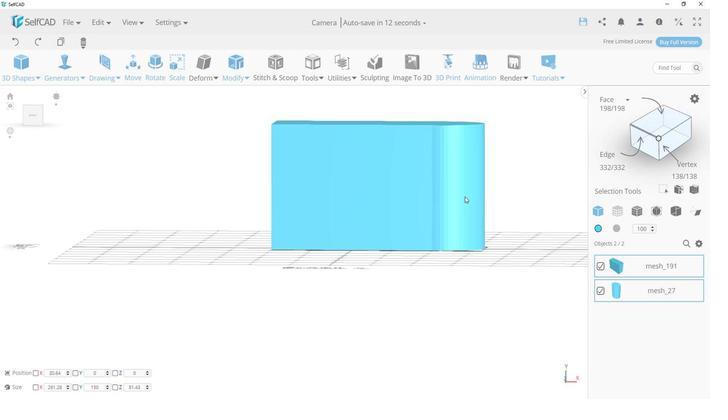 
Action: Mouse pressed left at (422, 200)
Screenshot: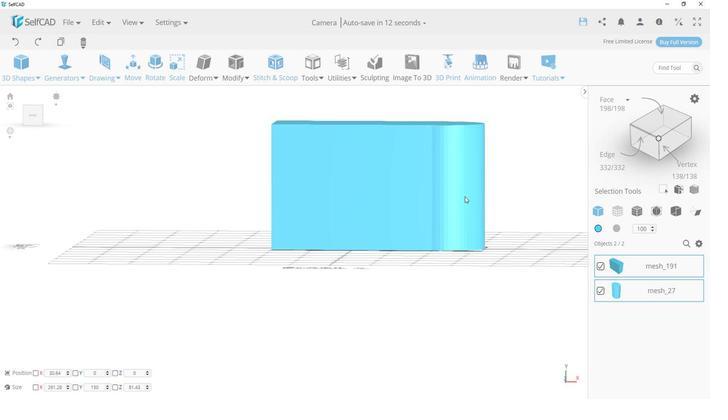 
Action: Mouse moved to (340, 196)
Screenshot: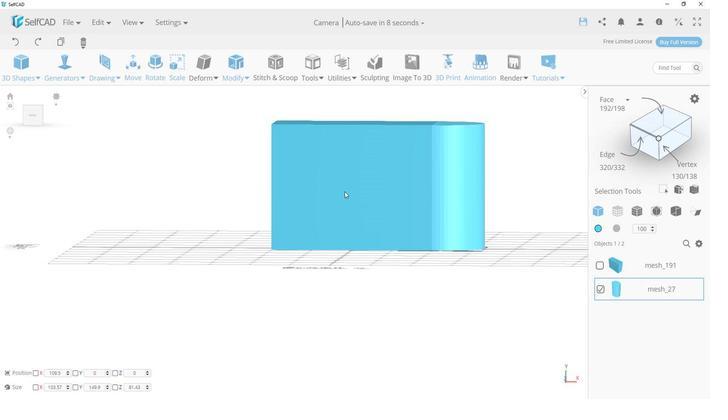 
Action: Mouse pressed left at (340, 196)
Screenshot: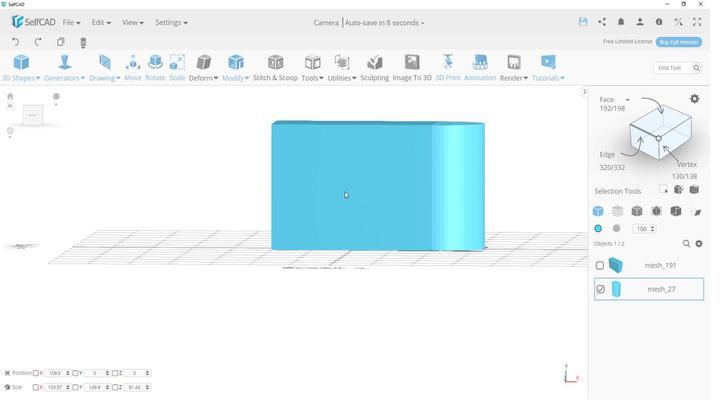 
Action: Mouse moved to (204, 348)
Screenshot: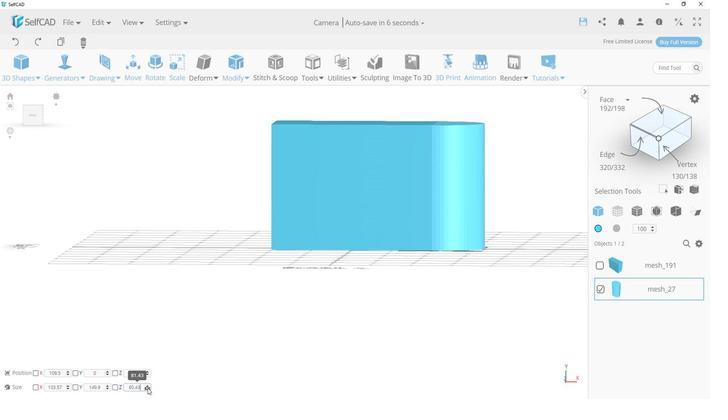 
Action: Mouse pressed left at (204, 348)
Screenshot: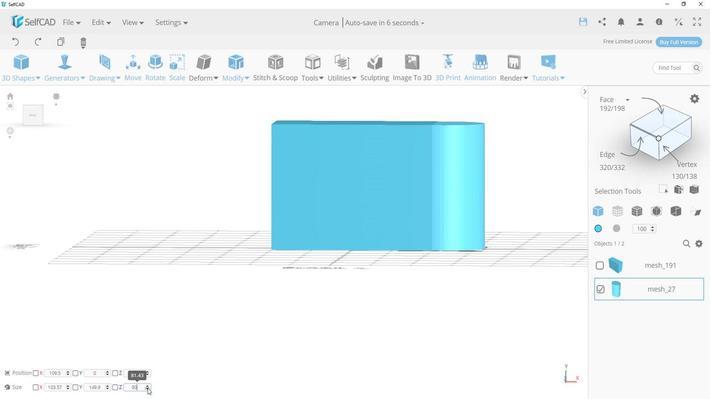 
Action: Mouse moved to (366, 243)
Screenshot: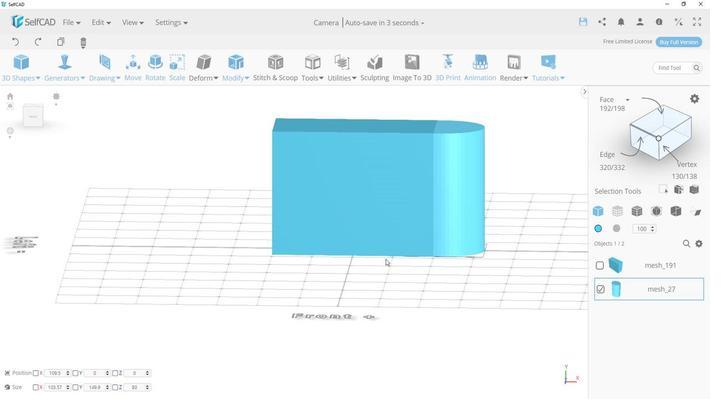 
Action: Mouse pressed left at (366, 243)
Screenshot: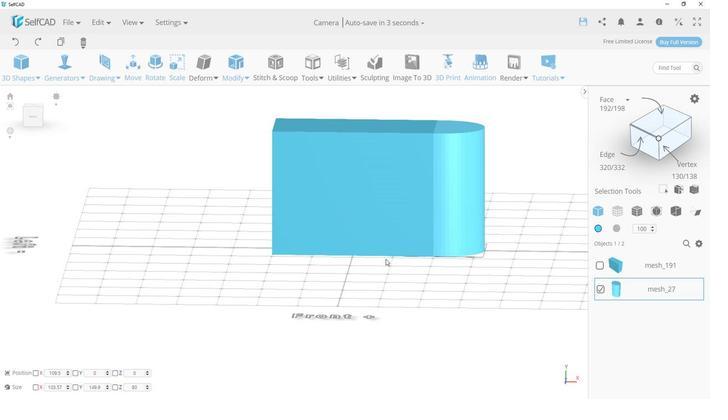 
Action: Mouse moved to (377, 256)
Screenshot: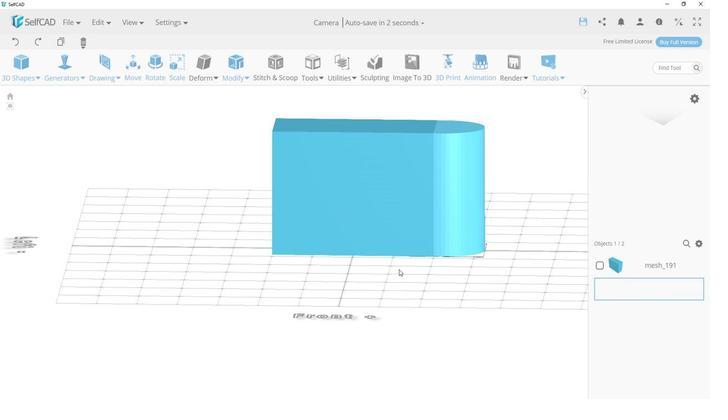 
Action: Mouse pressed left at (377, 256)
Screenshot: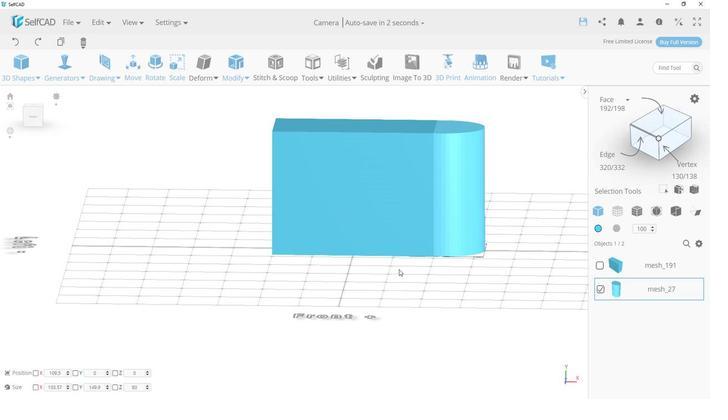 
Action: Mouse moved to (402, 261)
Screenshot: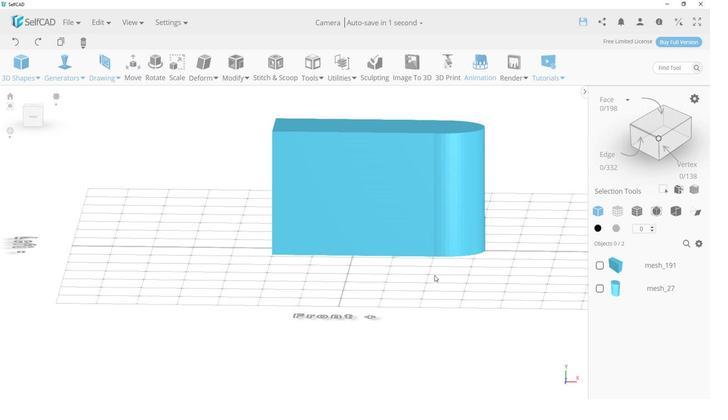 
Action: Mouse pressed left at (402, 261)
Screenshot: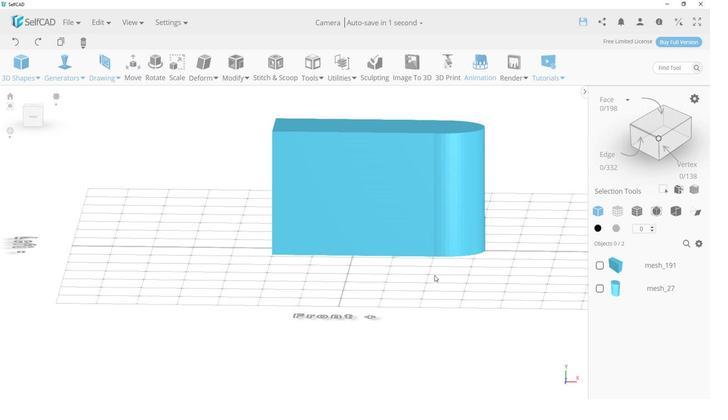
Action: Mouse moved to (405, 253)
Screenshot: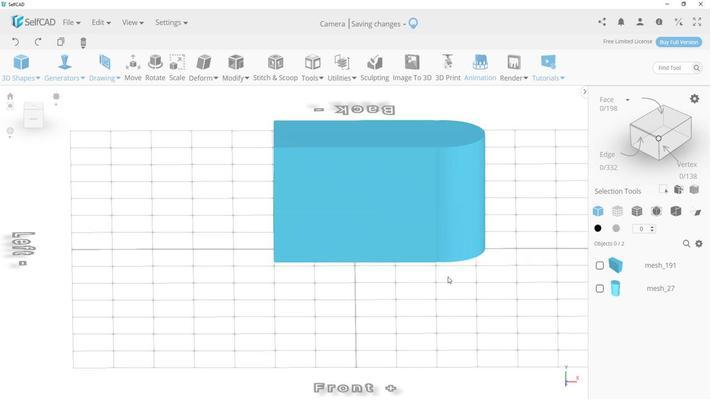 
Action: Mouse pressed left at (405, 253)
Screenshot: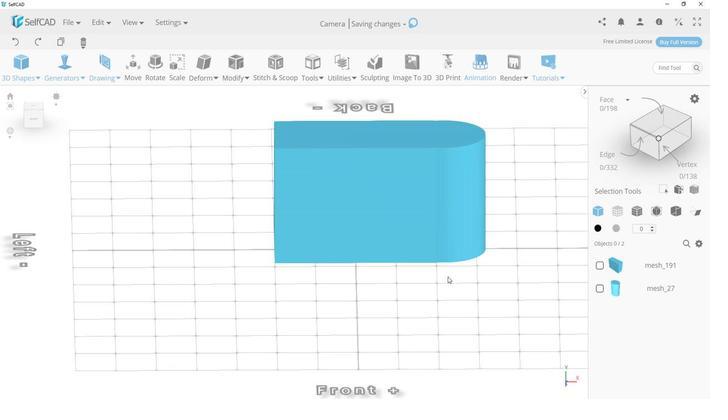 
Action: Mouse moved to (380, 269)
Screenshot: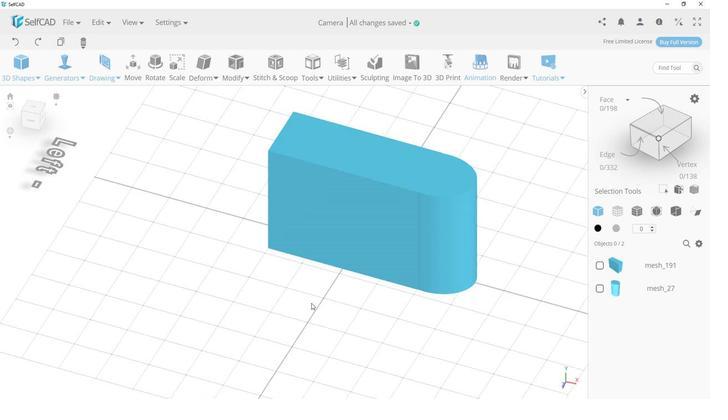 
Action: Mouse pressed left at (380, 269)
Screenshot: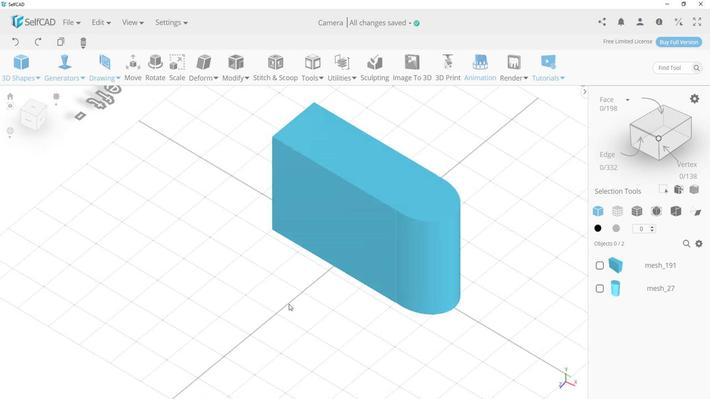 
Action: Mouse moved to (385, 229)
Screenshot: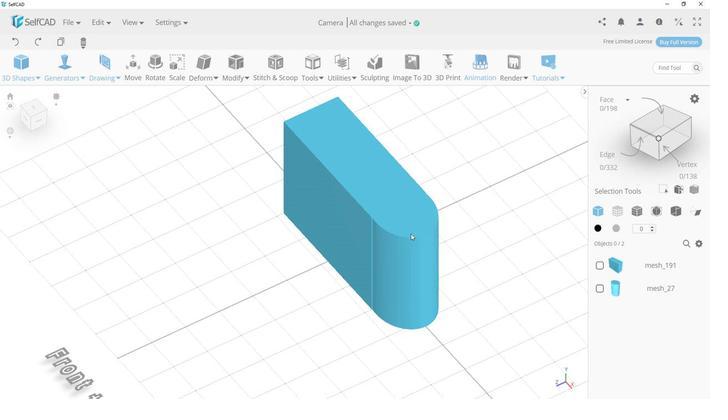 
Action: Mouse pressed left at (385, 229)
Screenshot: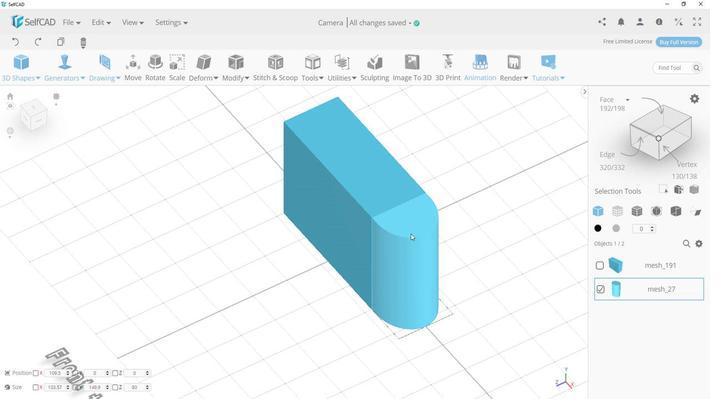 
Action: Mouse moved to (191, 104)
Screenshot: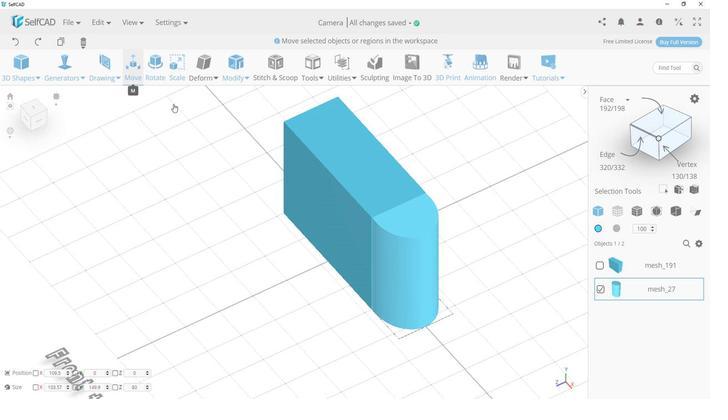 
Action: Mouse pressed left at (191, 104)
Screenshot: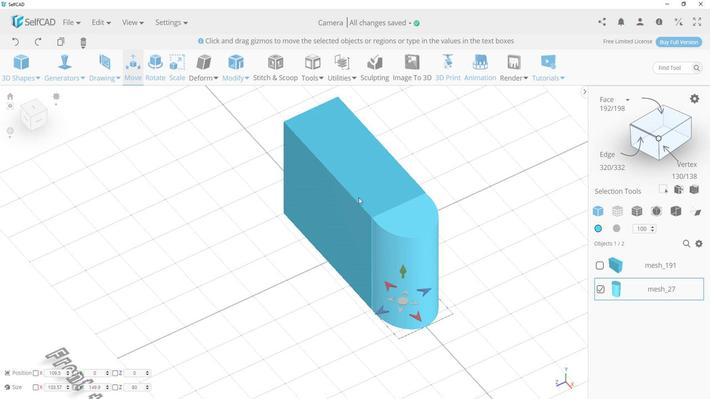 
Action: Mouse moved to (370, 269)
Screenshot: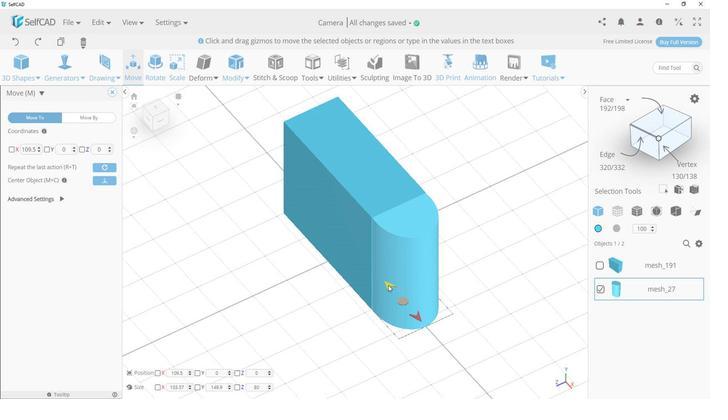 
Action: Mouse pressed left at (370, 269)
Screenshot: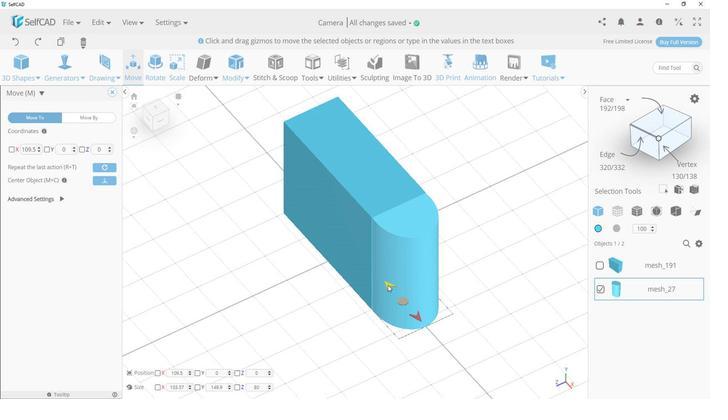 
Action: Mouse moved to (423, 221)
Screenshot: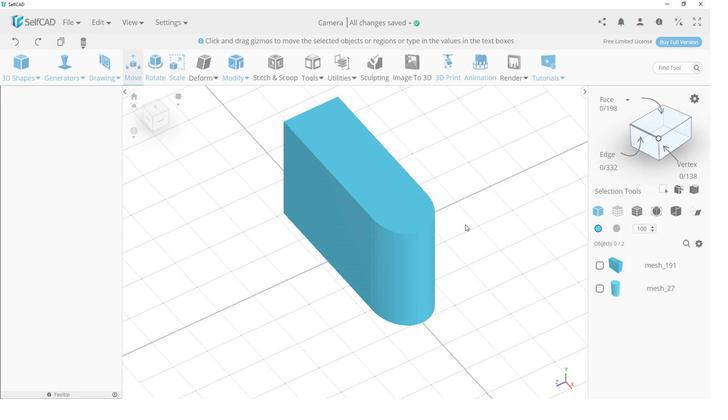 
Action: Mouse pressed left at (423, 221)
Screenshot: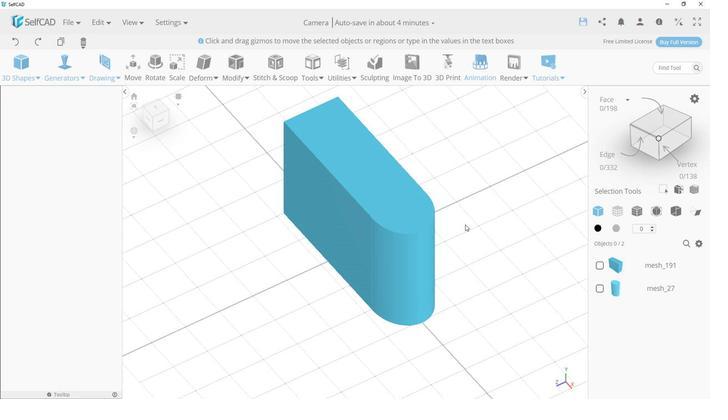 
Action: Mouse moved to (410, 229)
Screenshot: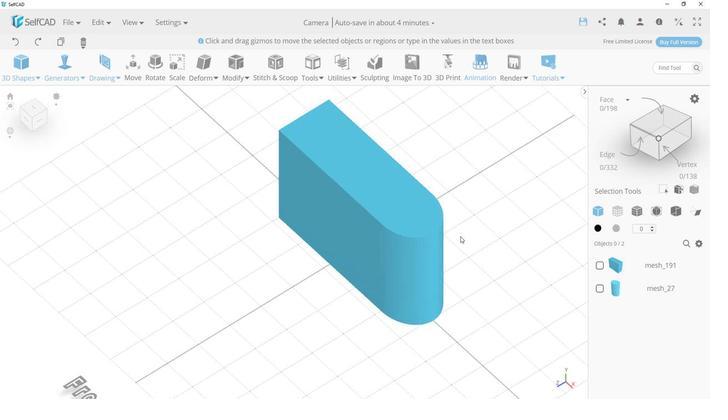 
Action: Mouse pressed left at (410, 229)
Screenshot: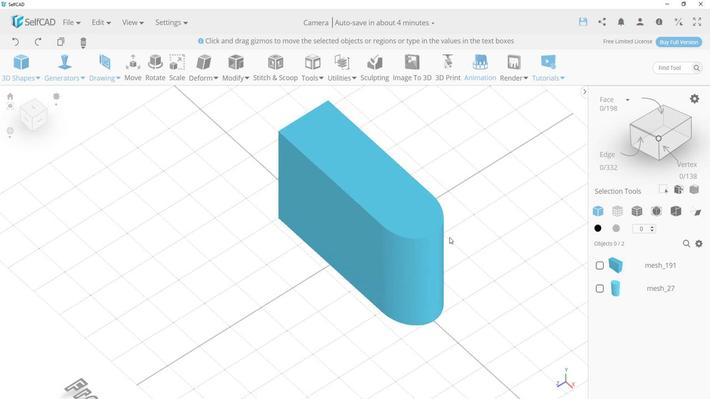 
Action: Mouse moved to (401, 226)
Screenshot: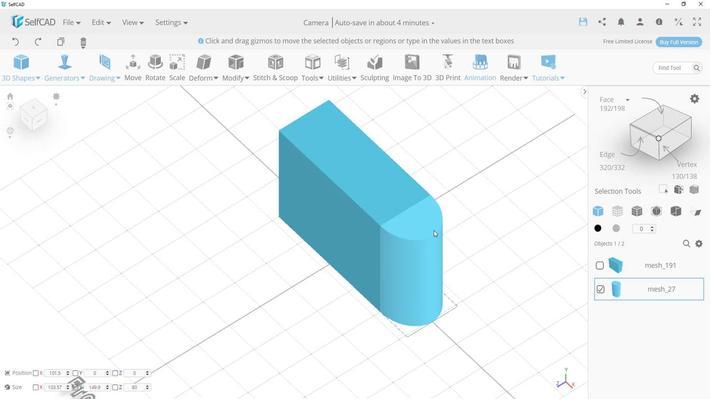 
Action: Mouse pressed left at (401, 226)
Screenshot: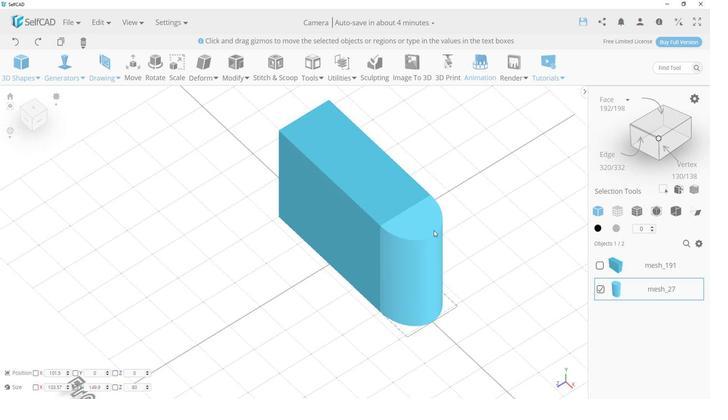 
Action: Mouse moved to (194, 110)
Screenshot: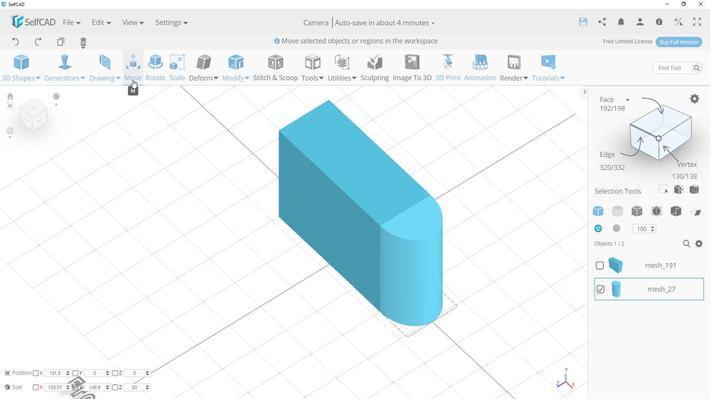 
Action: Mouse pressed left at (194, 110)
Screenshot: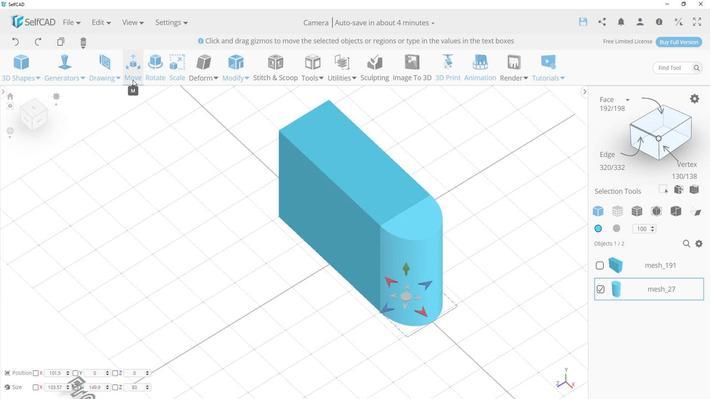 
Action: Mouse moved to (371, 265)
Screenshot: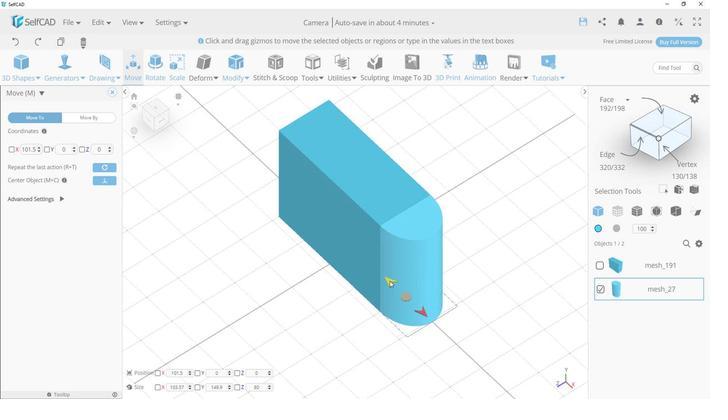 
Action: Mouse pressed left at (371, 265)
